 Task: Find a house in Mogi das Cruzes, Brazil for 4 adults from 6th to 12th September, with a price range of ₹10,000 to ₹14,000, including WiFi and free parking.
Action: Mouse moved to (637, 127)
Screenshot: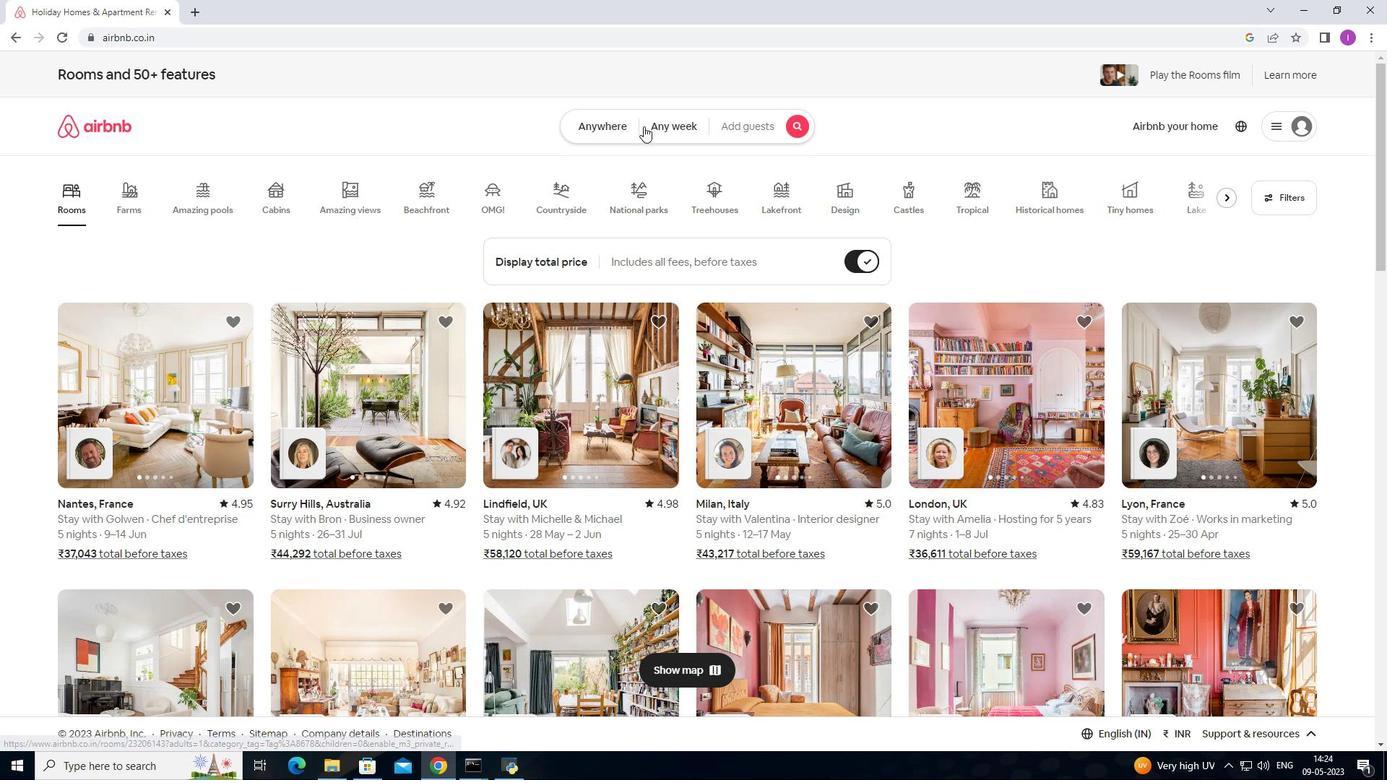 
Action: Mouse pressed left at (637, 127)
Screenshot: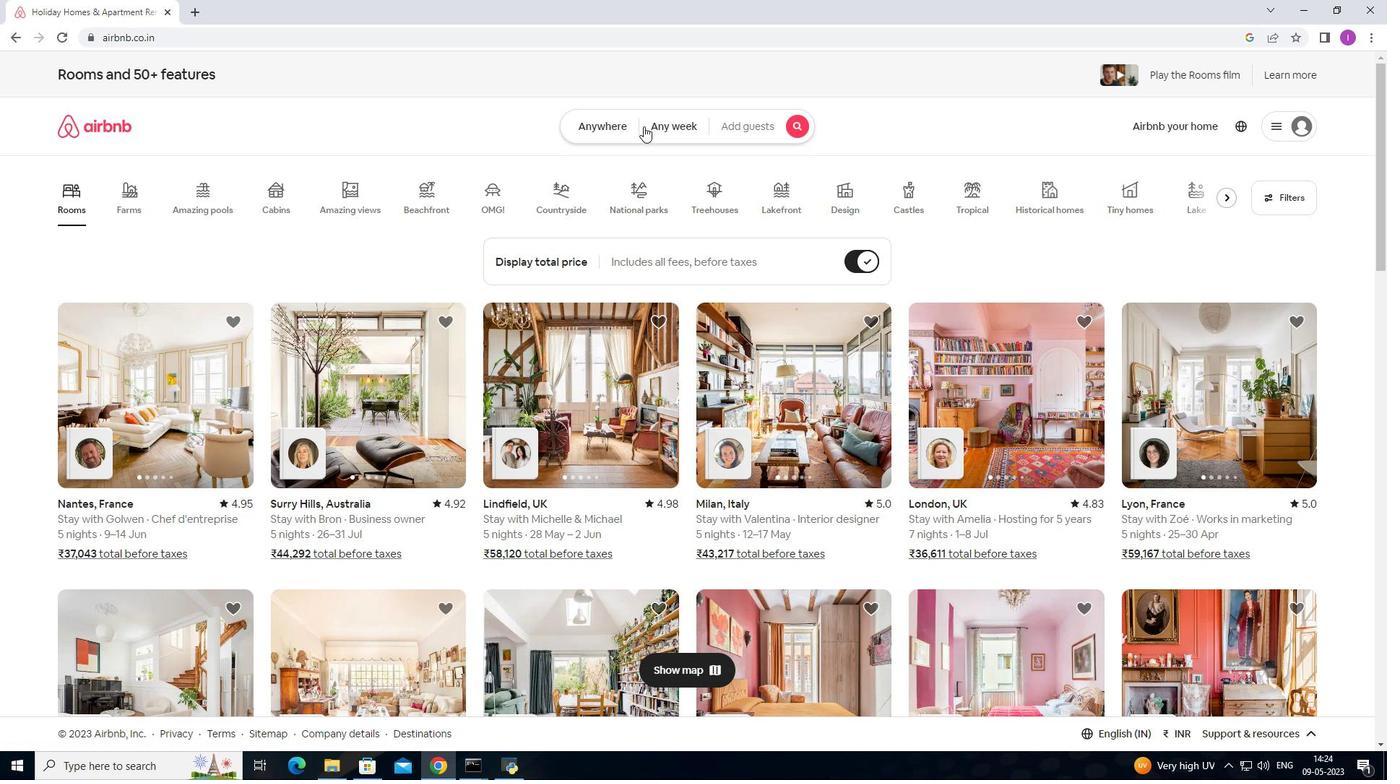 
Action: Mouse moved to (479, 182)
Screenshot: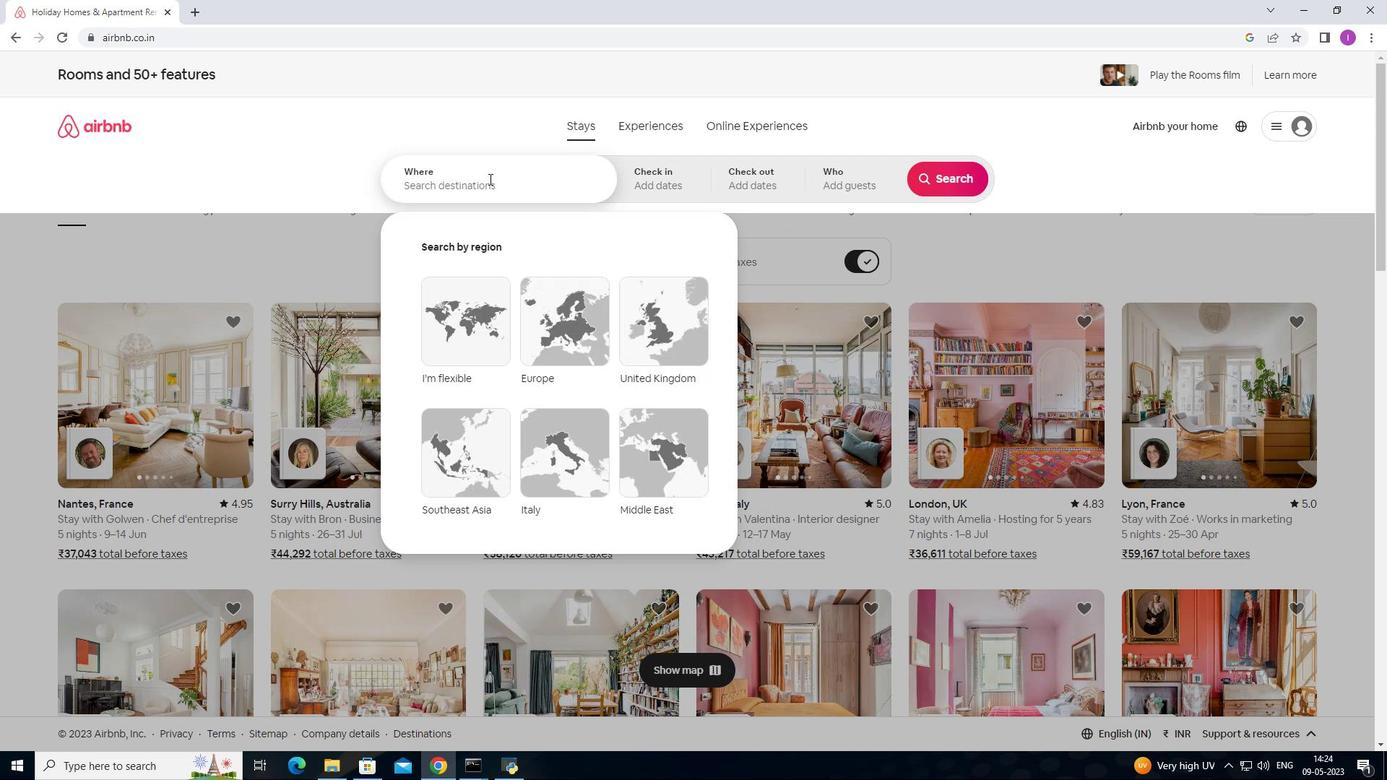
Action: Mouse pressed left at (479, 182)
Screenshot: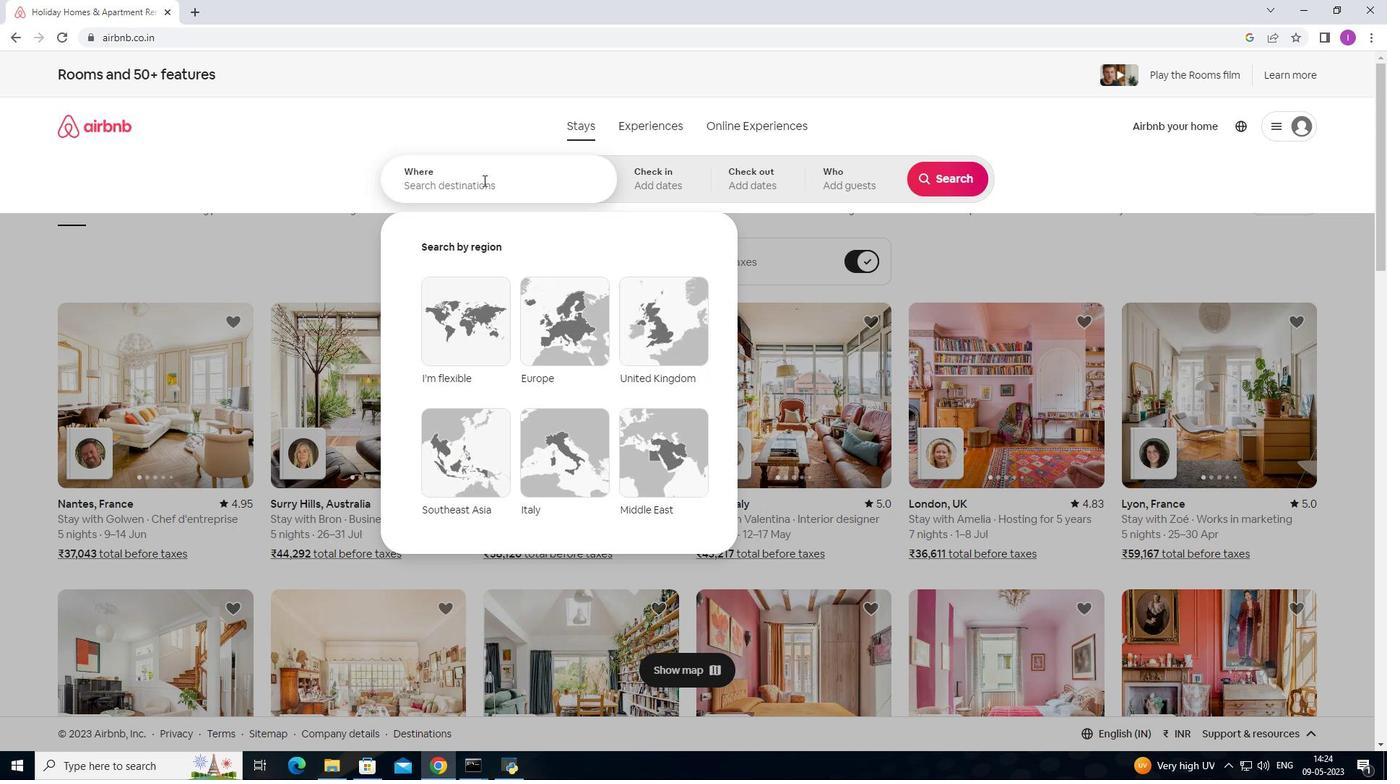 
Action: Mouse moved to (536, 315)
Screenshot: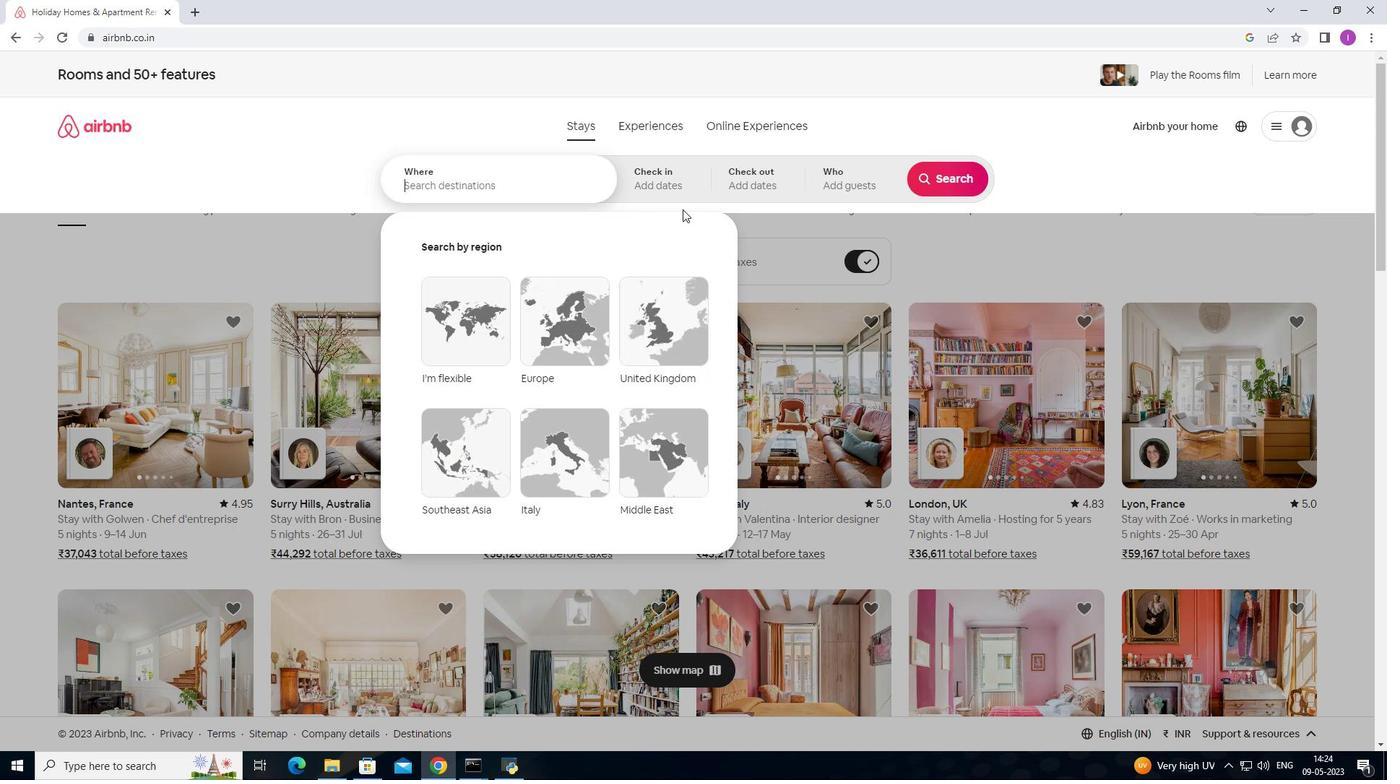
Action: Key pressed <Key.shift><Key.shift>Mogi<Key.space>das,<Key.backspace><Key.space><Key.shift>Brazil
Screenshot: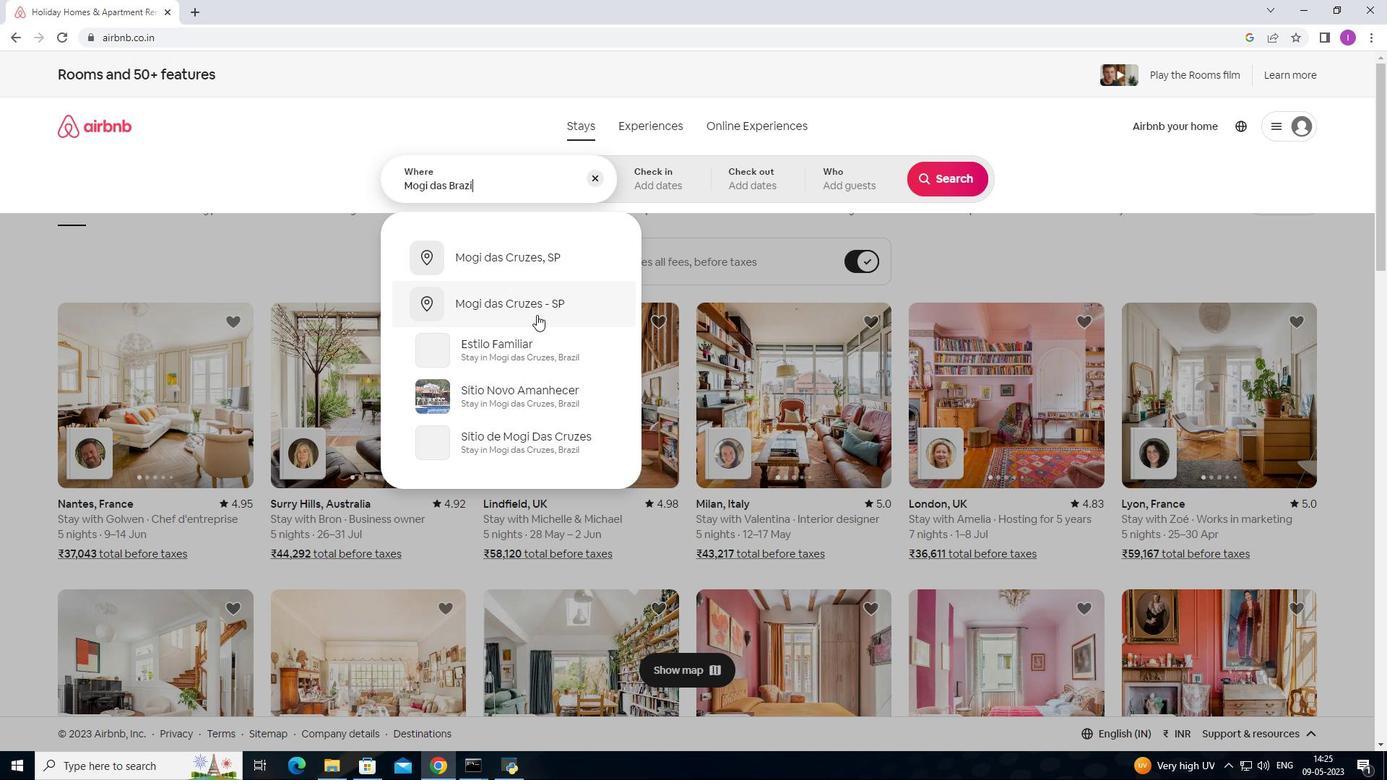 
Action: Mouse moved to (666, 187)
Screenshot: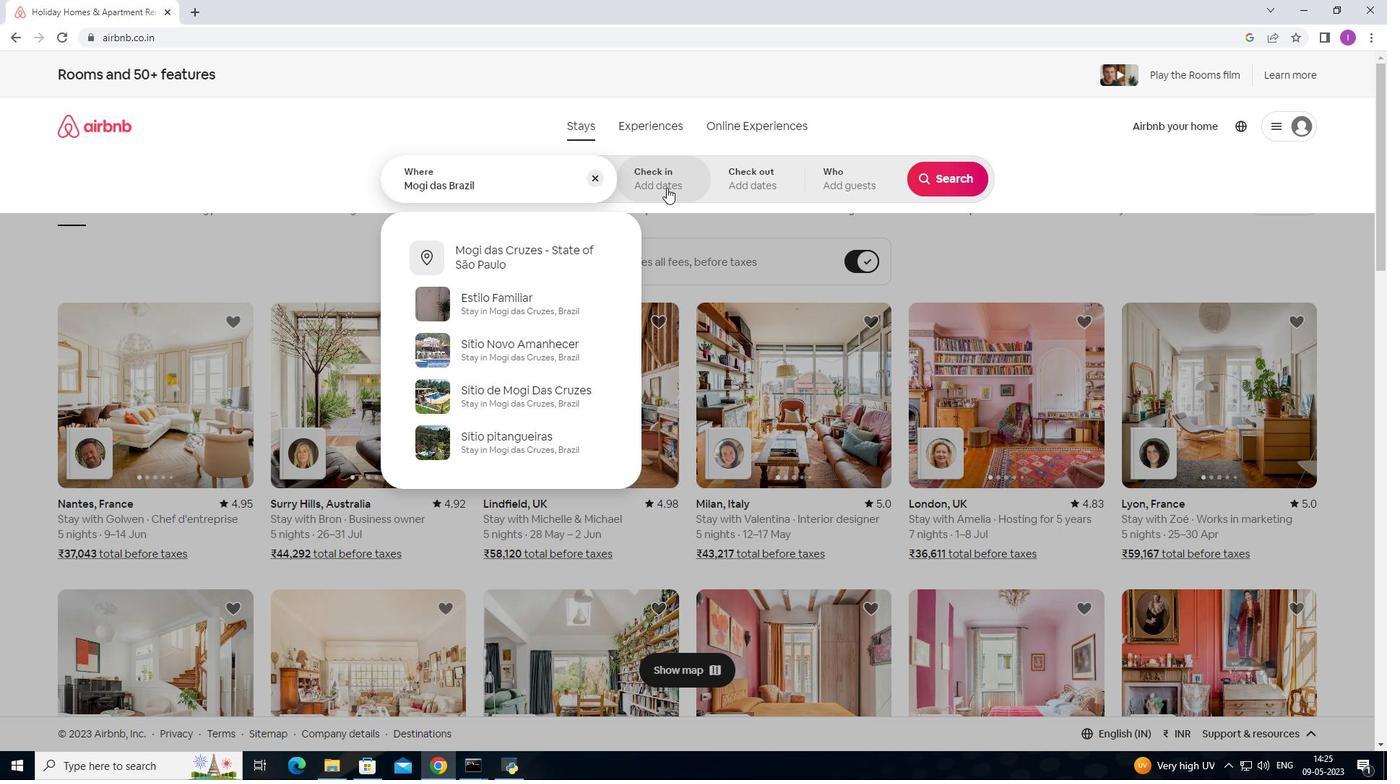 
Action: Mouse pressed left at (666, 187)
Screenshot: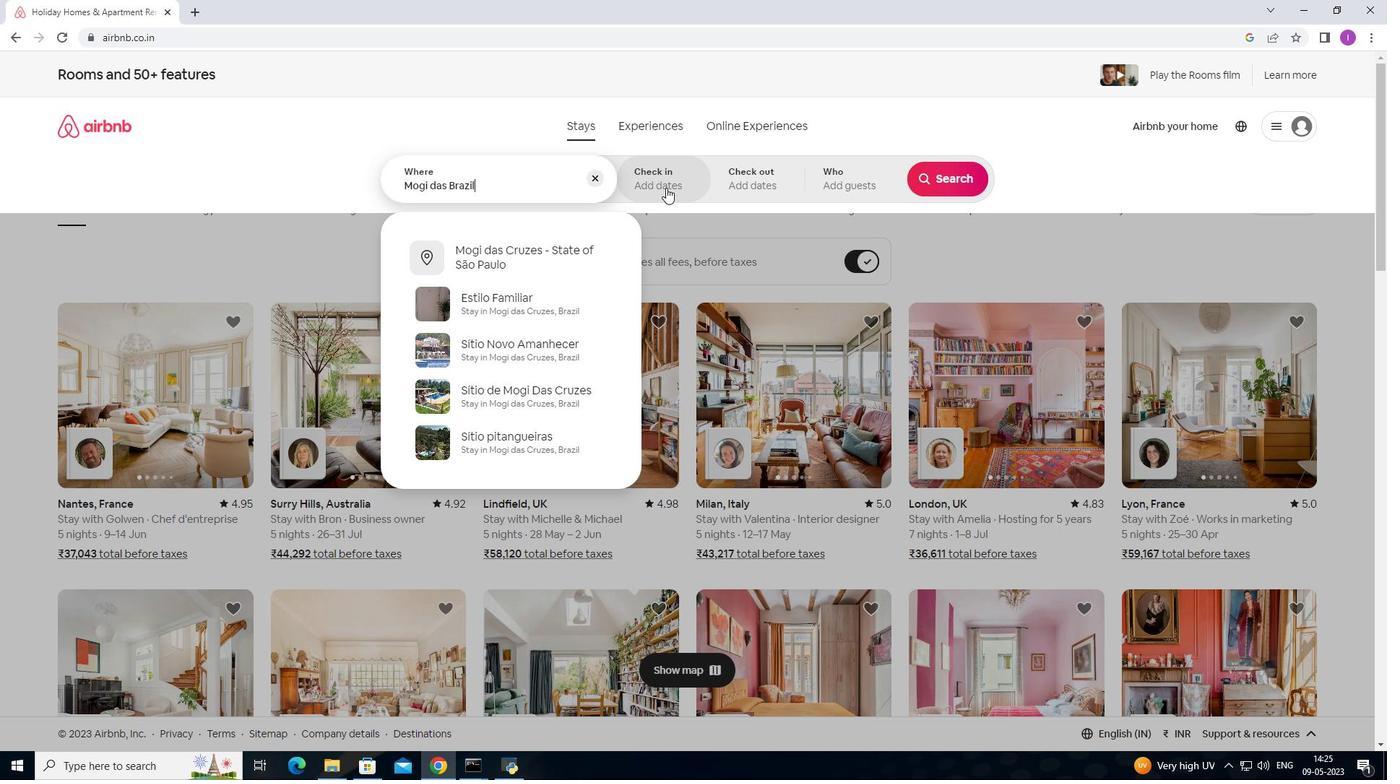 
Action: Mouse moved to (937, 299)
Screenshot: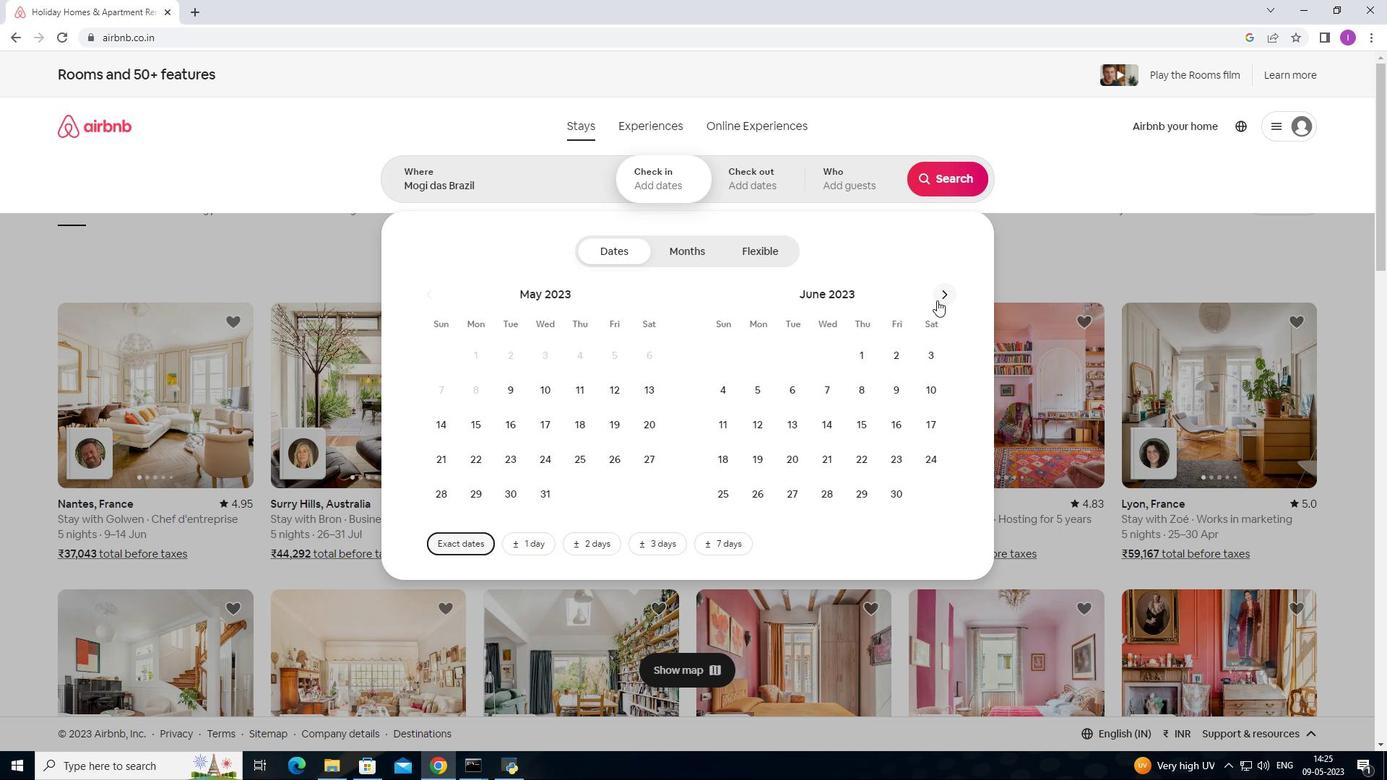 
Action: Mouse pressed left at (937, 299)
Screenshot: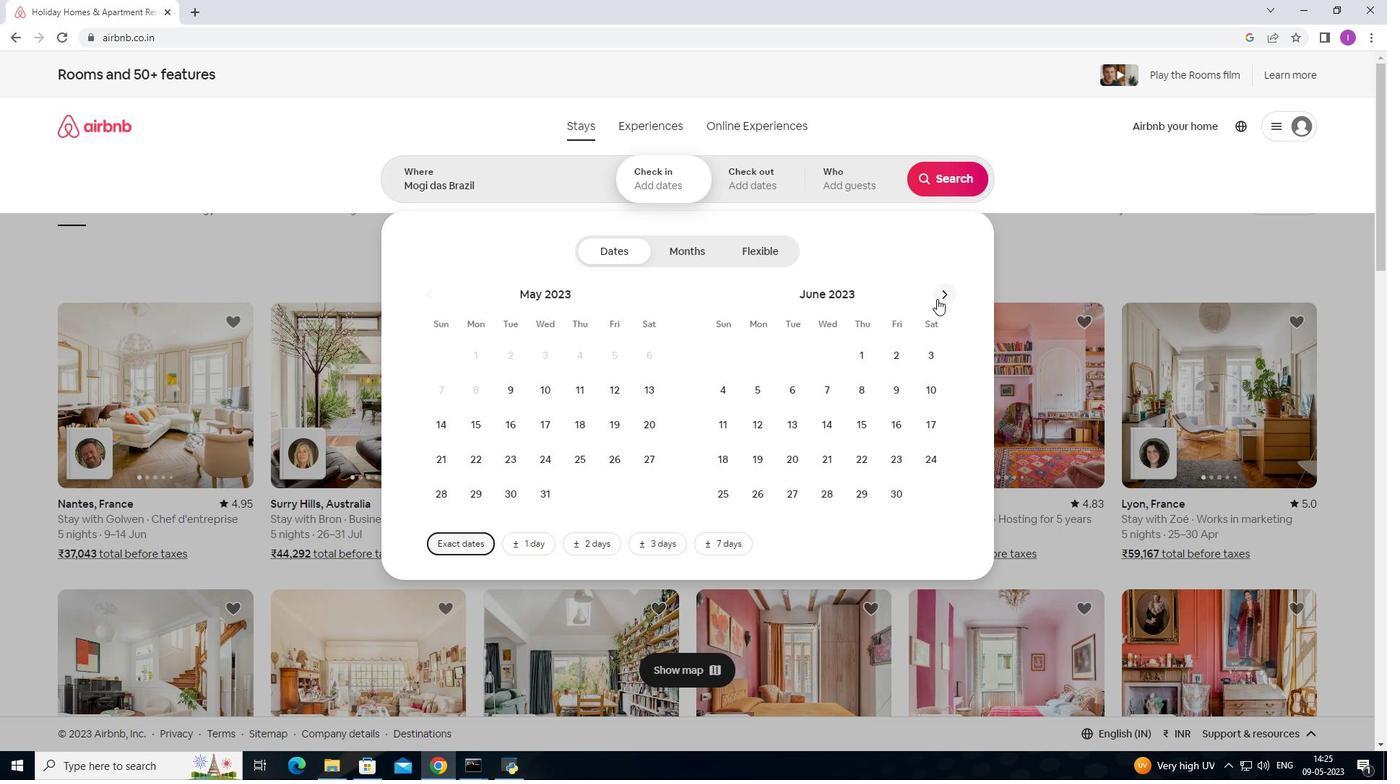 
Action: Mouse pressed left at (937, 299)
Screenshot: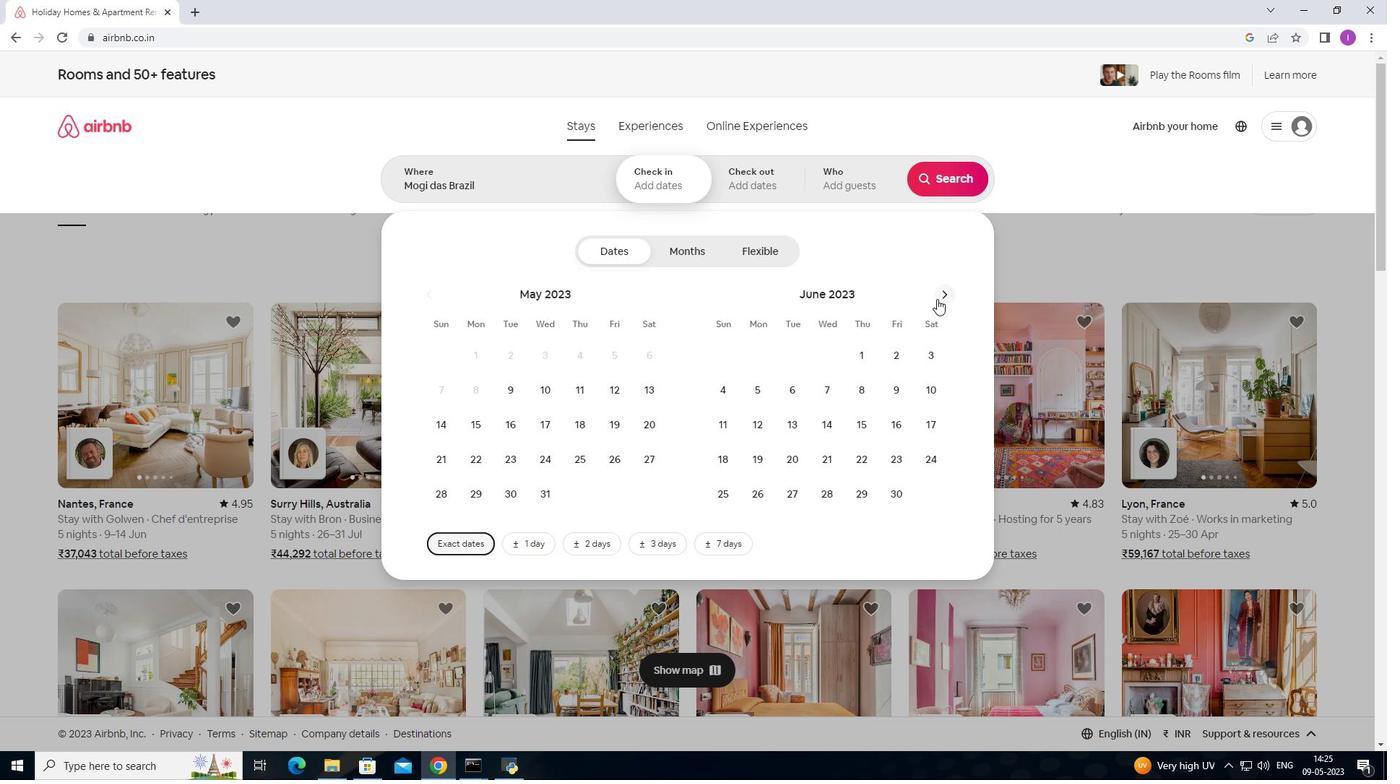 
Action: Mouse moved to (937, 299)
Screenshot: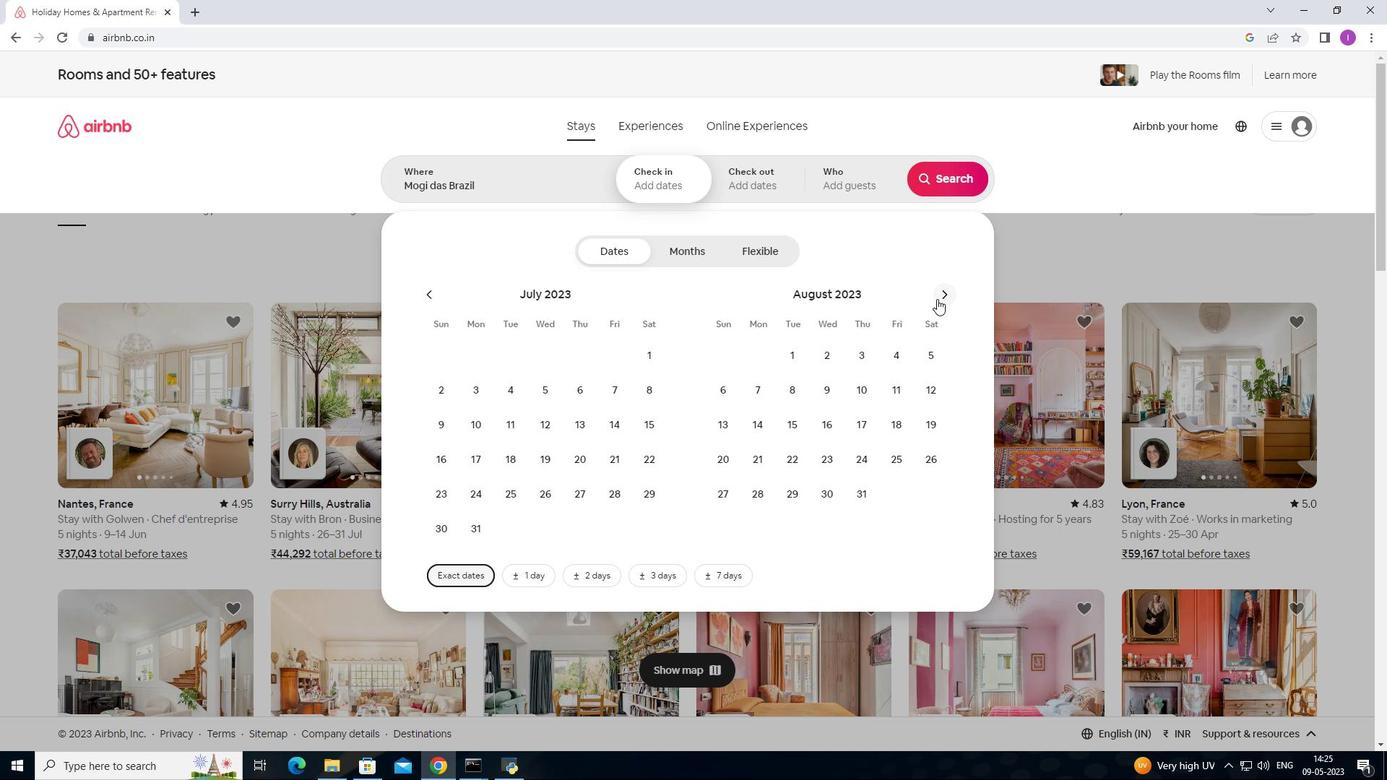 
Action: Mouse pressed left at (937, 299)
Screenshot: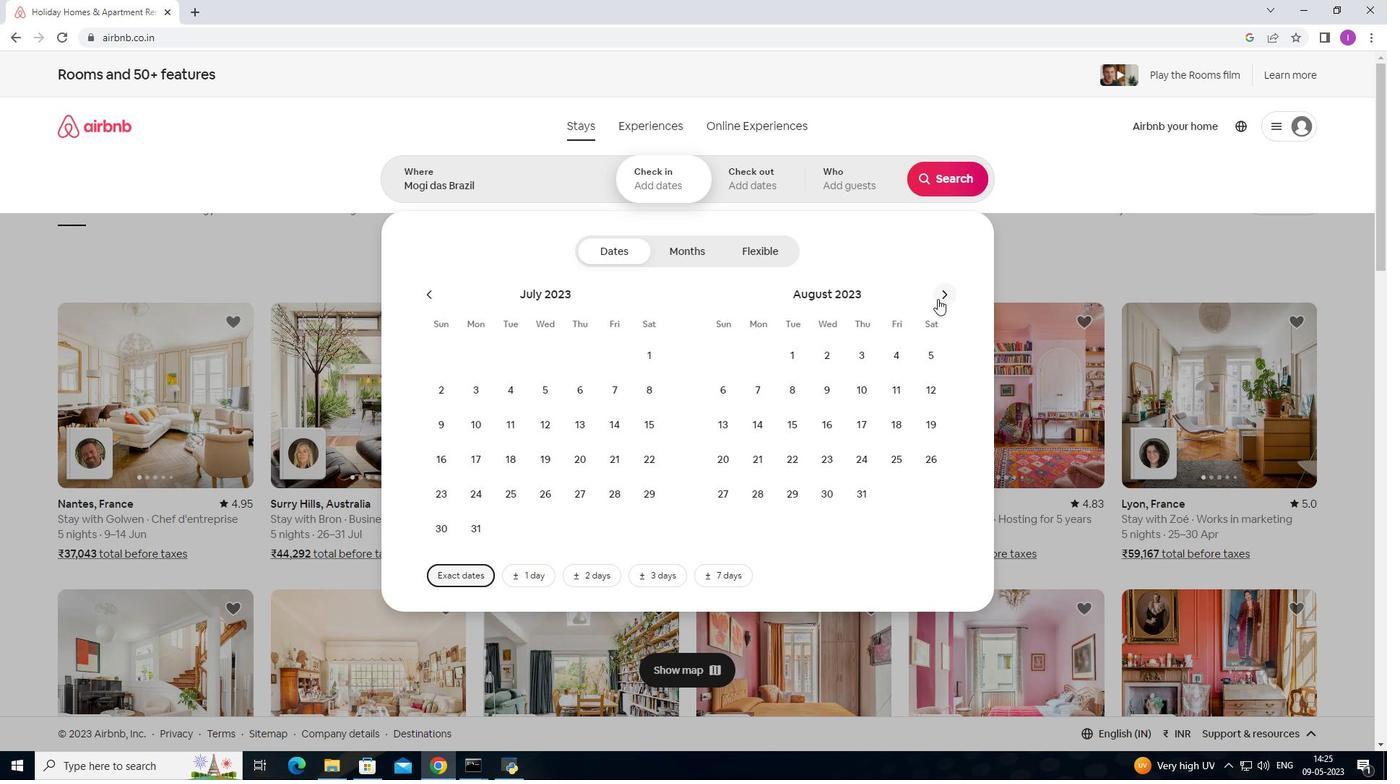 
Action: Mouse moved to (825, 394)
Screenshot: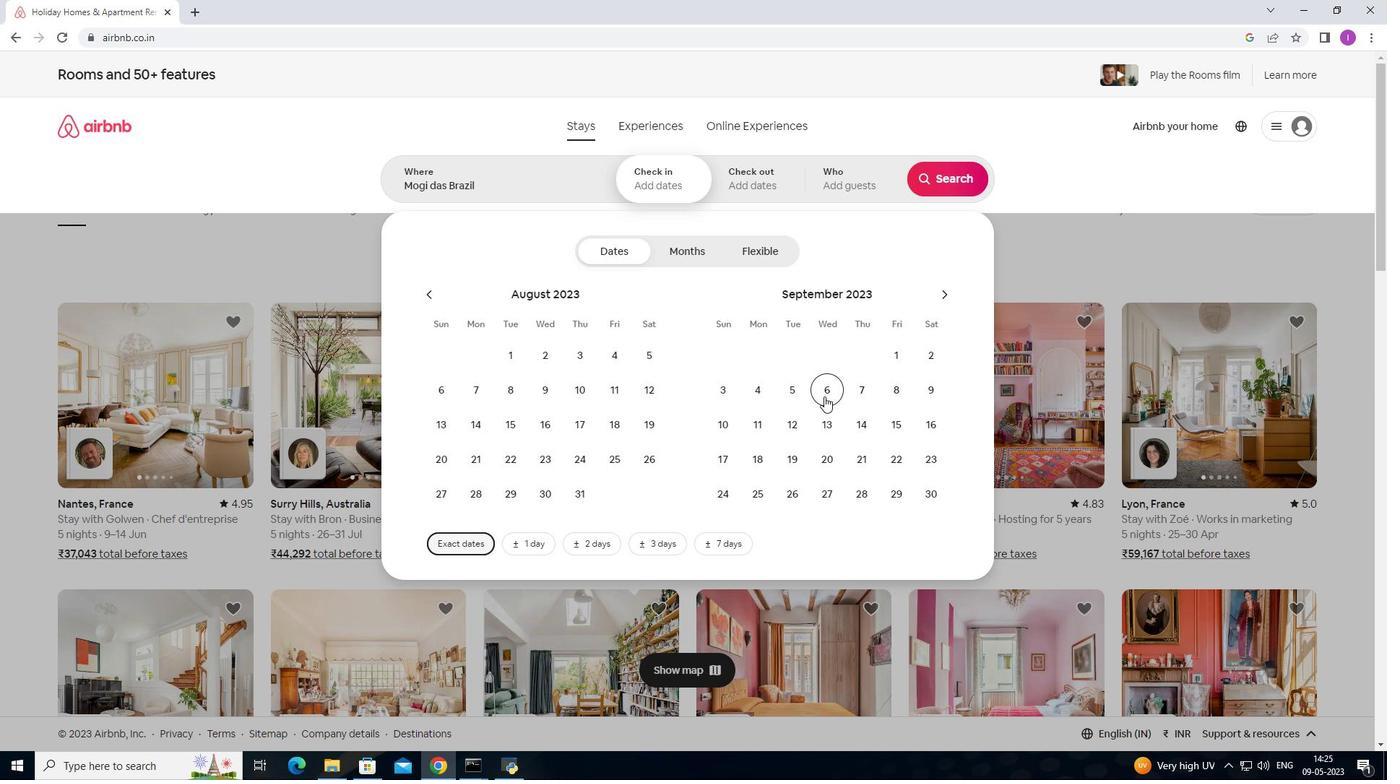 
Action: Mouse pressed left at (825, 394)
Screenshot: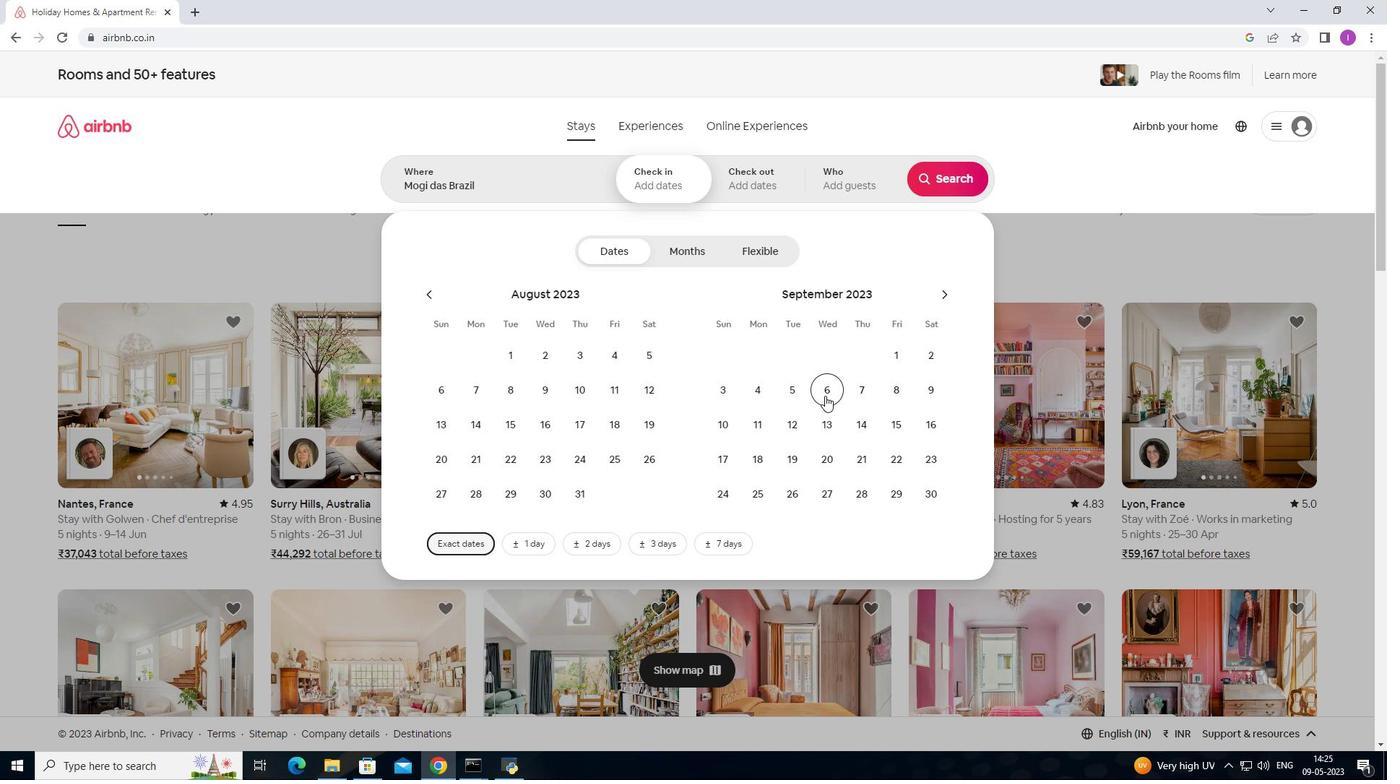 
Action: Mouse moved to (790, 427)
Screenshot: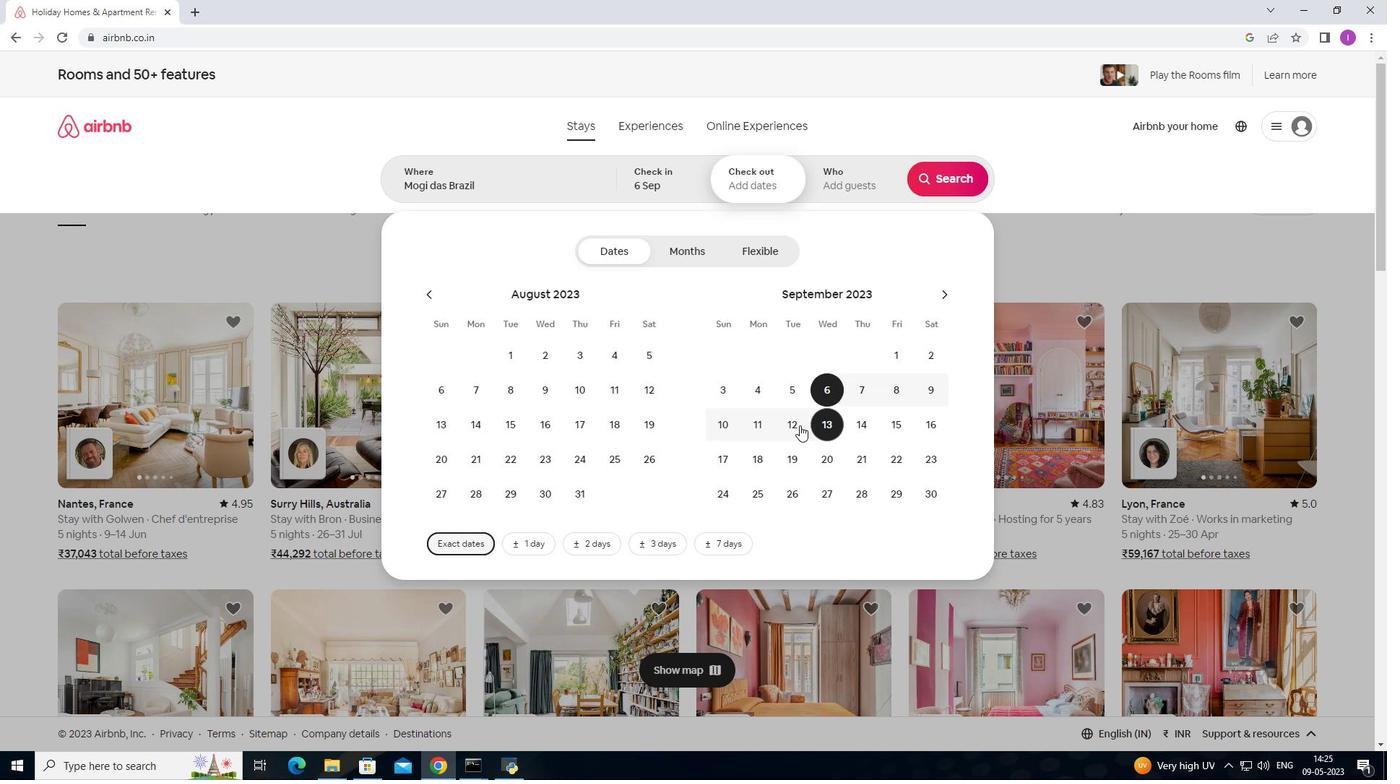 
Action: Mouse pressed left at (790, 427)
Screenshot: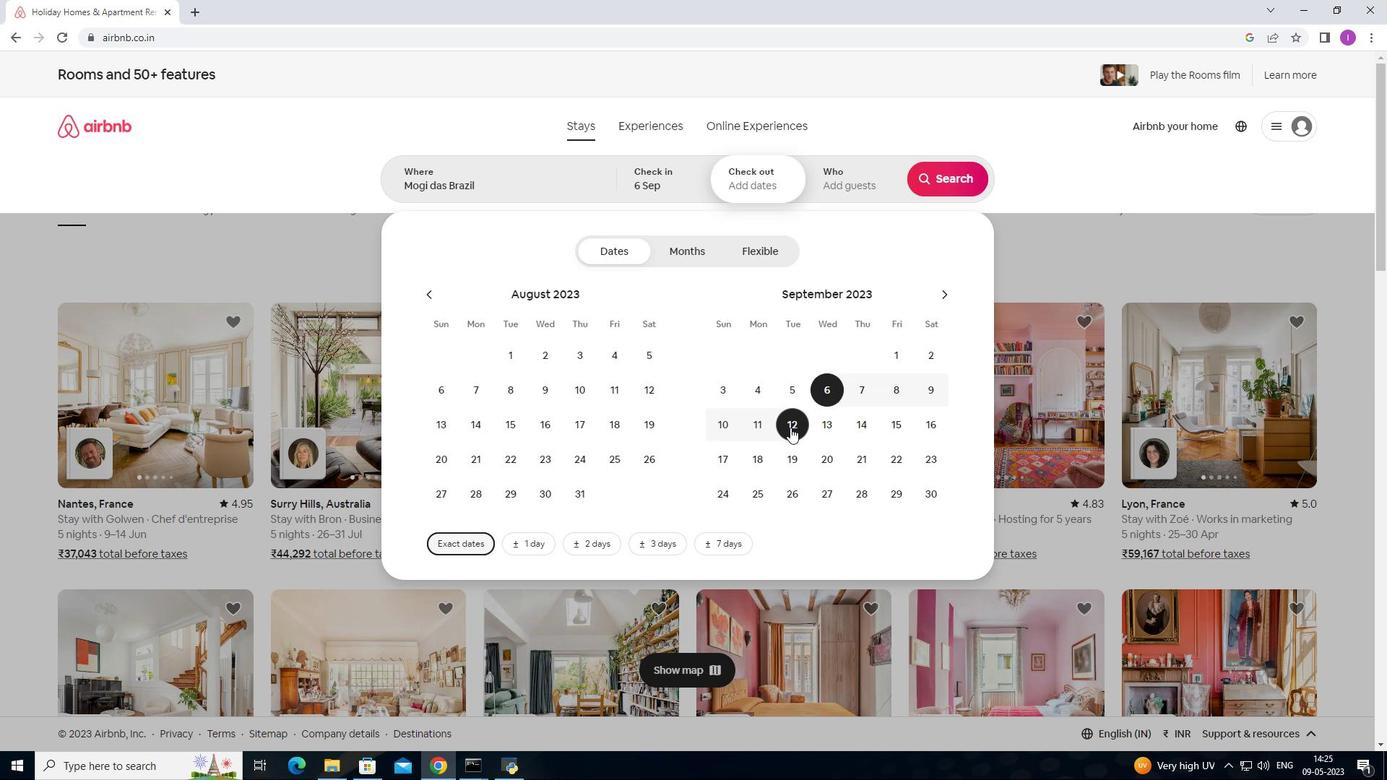 
Action: Mouse moved to (854, 178)
Screenshot: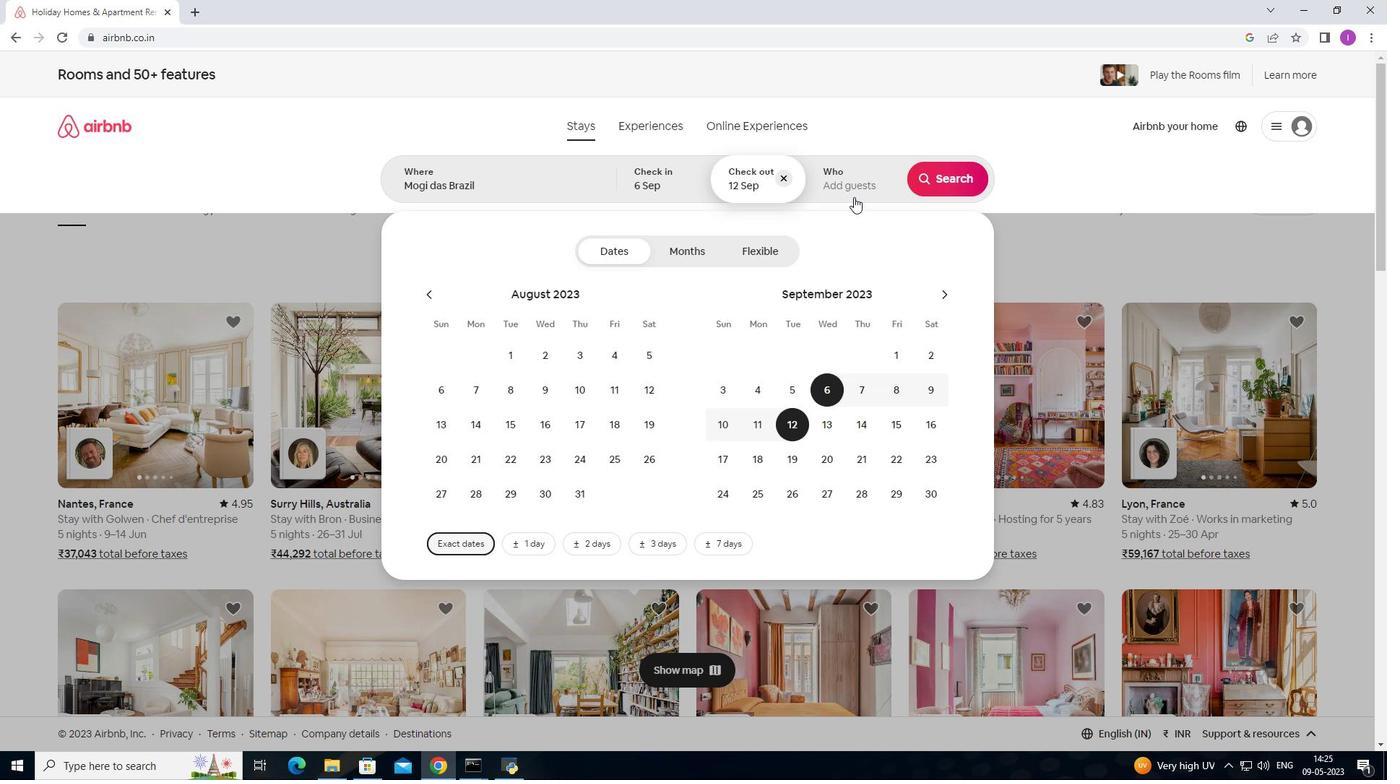 
Action: Mouse pressed left at (854, 178)
Screenshot: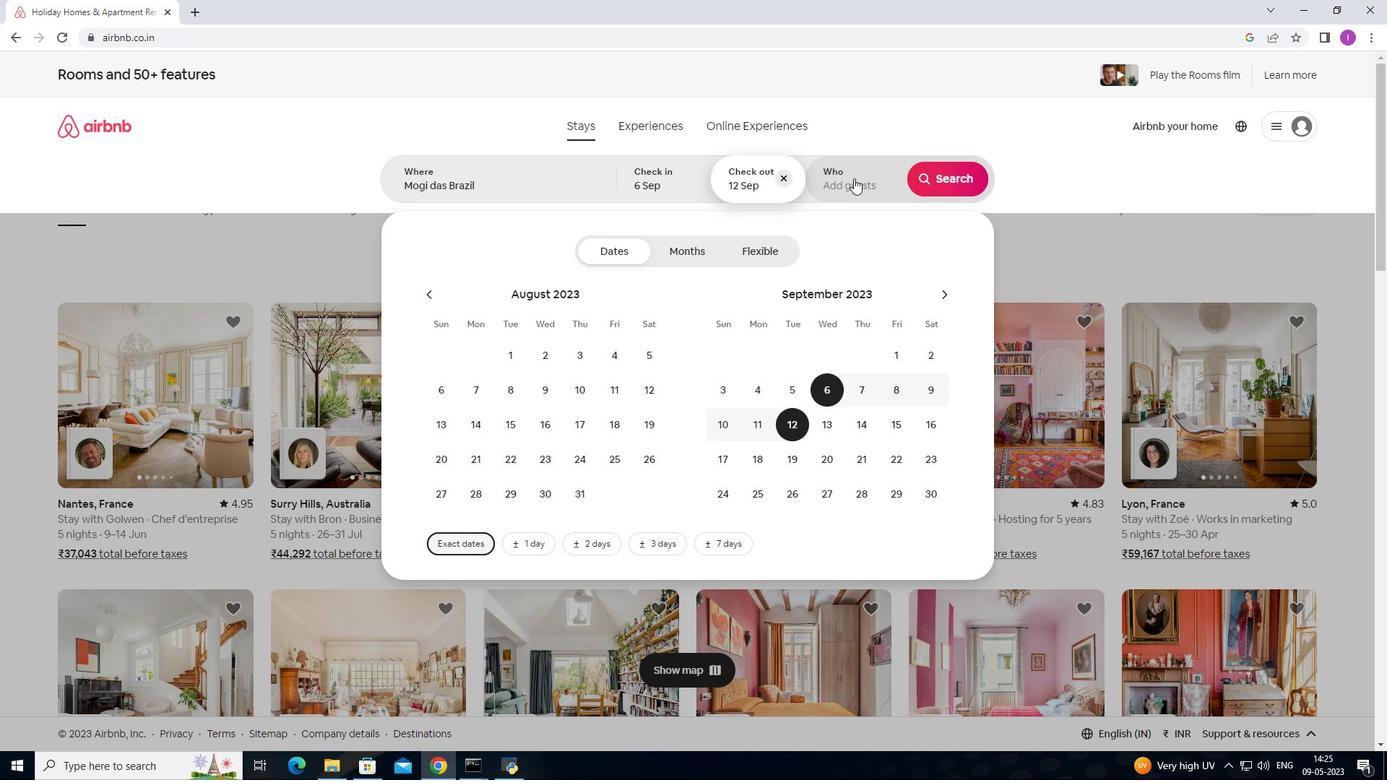 
Action: Mouse moved to (944, 255)
Screenshot: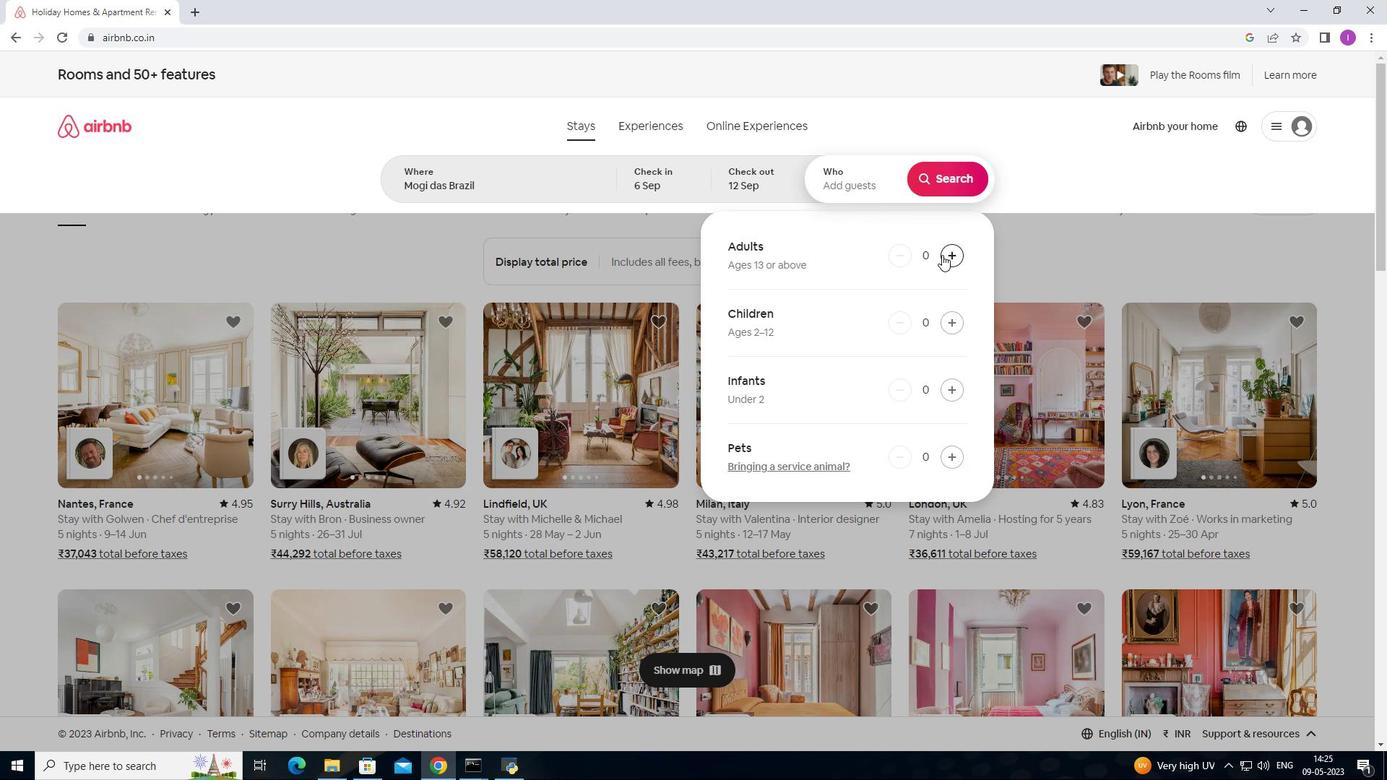 
Action: Mouse pressed left at (944, 255)
Screenshot: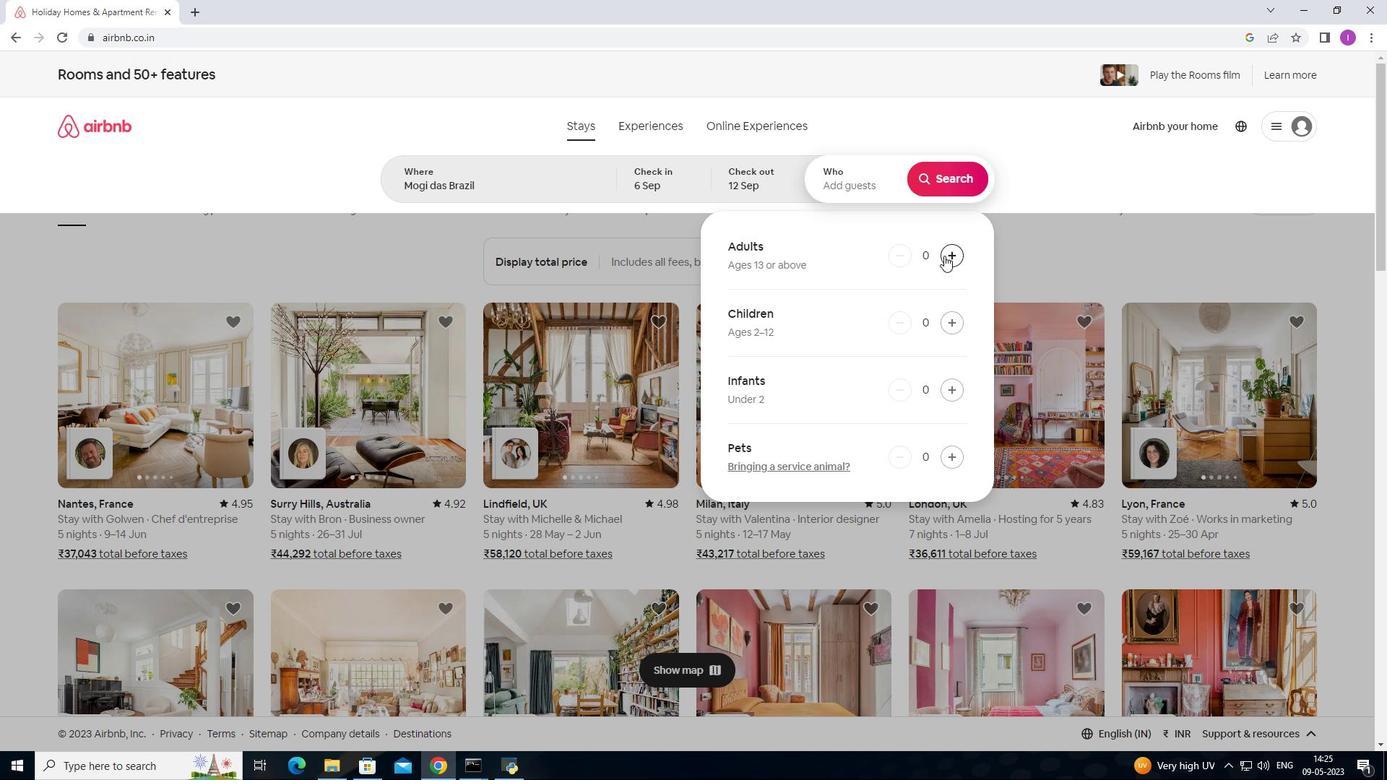 
Action: Mouse pressed left at (944, 255)
Screenshot: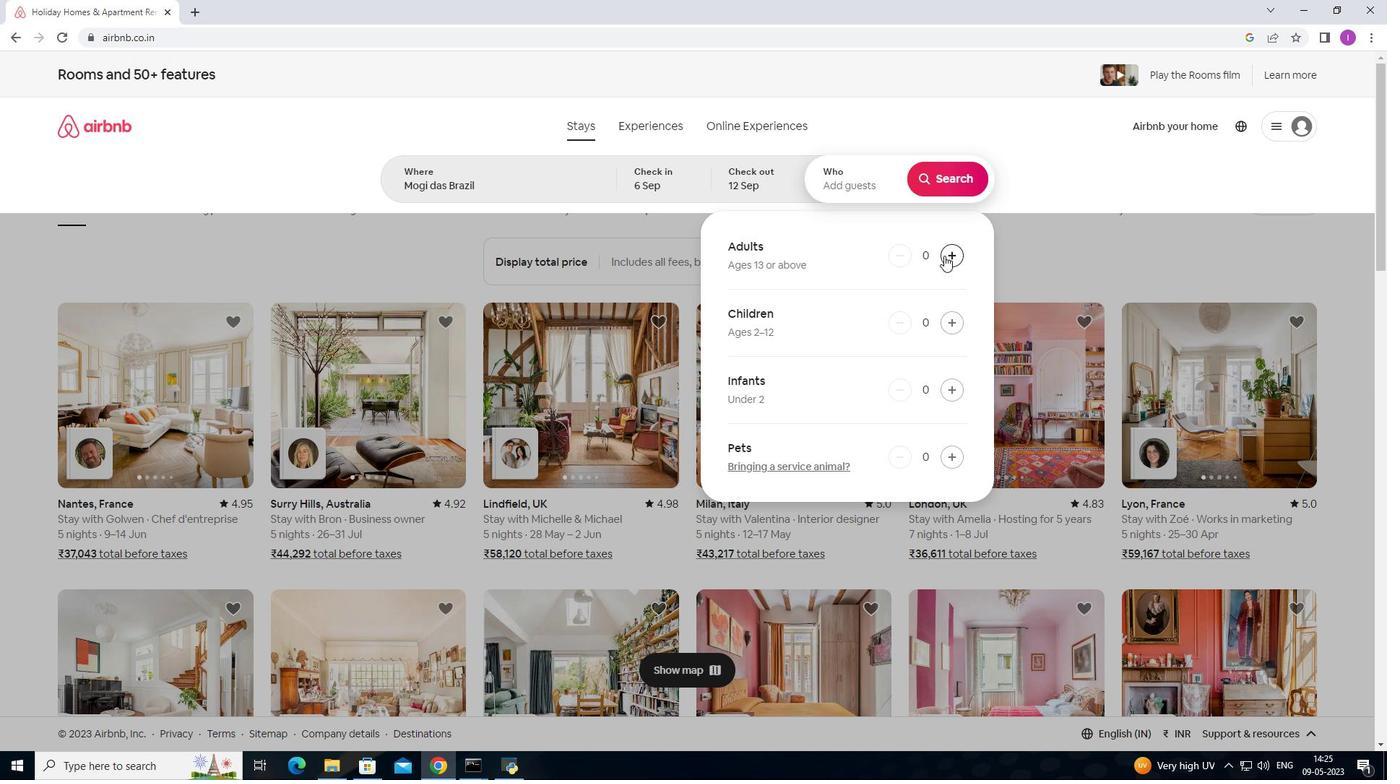 
Action: Mouse pressed left at (944, 255)
Screenshot: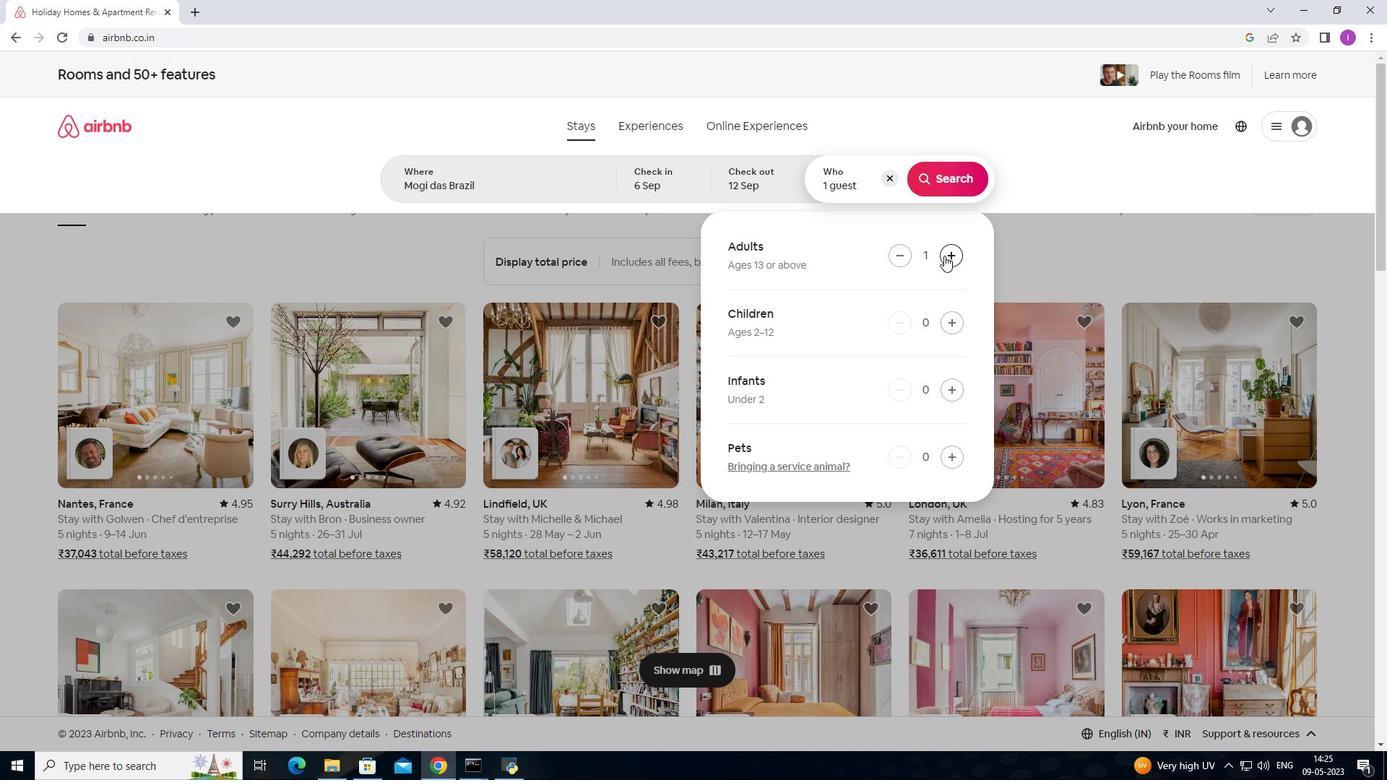 
Action: Mouse pressed left at (944, 255)
Screenshot: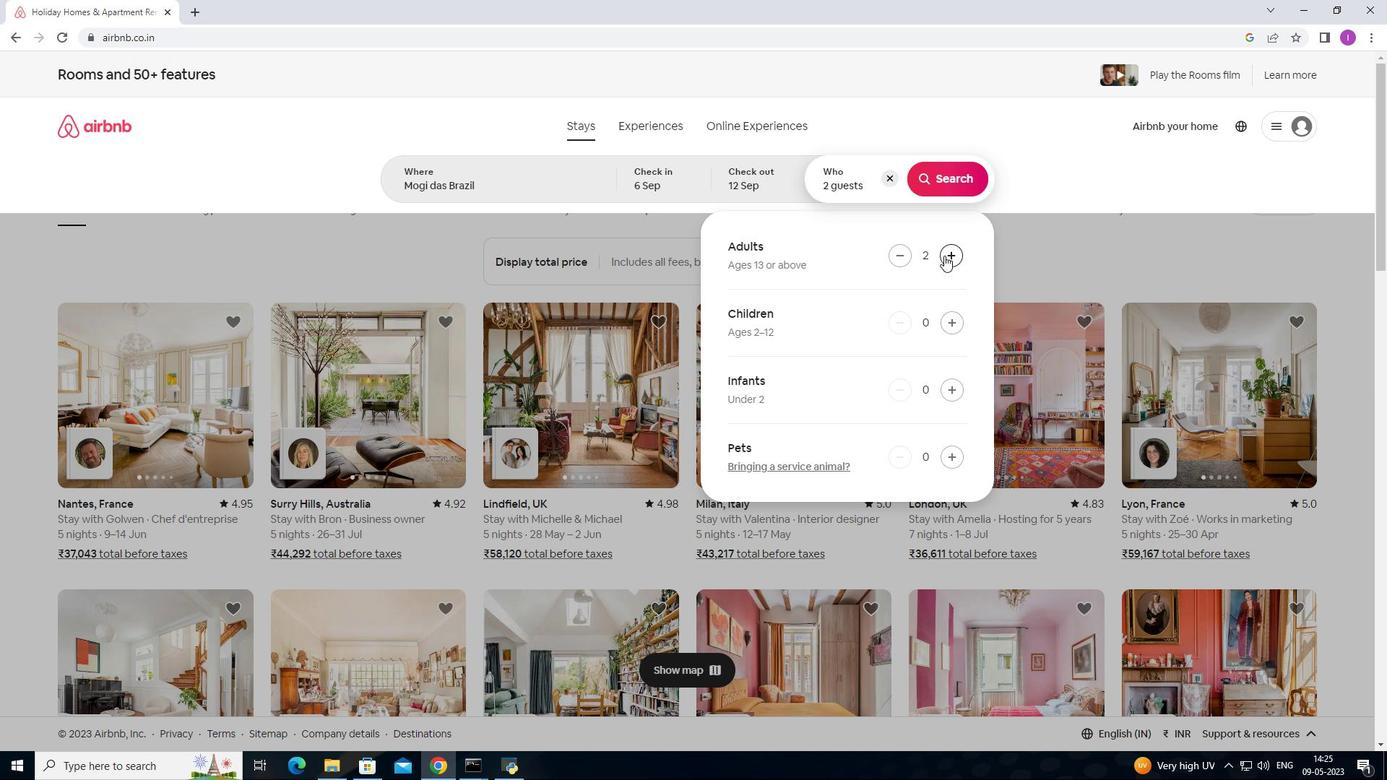 
Action: Mouse moved to (952, 184)
Screenshot: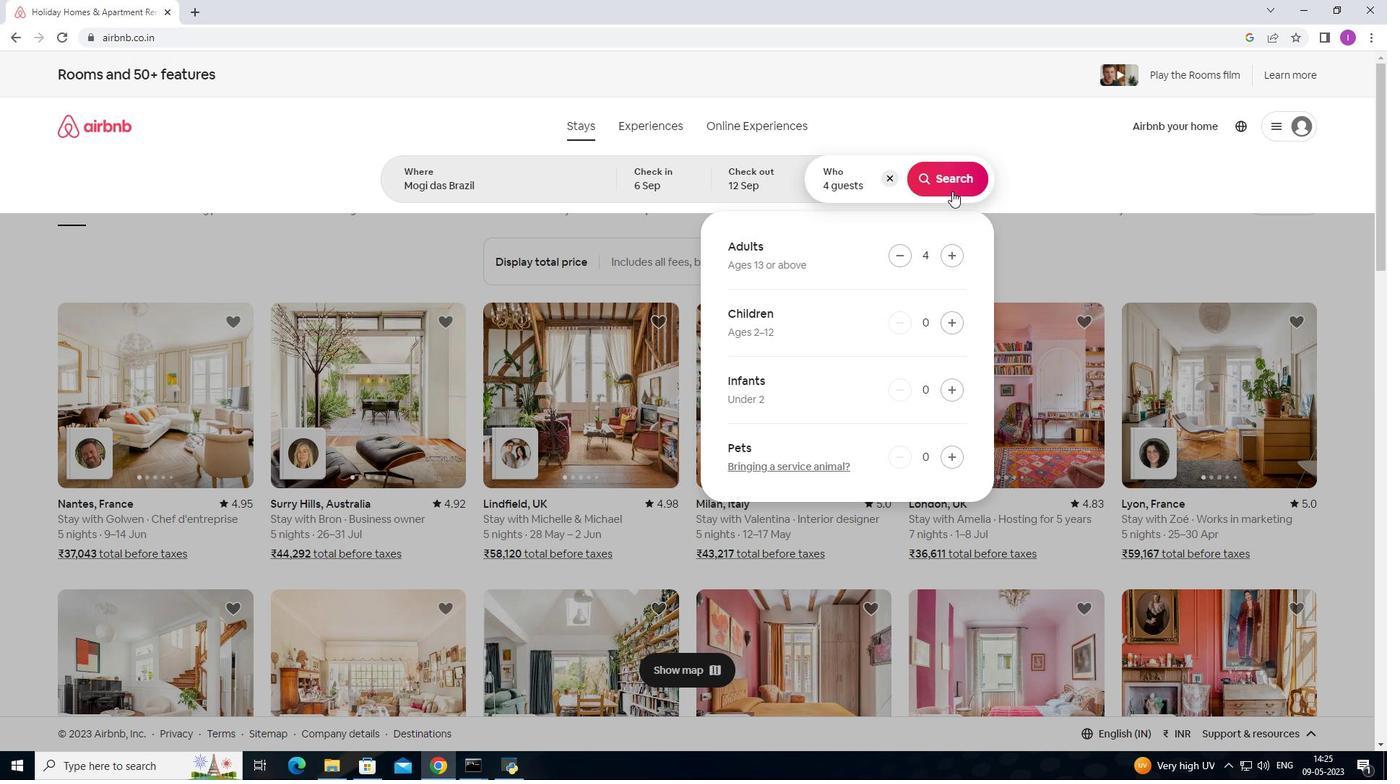 
Action: Mouse pressed left at (952, 184)
Screenshot: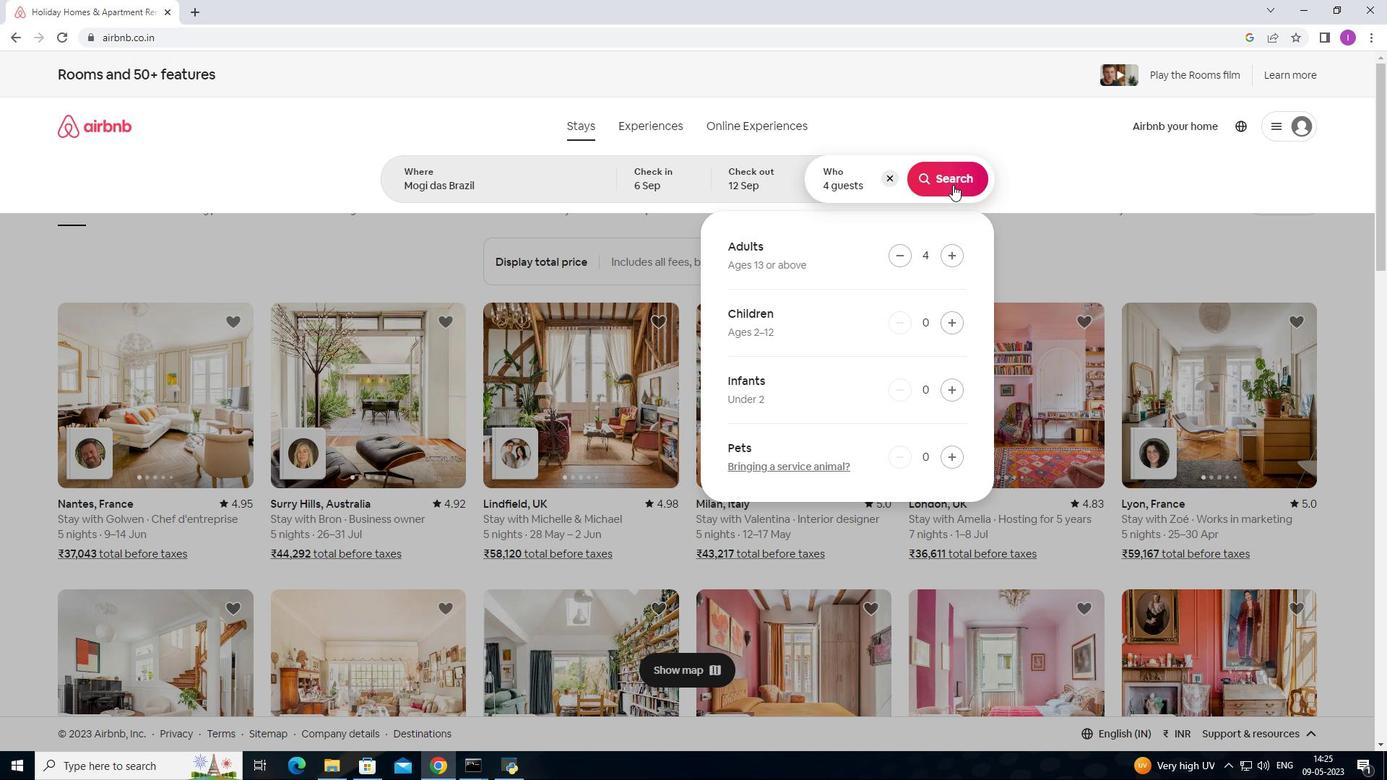 
Action: Mouse moved to (1335, 148)
Screenshot: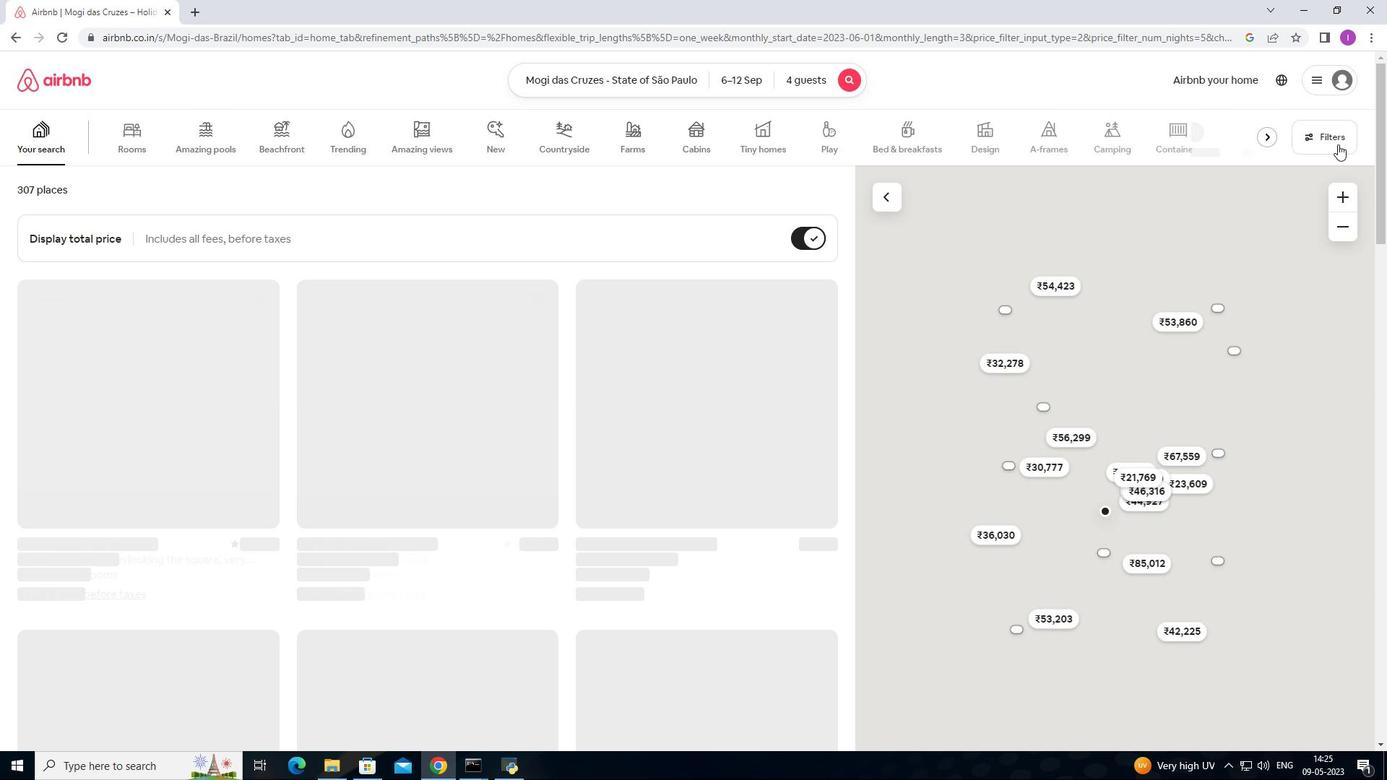 
Action: Mouse pressed left at (1335, 148)
Screenshot: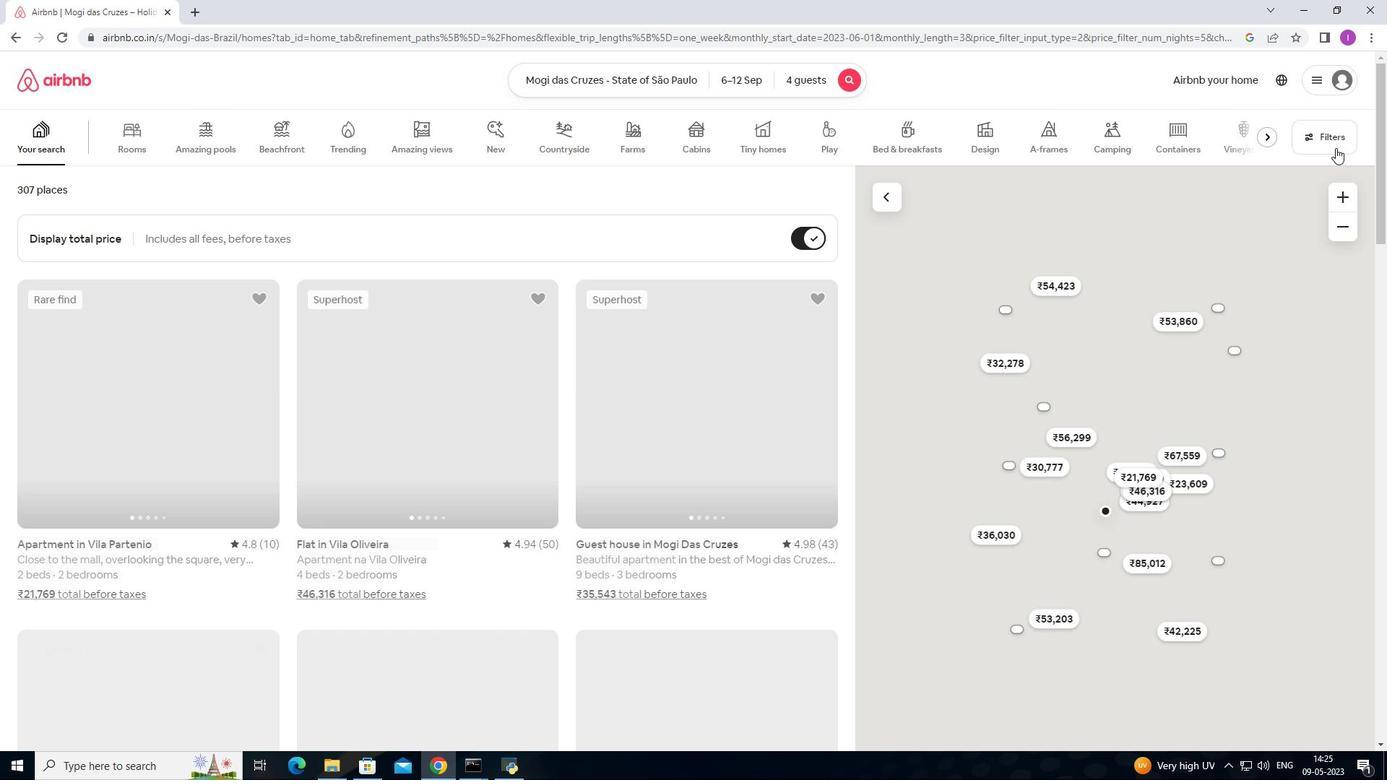 
Action: Mouse moved to (507, 489)
Screenshot: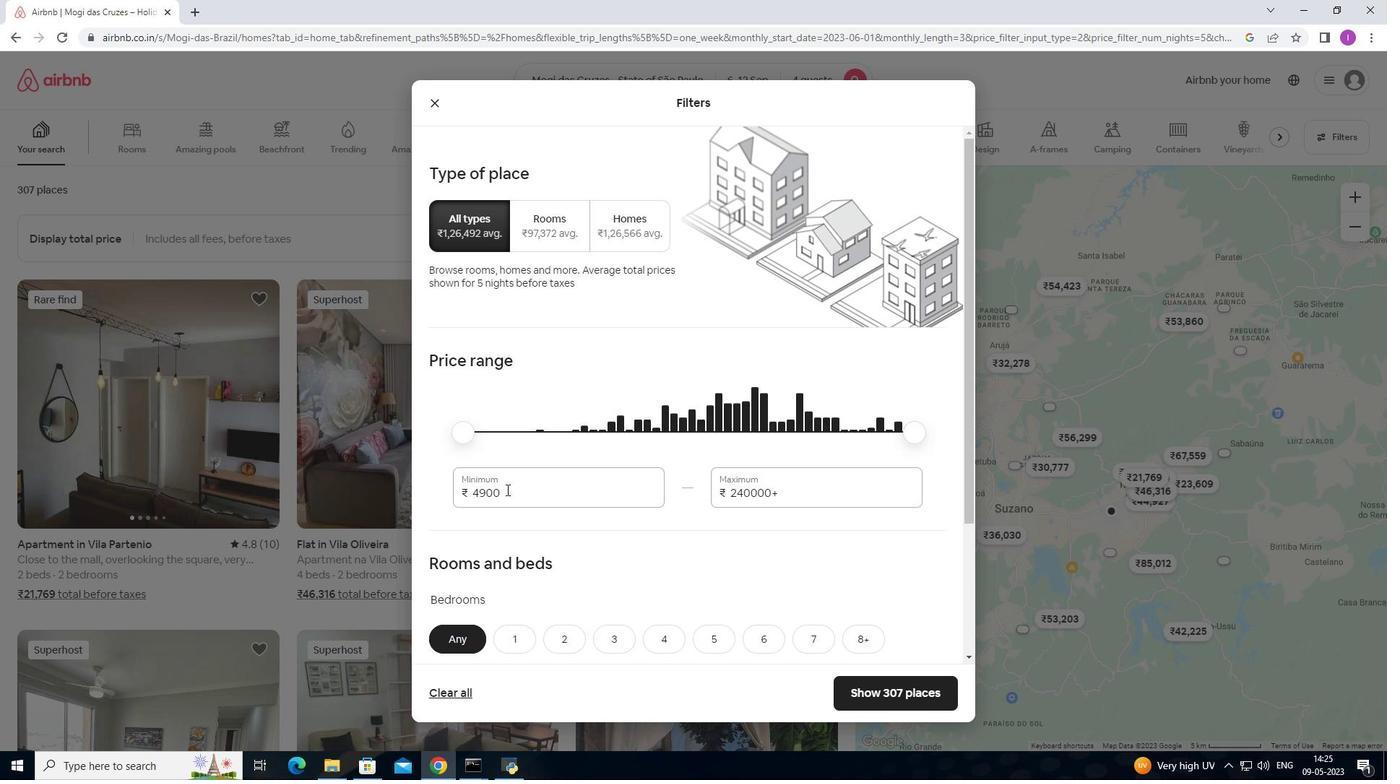
Action: Mouse pressed left at (507, 489)
Screenshot: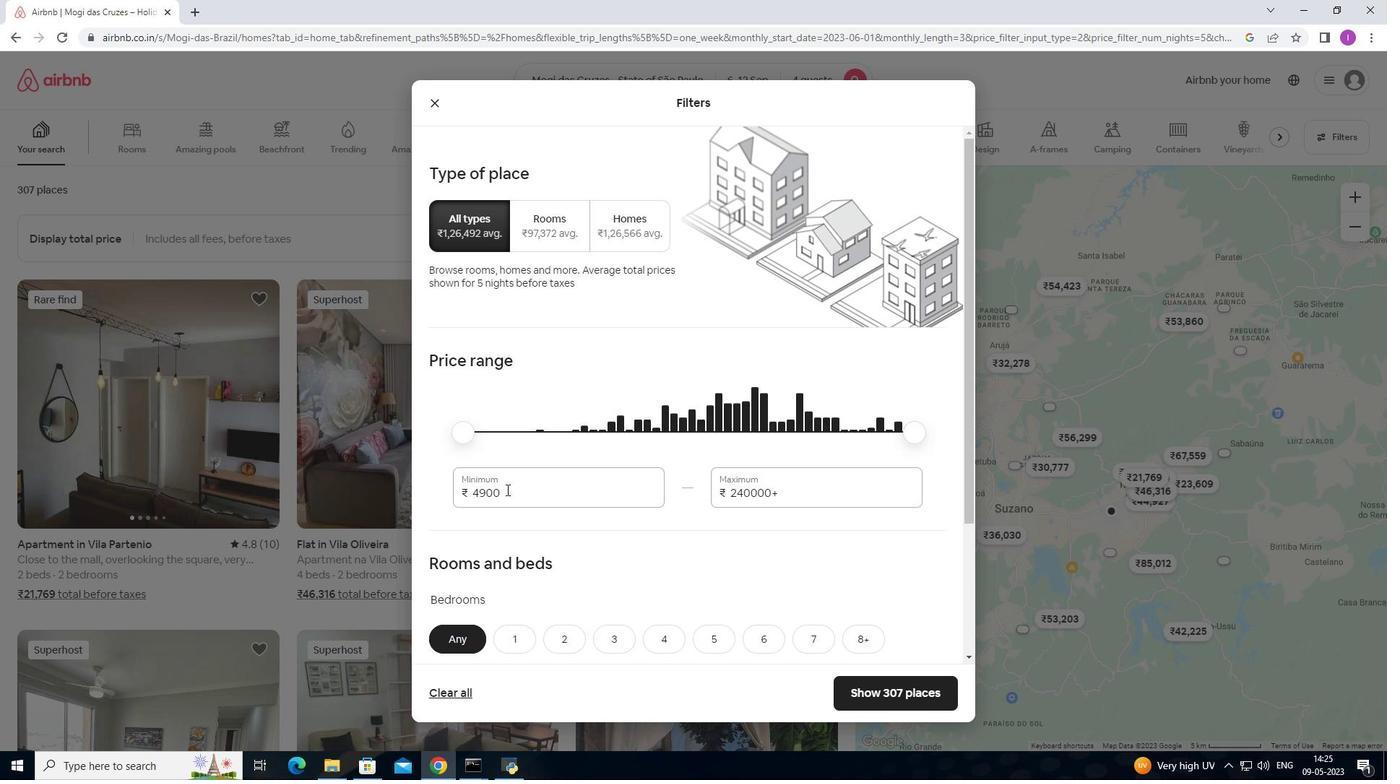 
Action: Mouse moved to (556, 481)
Screenshot: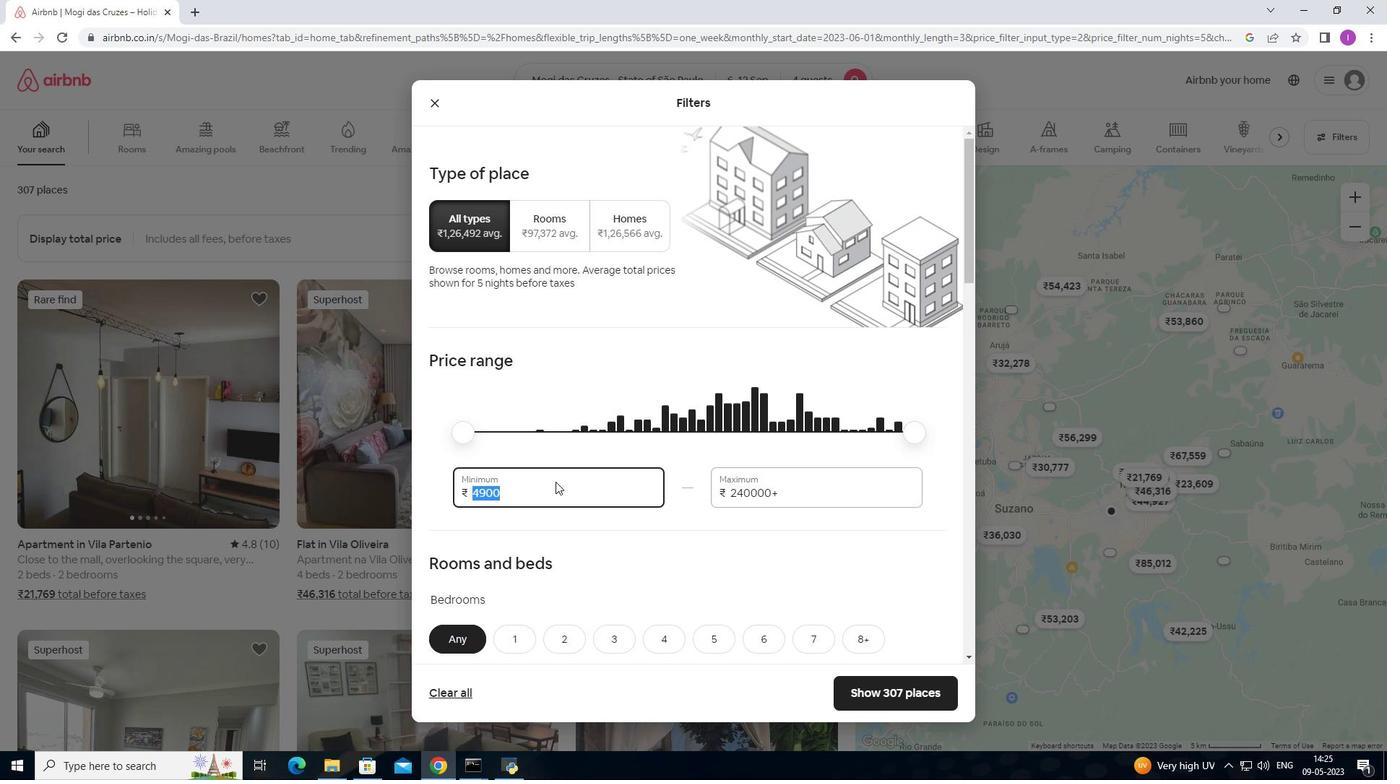 
Action: Key pressed 10000
Screenshot: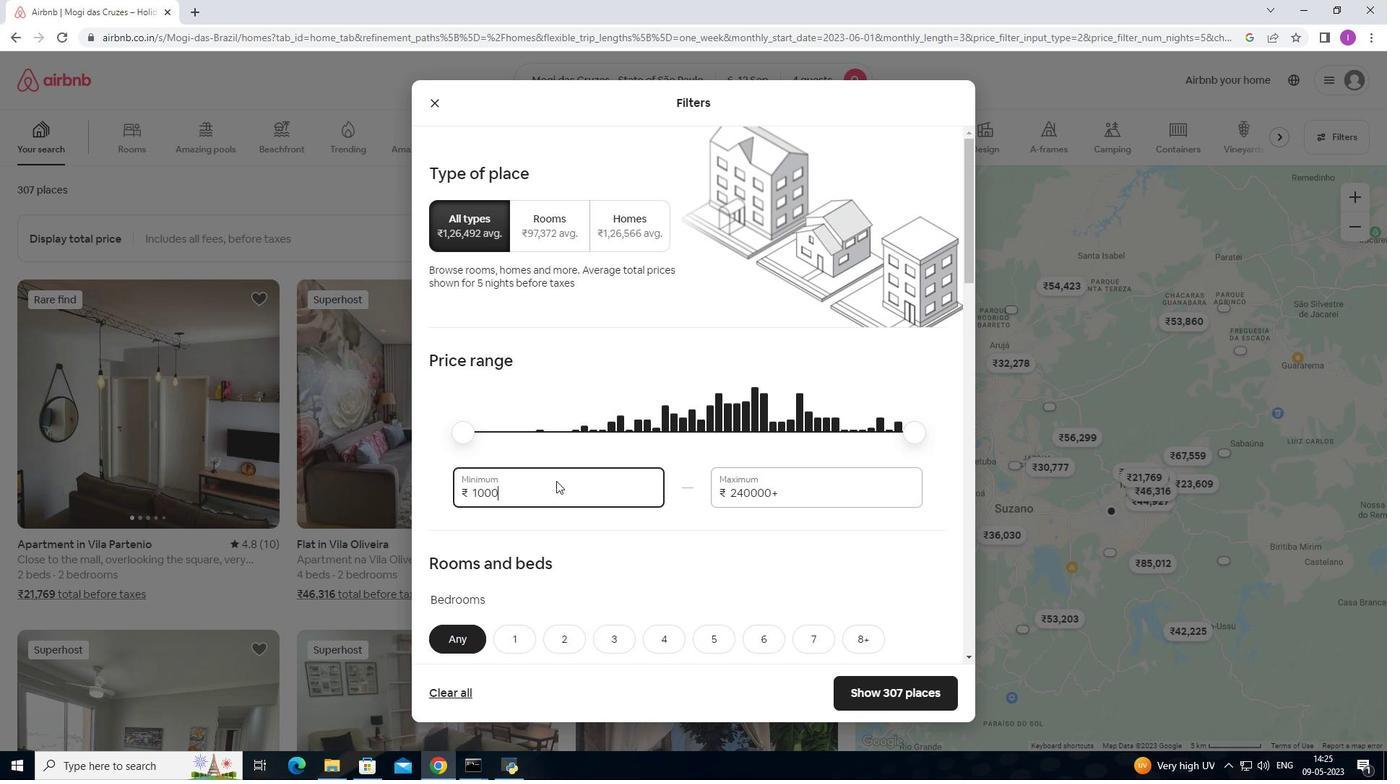 
Action: Mouse moved to (783, 494)
Screenshot: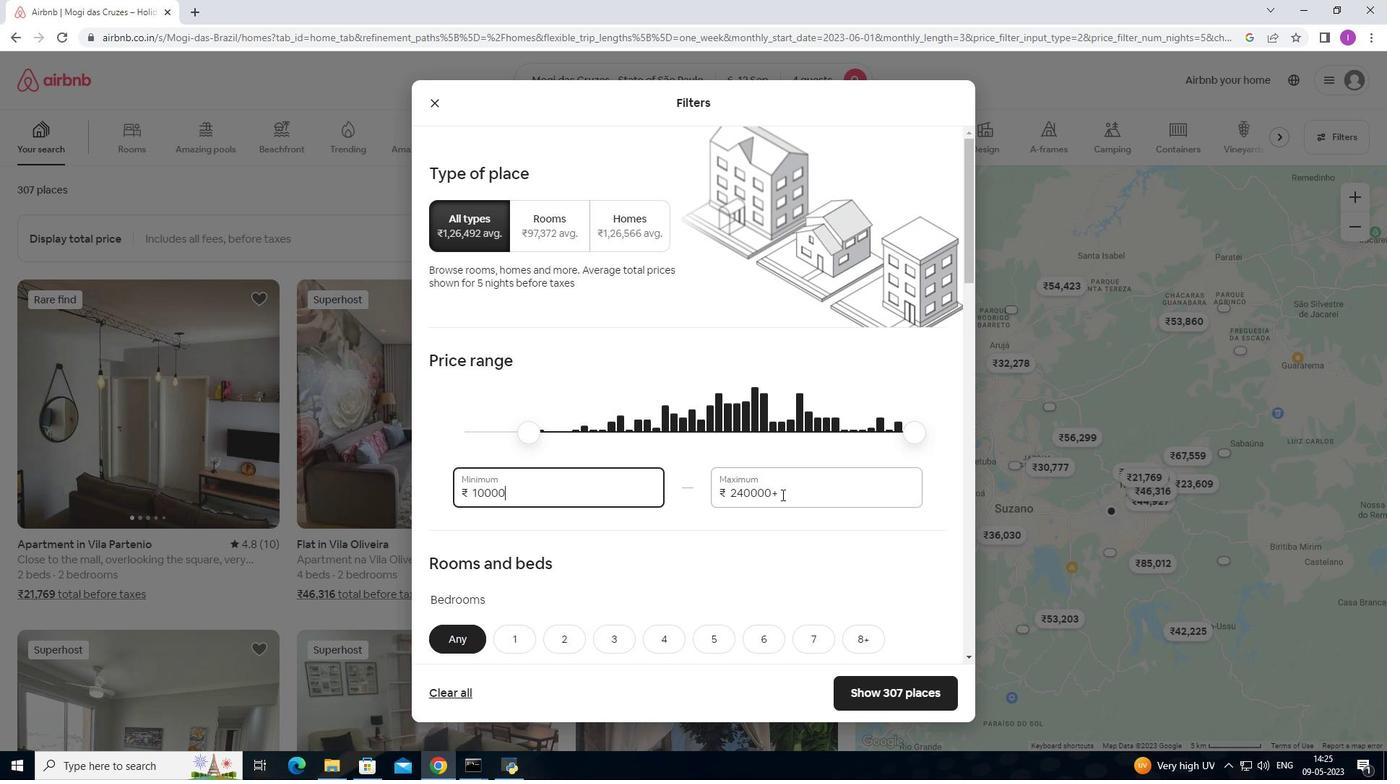 
Action: Mouse pressed left at (783, 494)
Screenshot: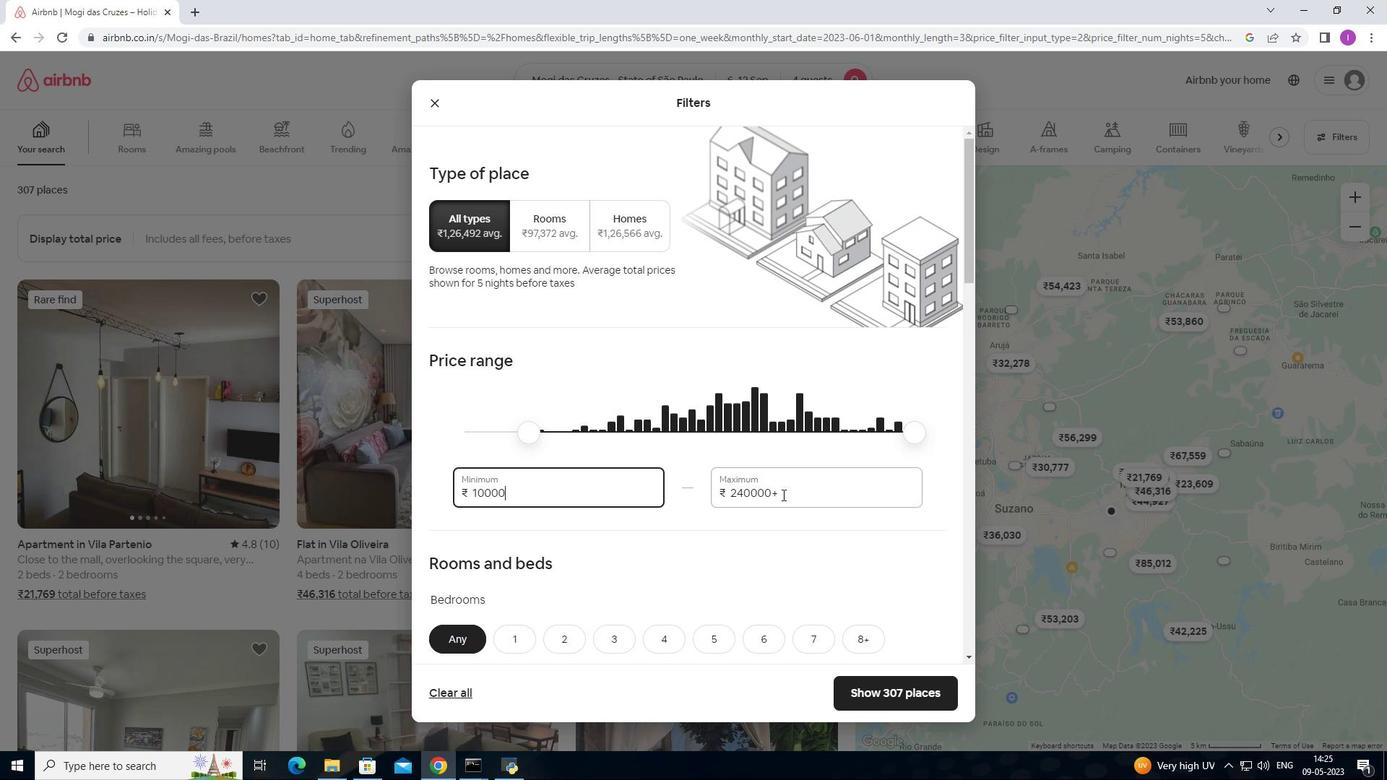 
Action: Mouse moved to (716, 494)
Screenshot: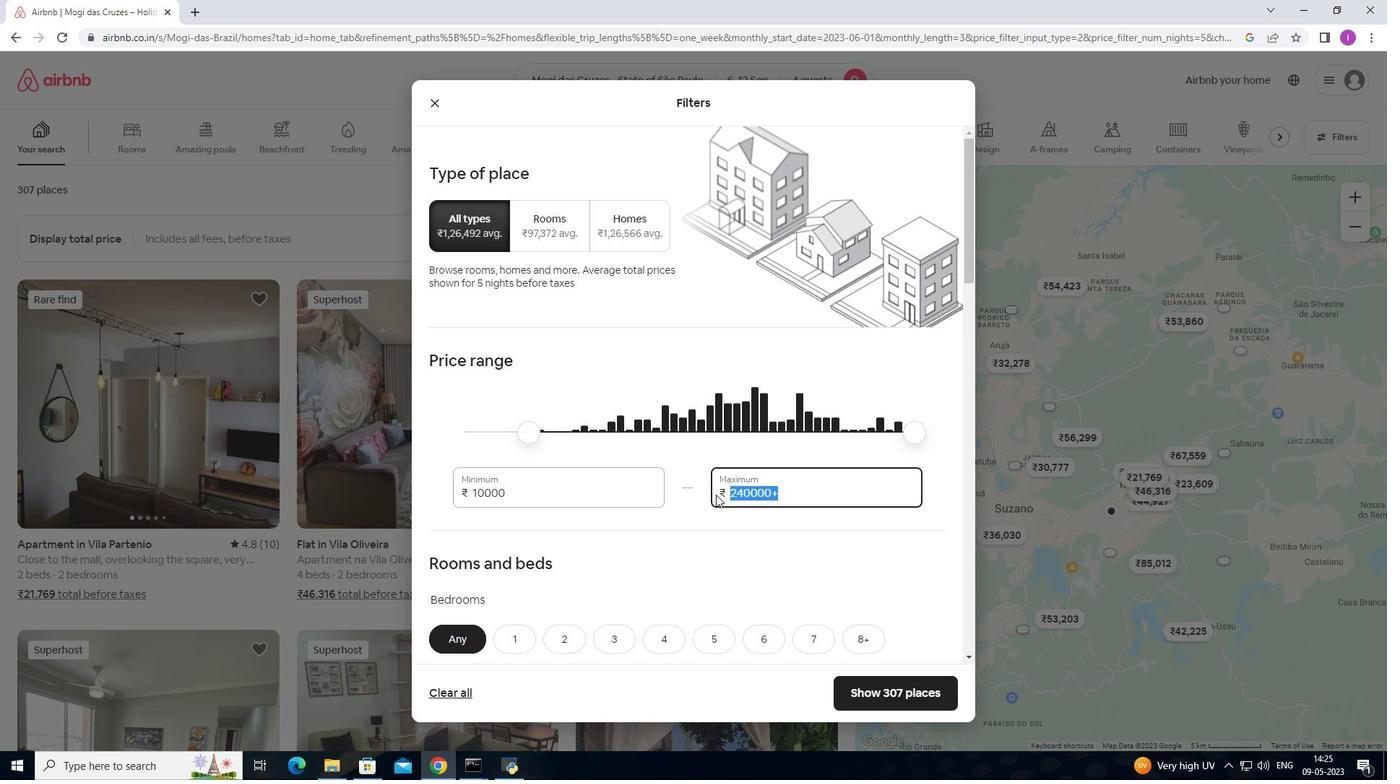 
Action: Key pressed 140000
Screenshot: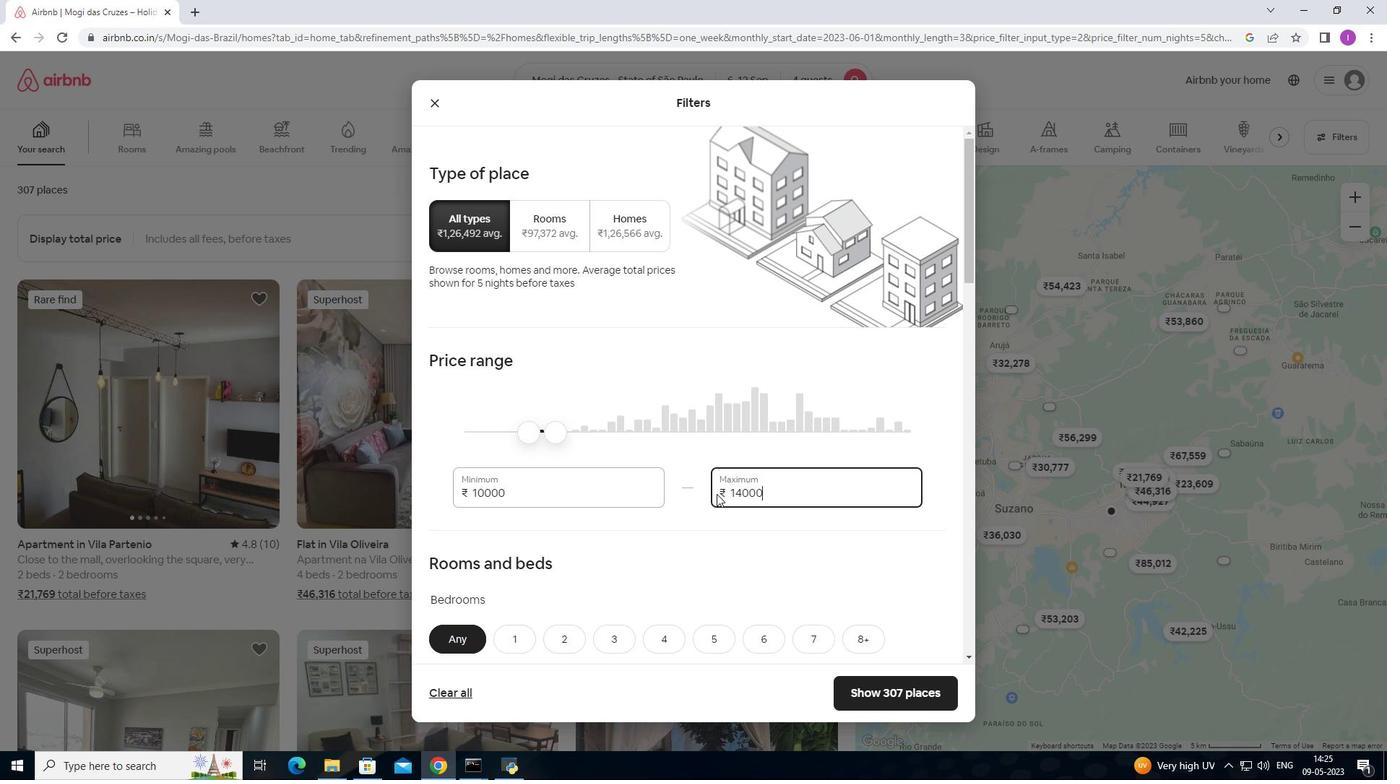 
Action: Mouse moved to (736, 493)
Screenshot: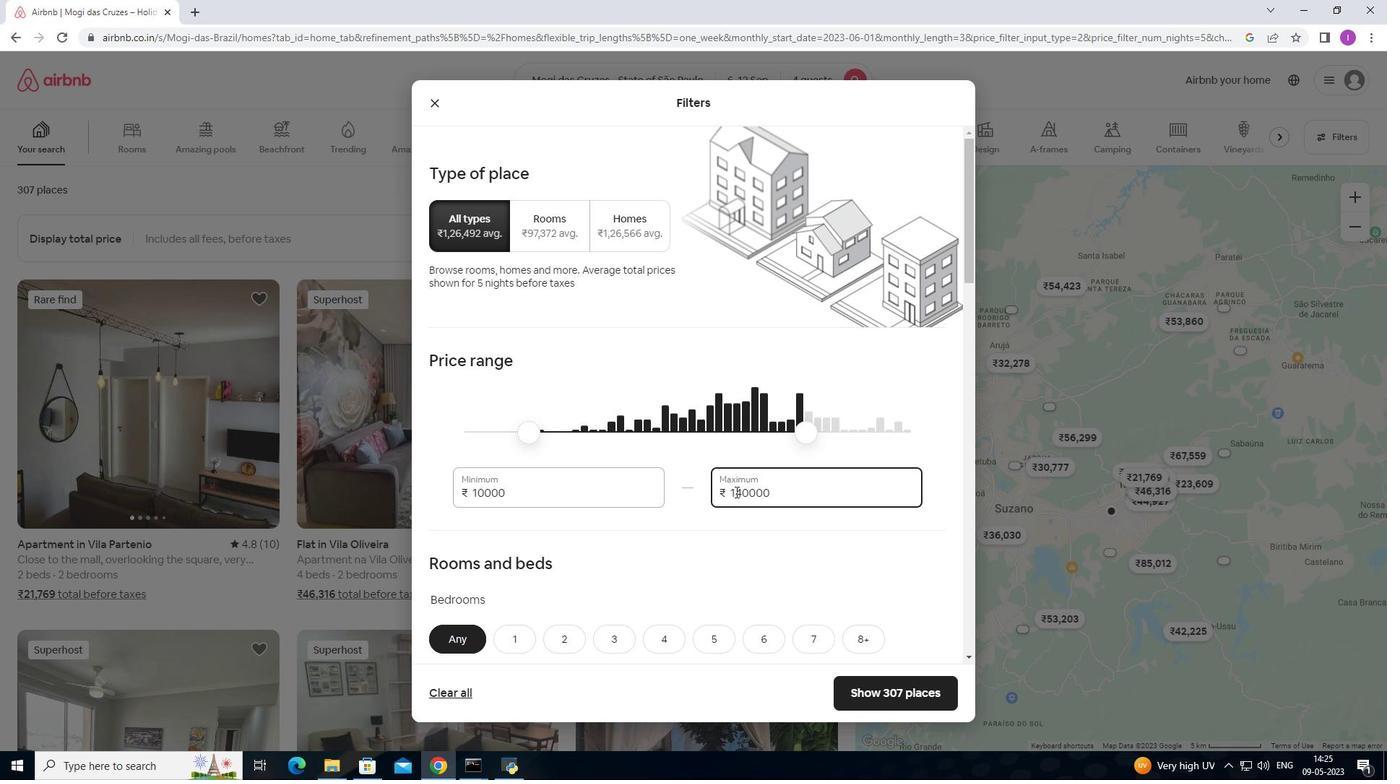 
Action: Key pressed <Key.backspace>
Screenshot: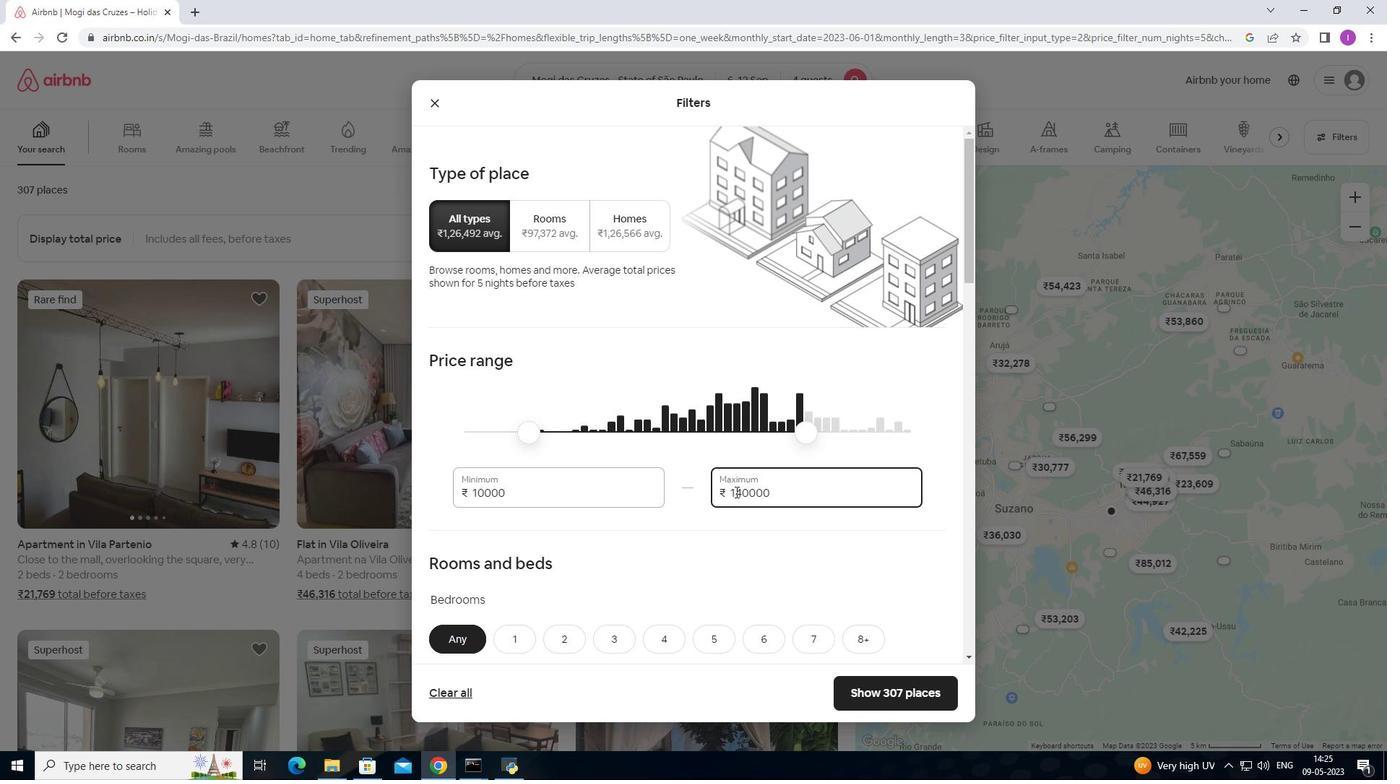 
Action: Mouse moved to (697, 547)
Screenshot: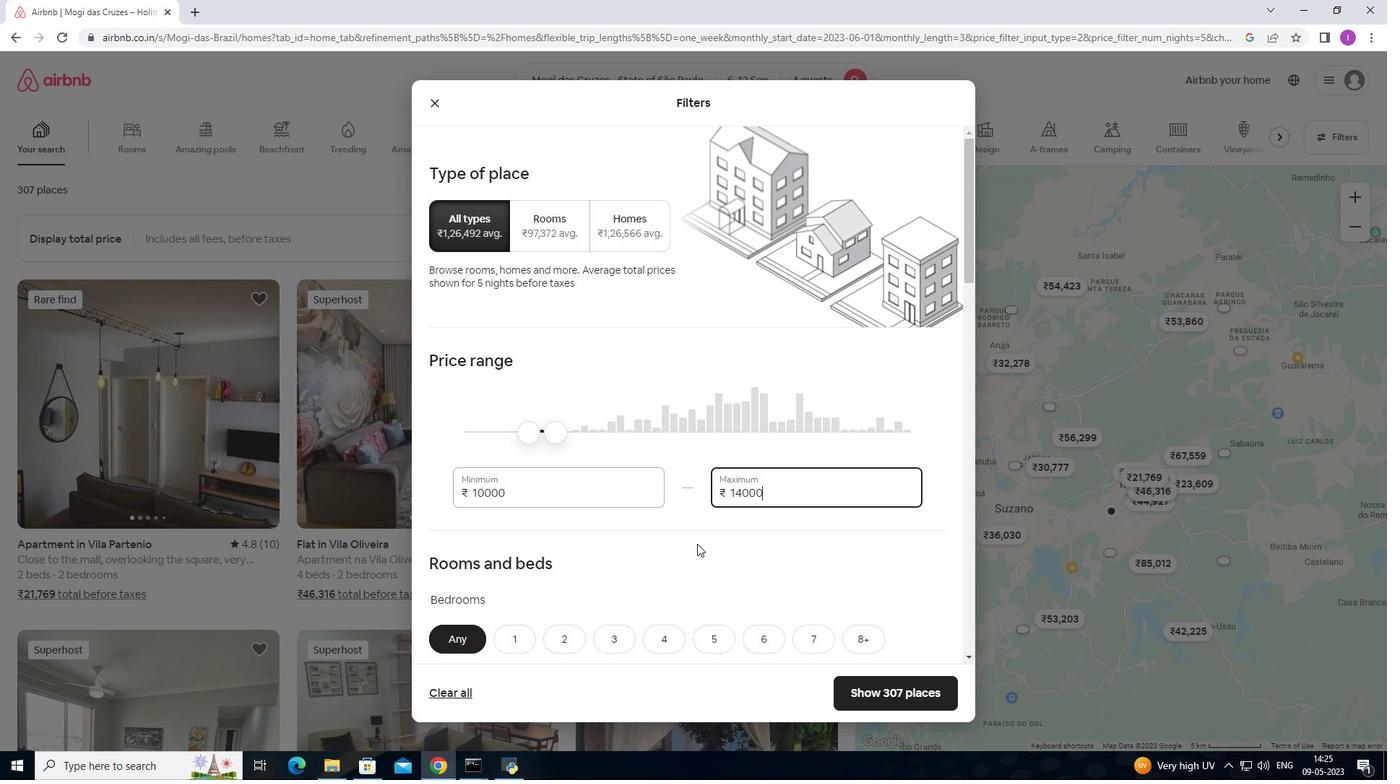 
Action: Mouse scrolled (697, 546) with delta (0, 0)
Screenshot: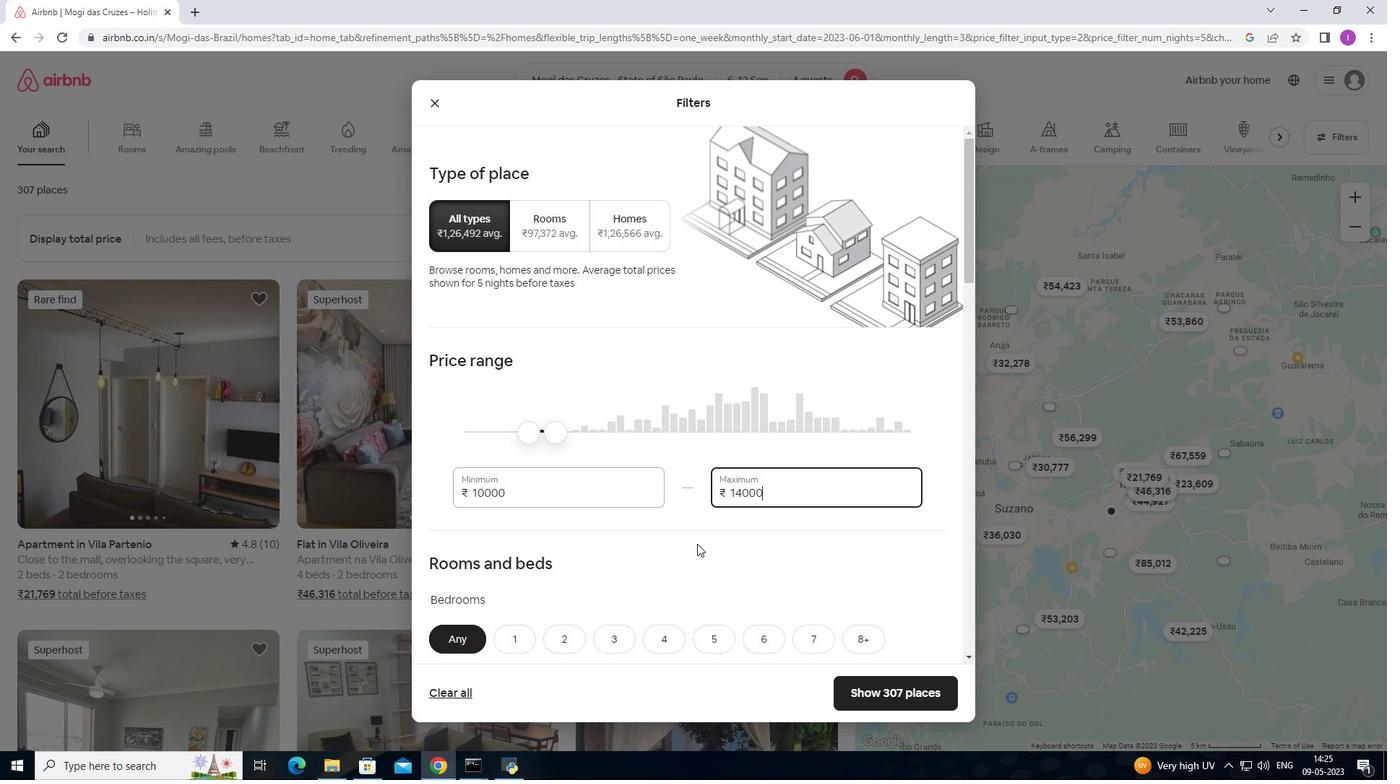 
Action: Mouse moved to (698, 547)
Screenshot: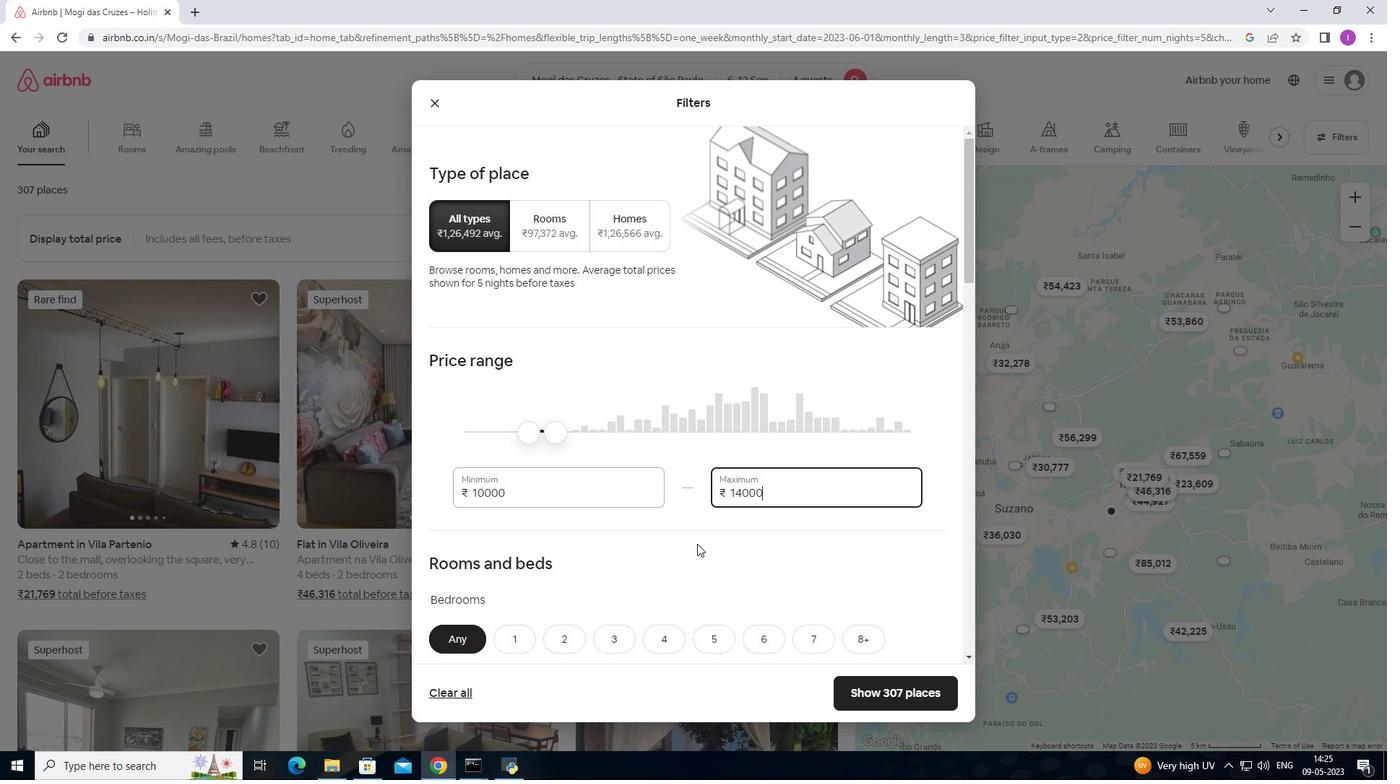 
Action: Mouse scrolled (698, 546) with delta (0, 0)
Screenshot: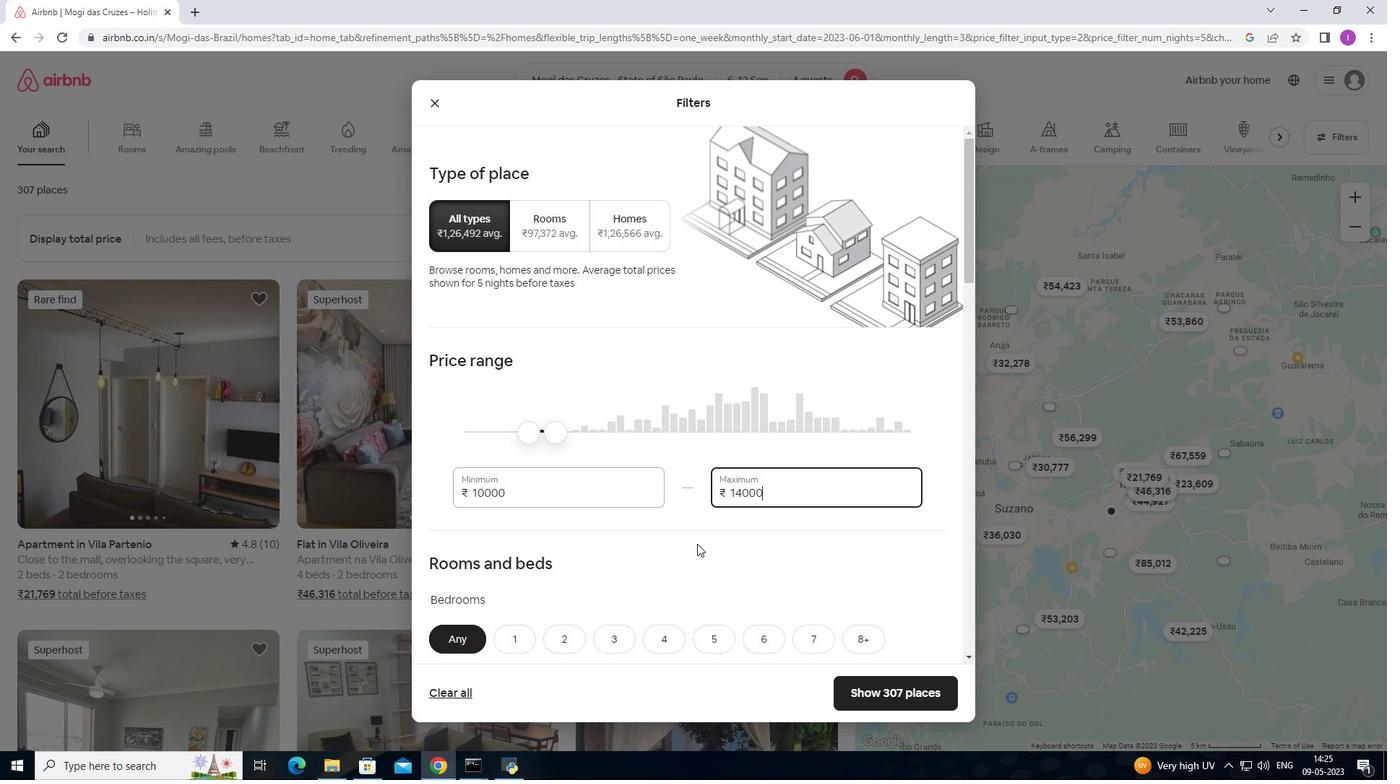 
Action: Mouse moved to (700, 547)
Screenshot: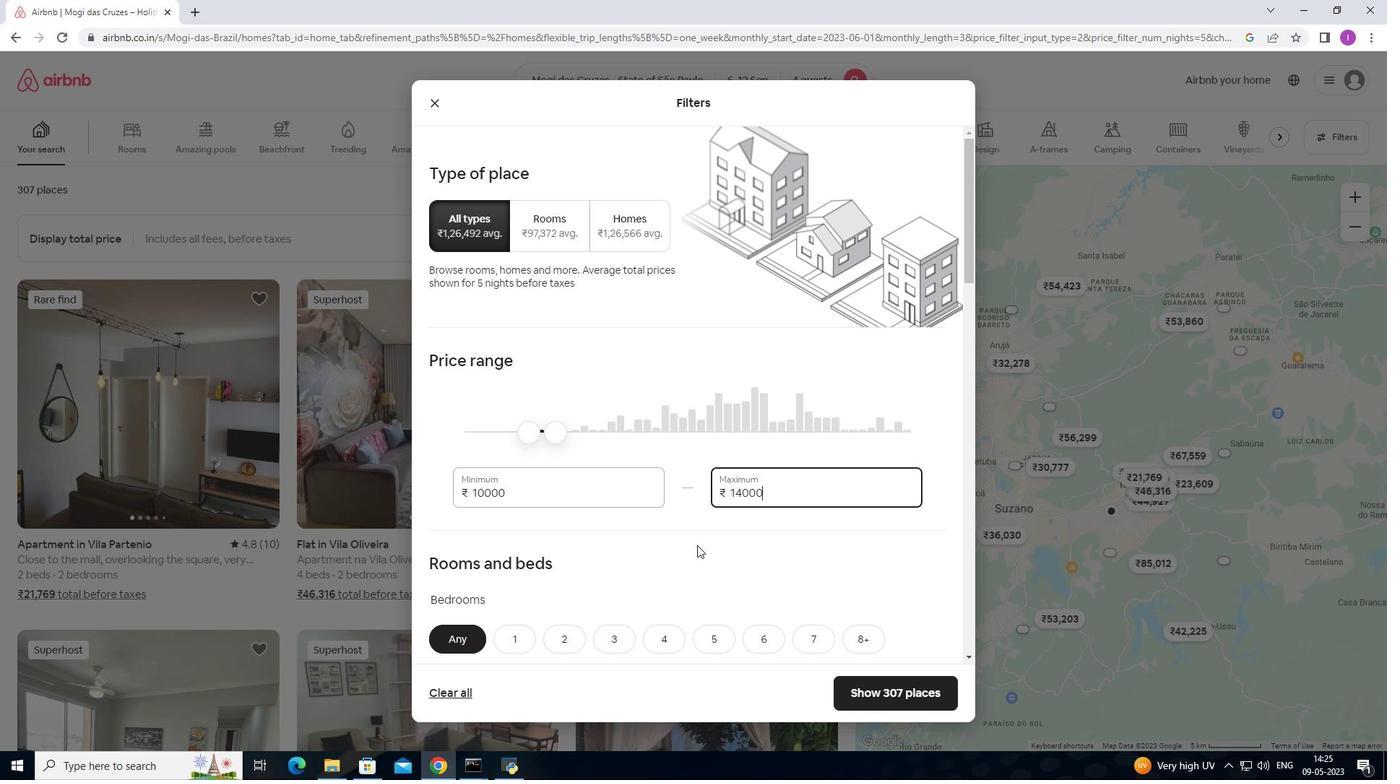 
Action: Mouse scrolled (700, 546) with delta (0, 0)
Screenshot: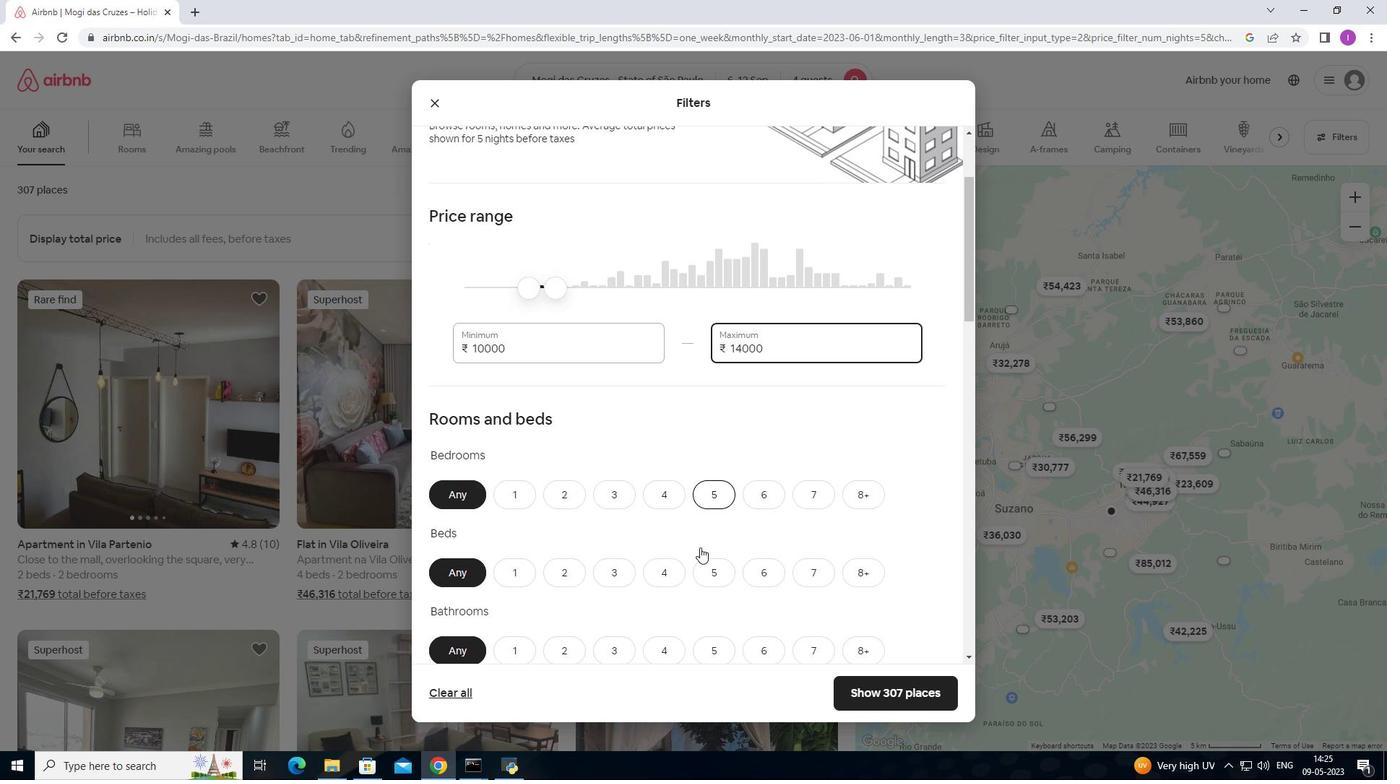 
Action: Mouse moved to (659, 434)
Screenshot: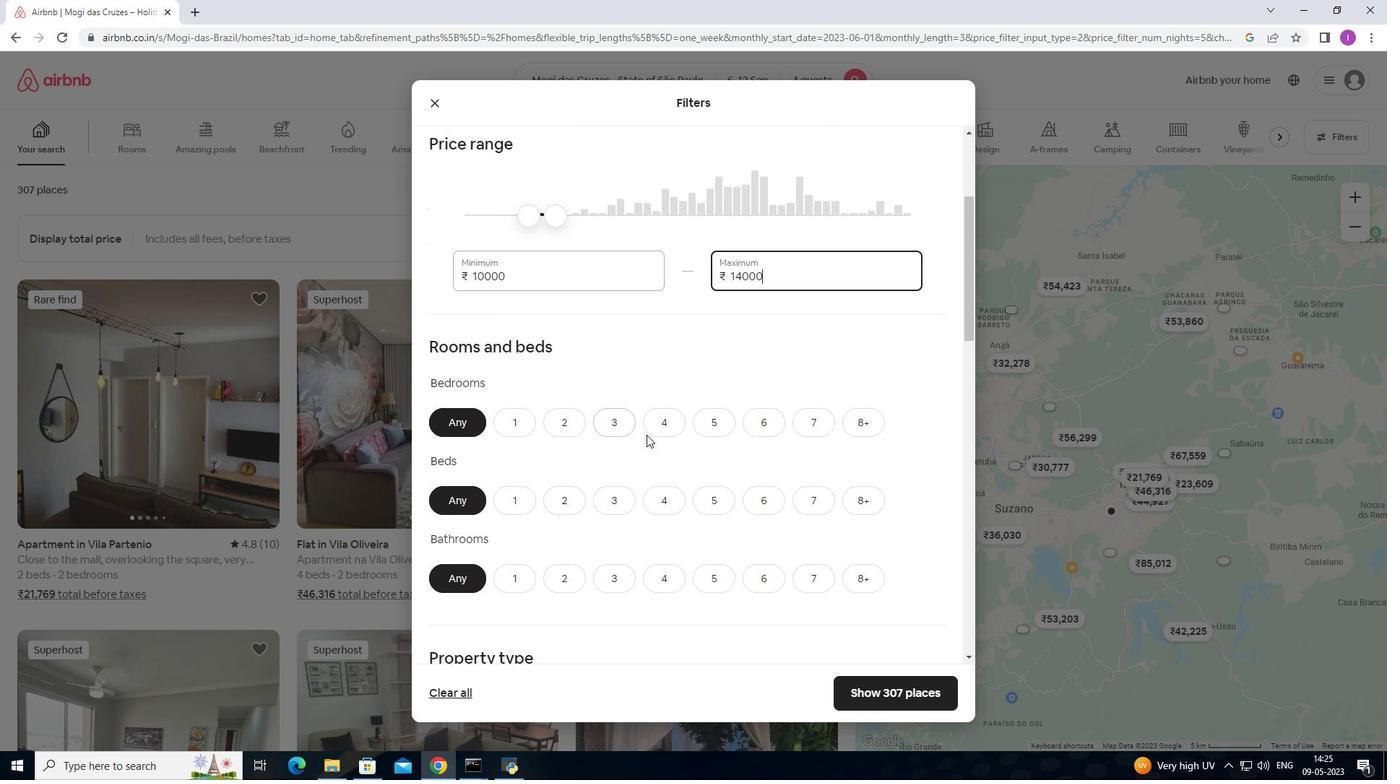 
Action: Mouse pressed left at (659, 434)
Screenshot: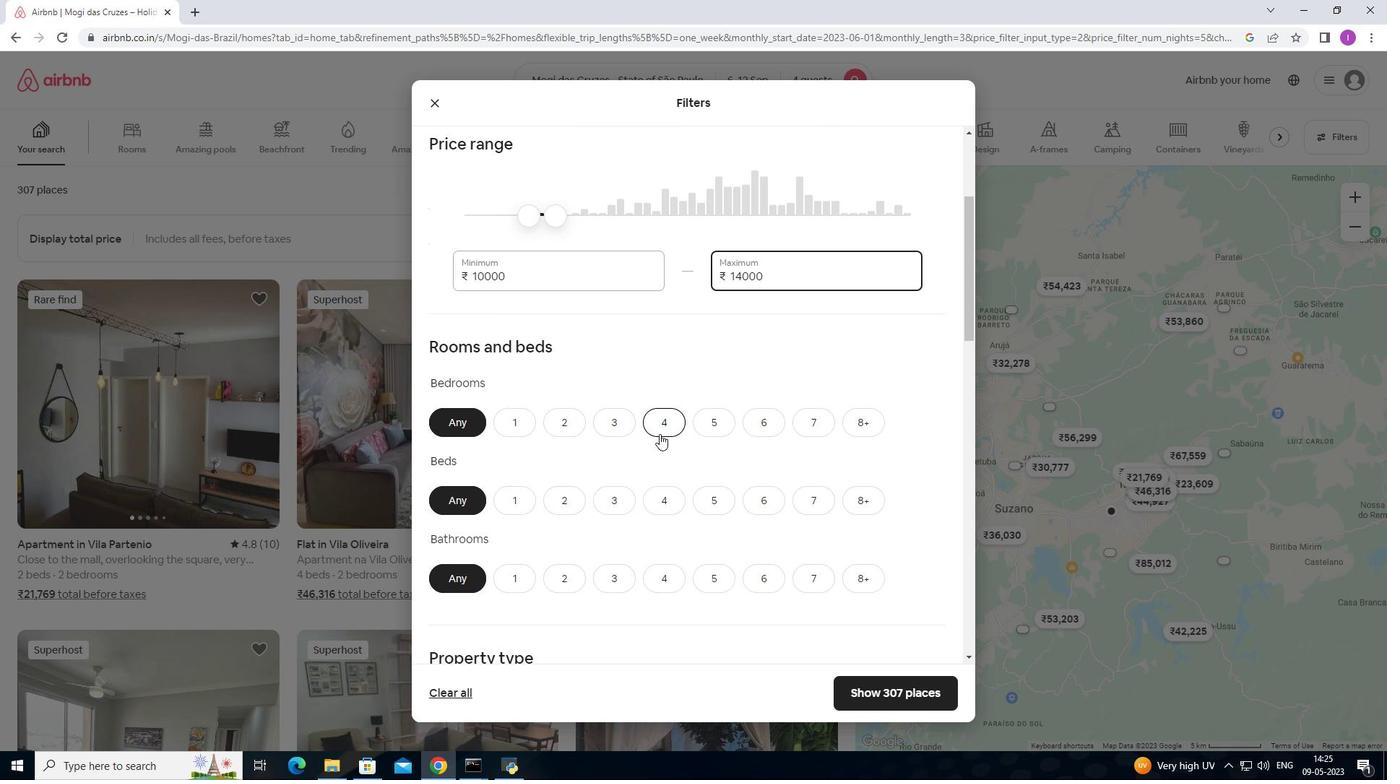 
Action: Mouse moved to (674, 505)
Screenshot: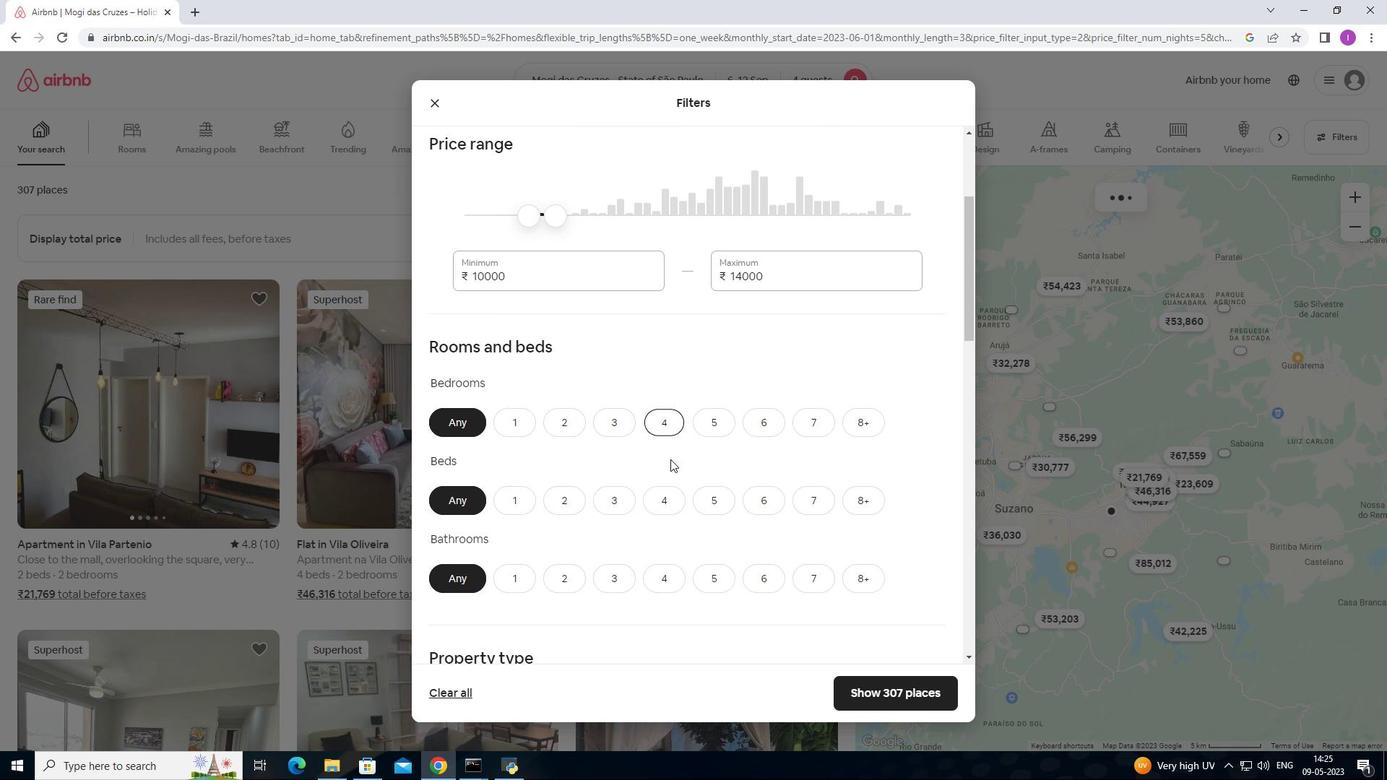 
Action: Mouse pressed left at (674, 505)
Screenshot: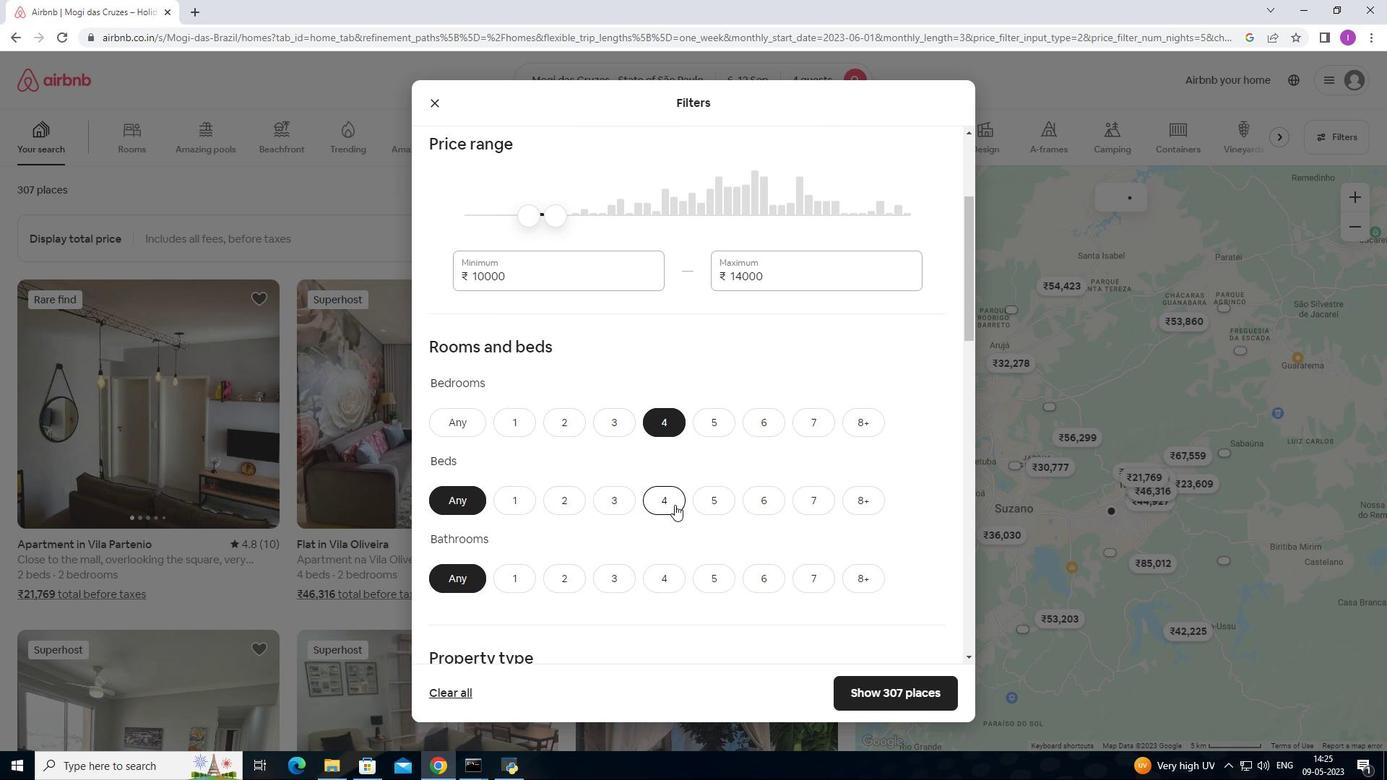 
Action: Mouse moved to (658, 585)
Screenshot: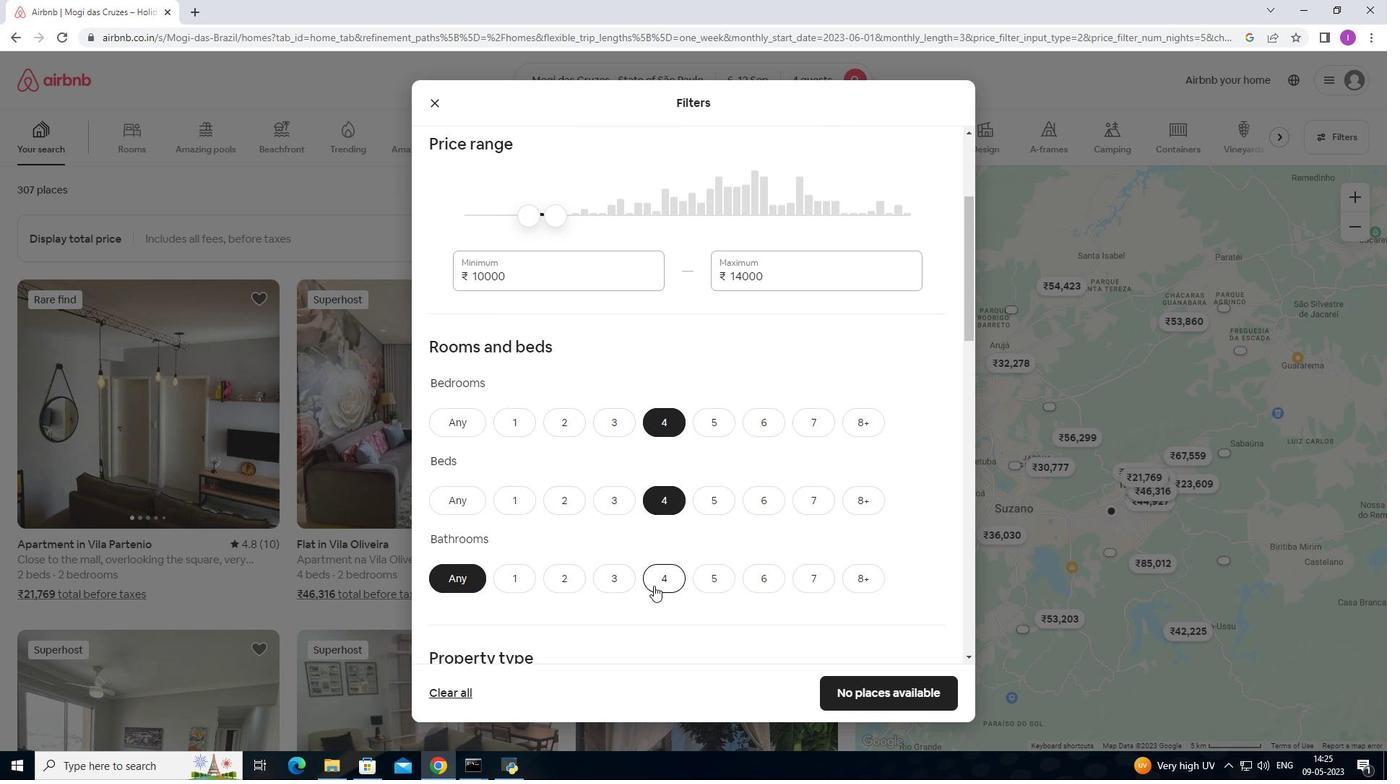 
Action: Mouse pressed left at (658, 585)
Screenshot: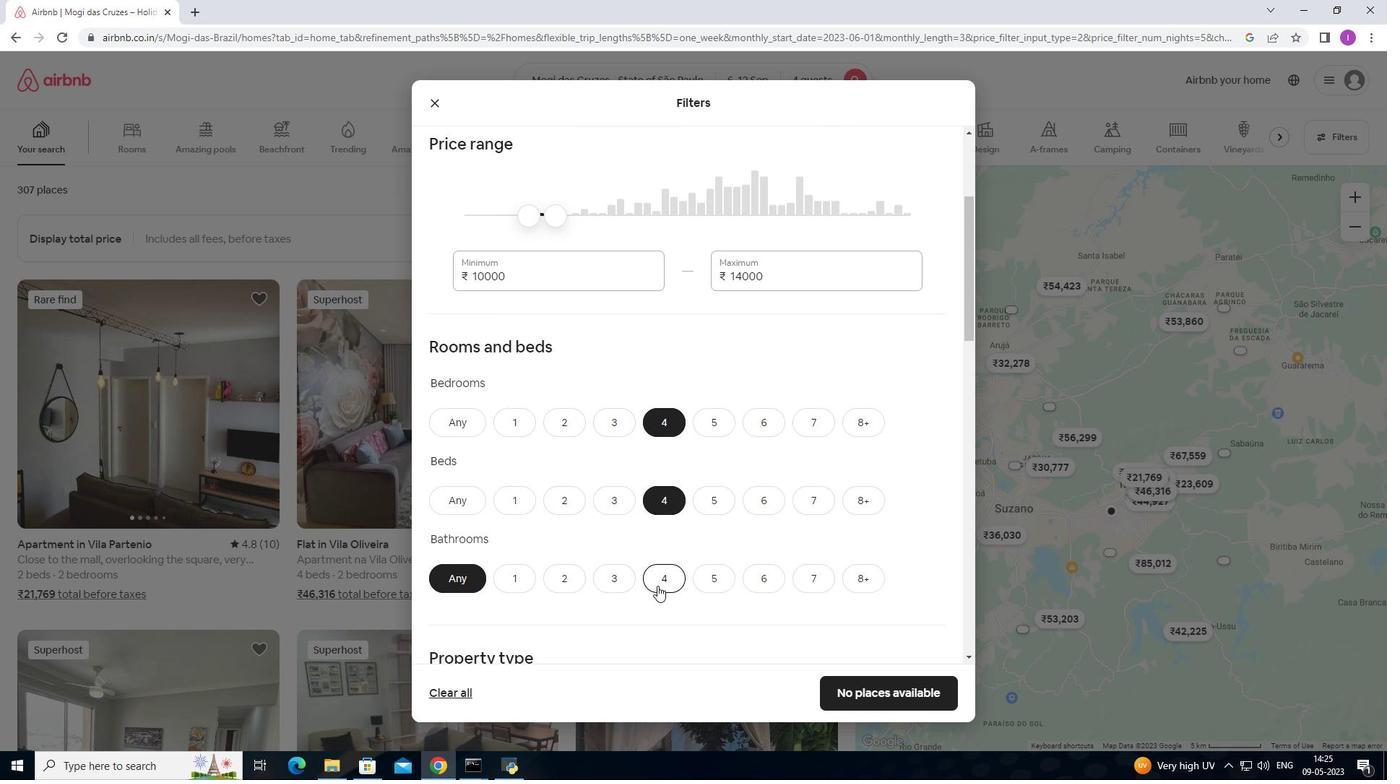 
Action: Mouse moved to (658, 591)
Screenshot: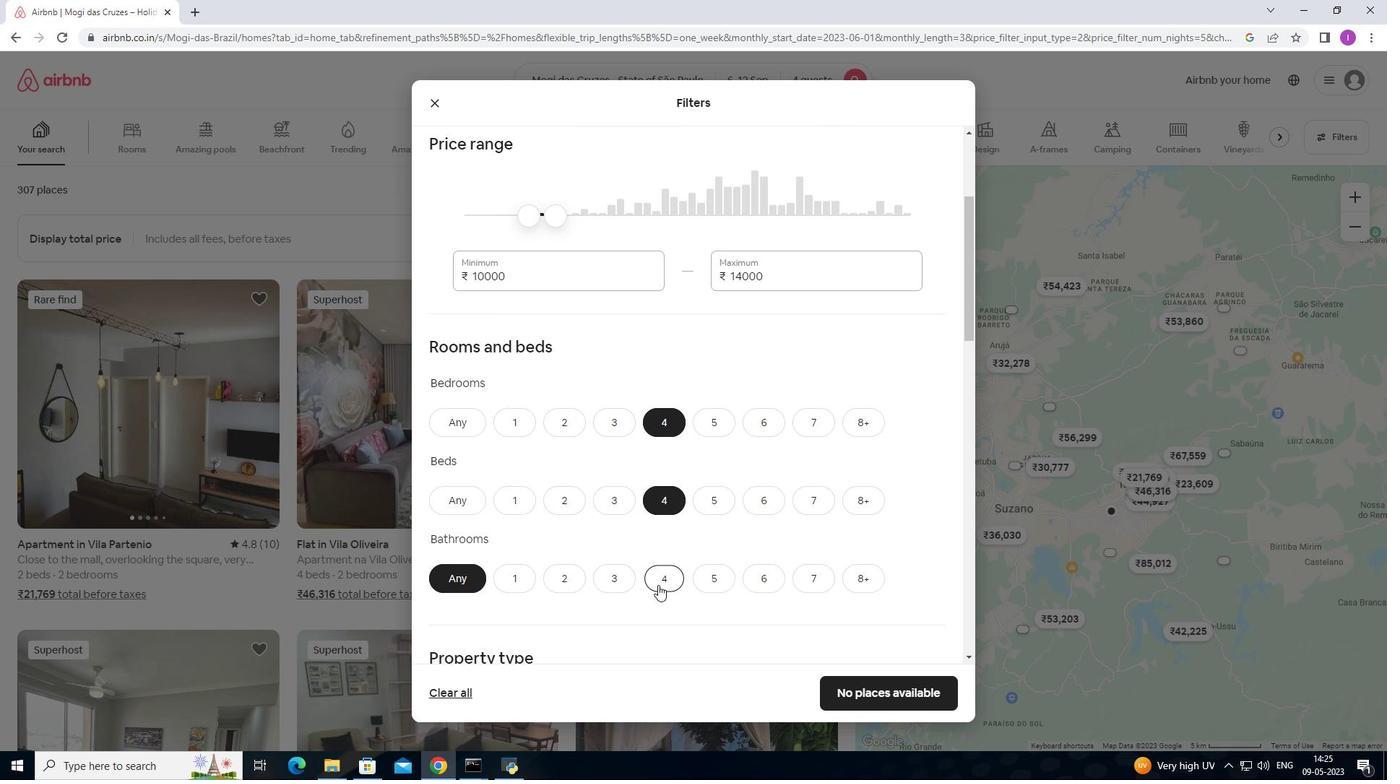 
Action: Mouse scrolled (658, 590) with delta (0, 0)
Screenshot: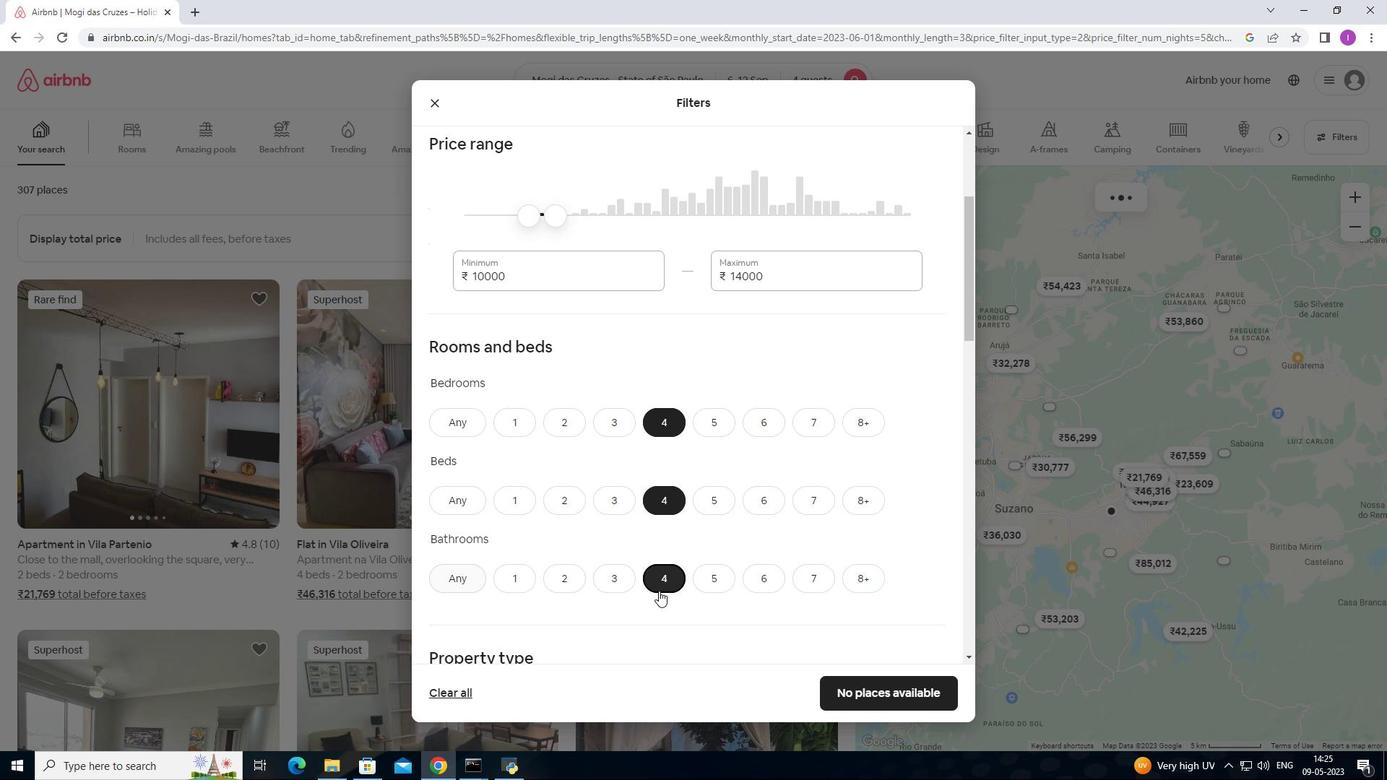 
Action: Mouse scrolled (658, 590) with delta (0, 0)
Screenshot: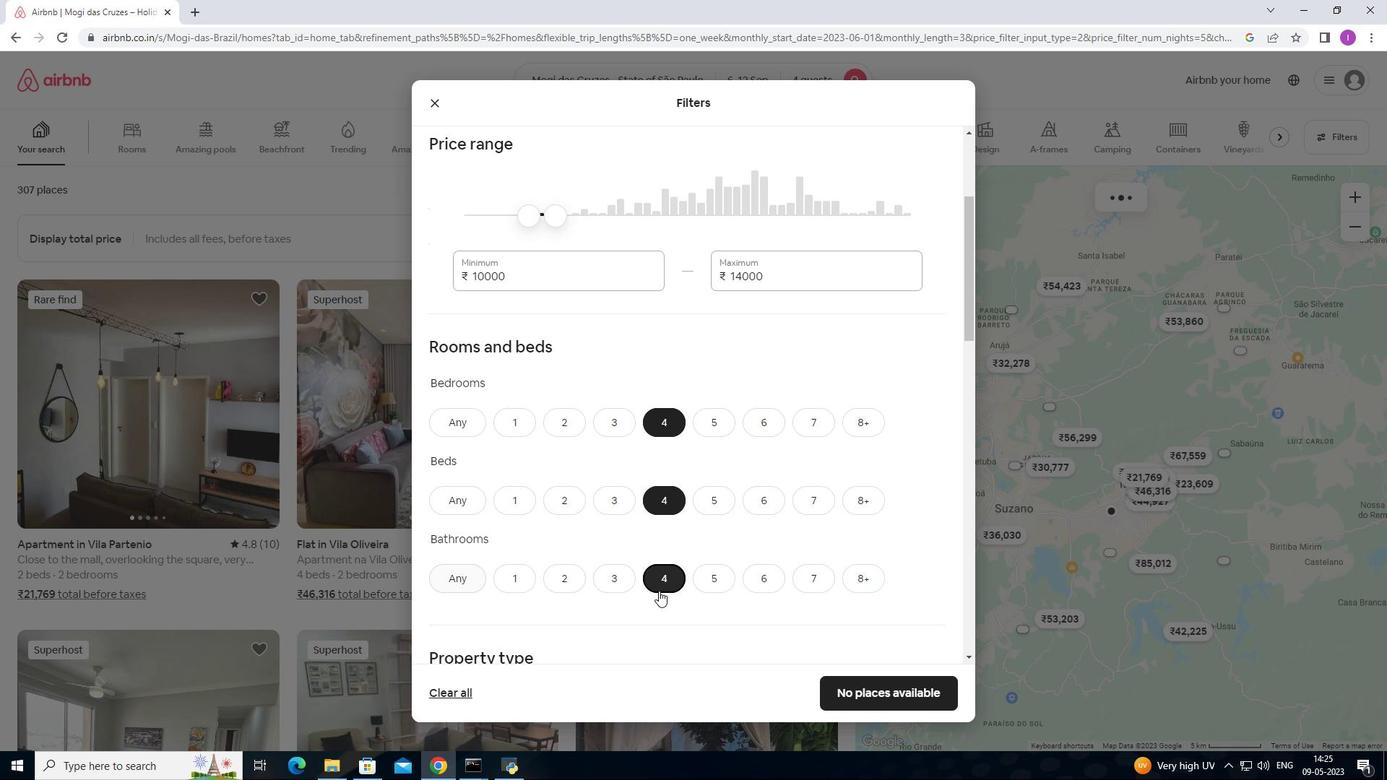 
Action: Mouse scrolled (658, 590) with delta (0, 0)
Screenshot: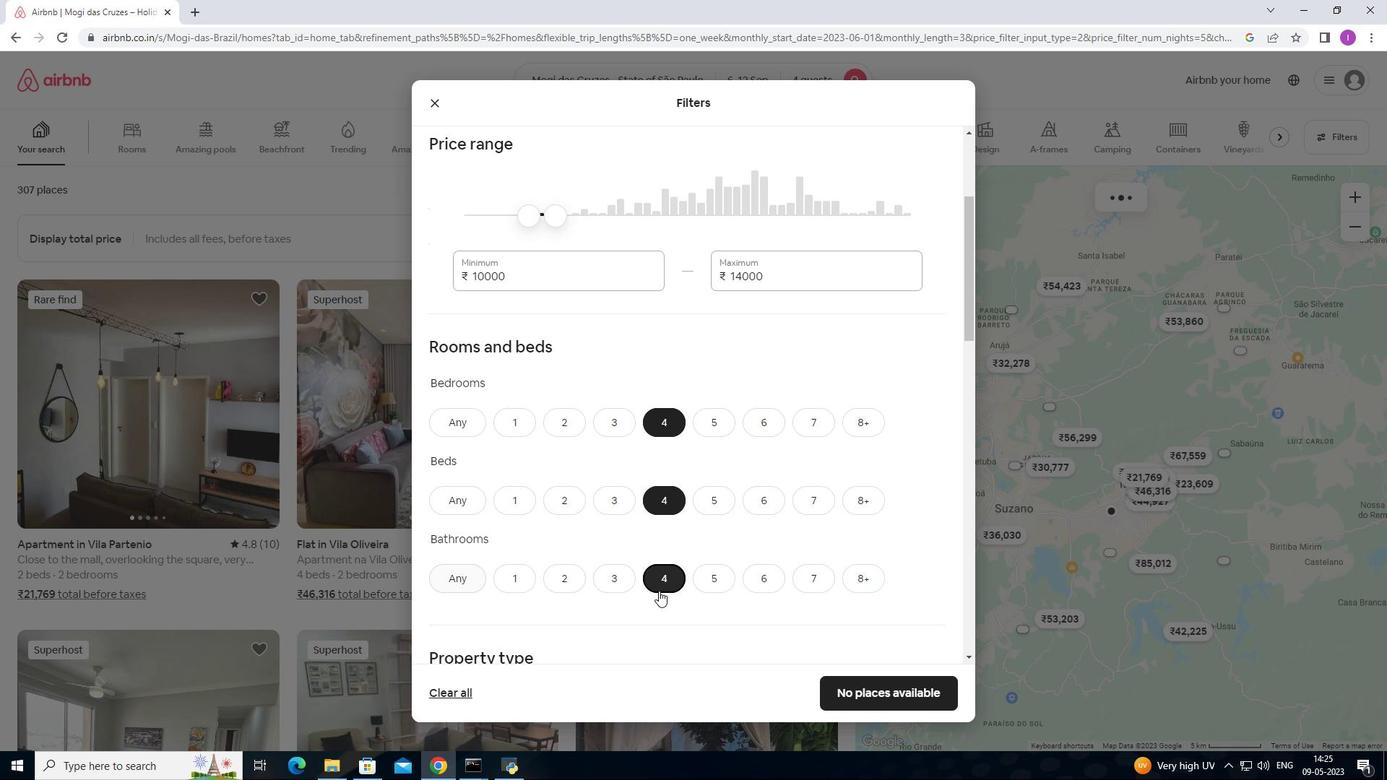 
Action: Mouse moved to (518, 493)
Screenshot: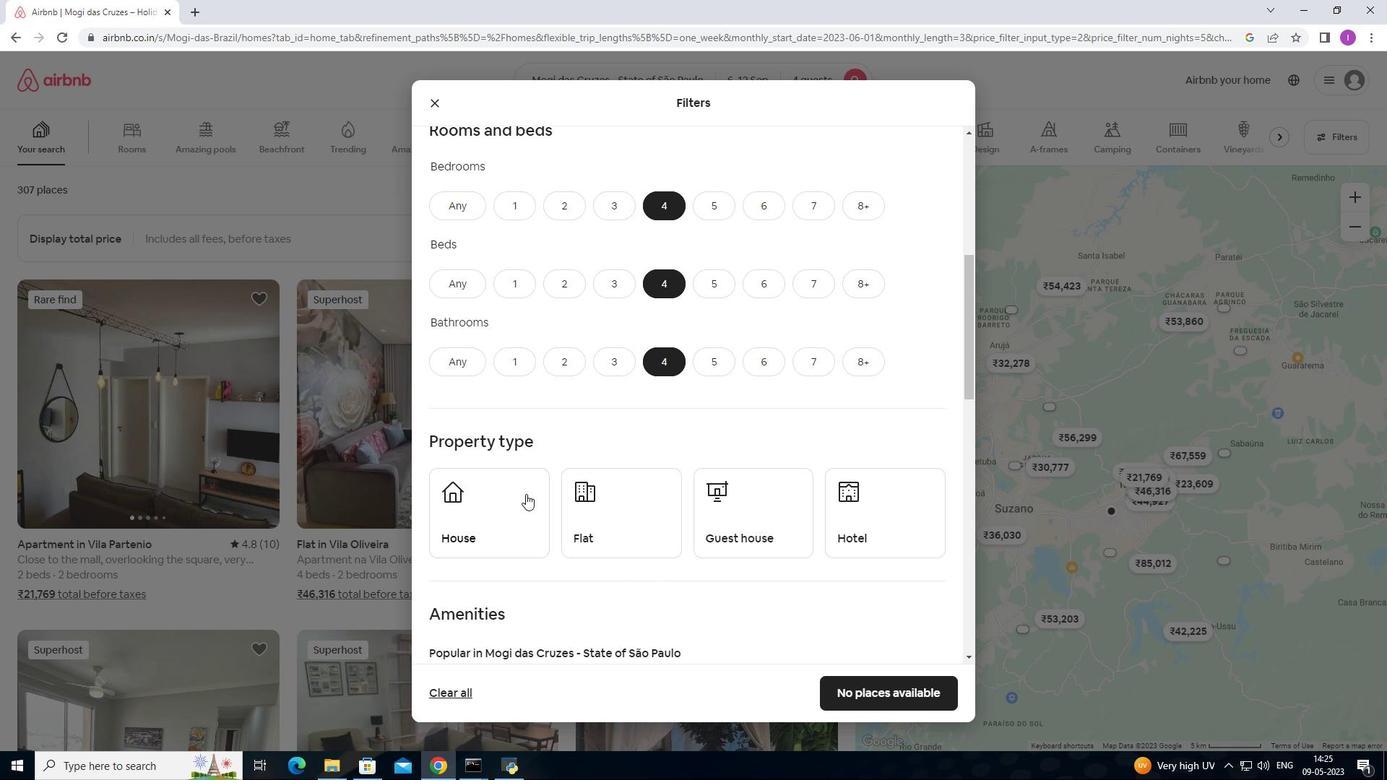 
Action: Mouse pressed left at (518, 493)
Screenshot: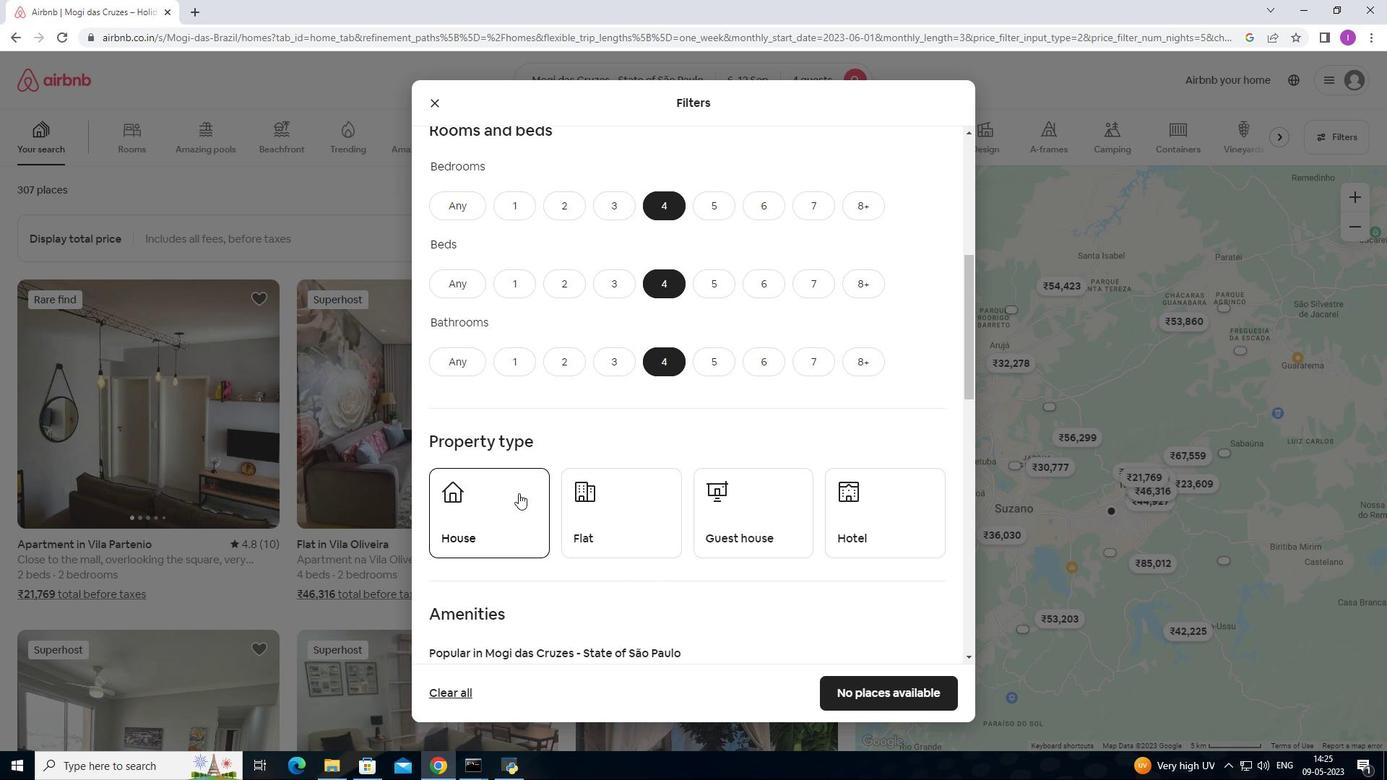 
Action: Mouse moved to (650, 525)
Screenshot: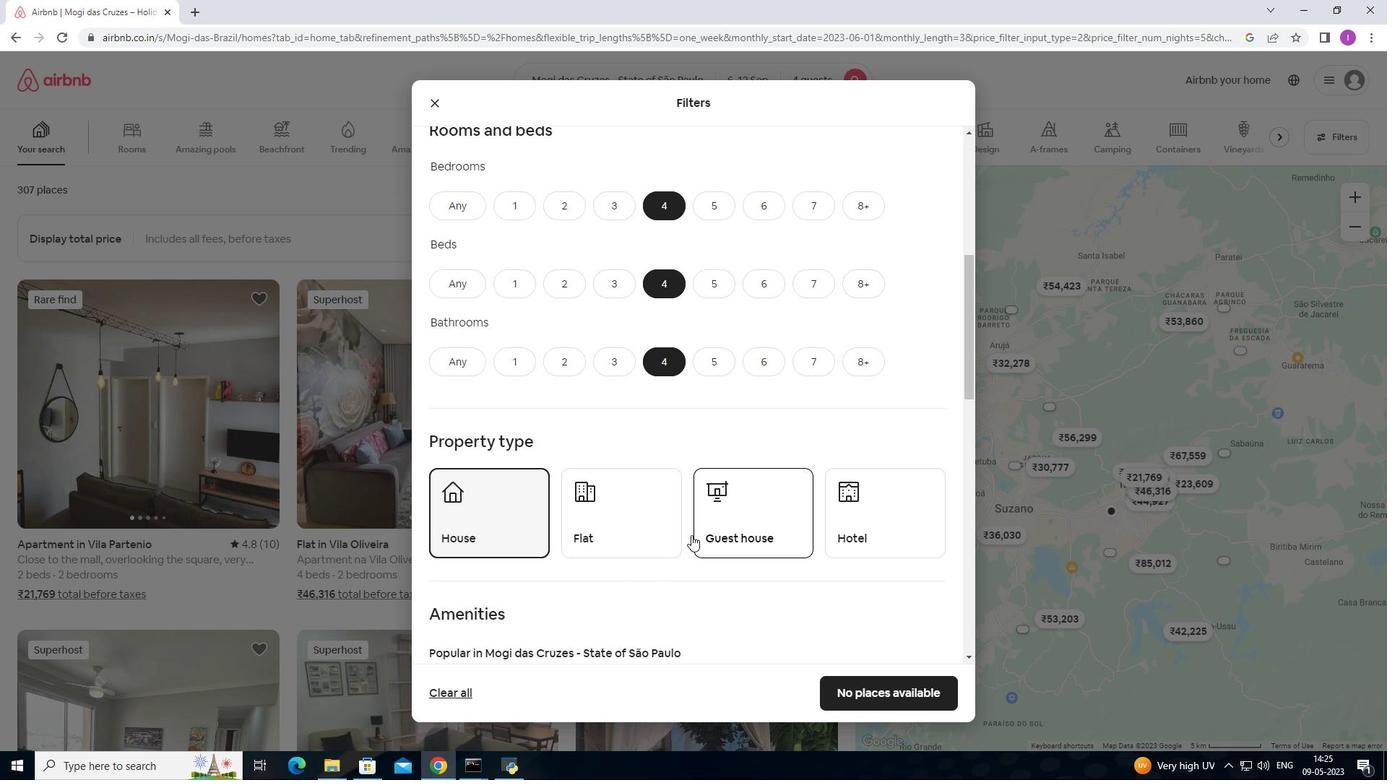 
Action: Mouse pressed left at (650, 525)
Screenshot: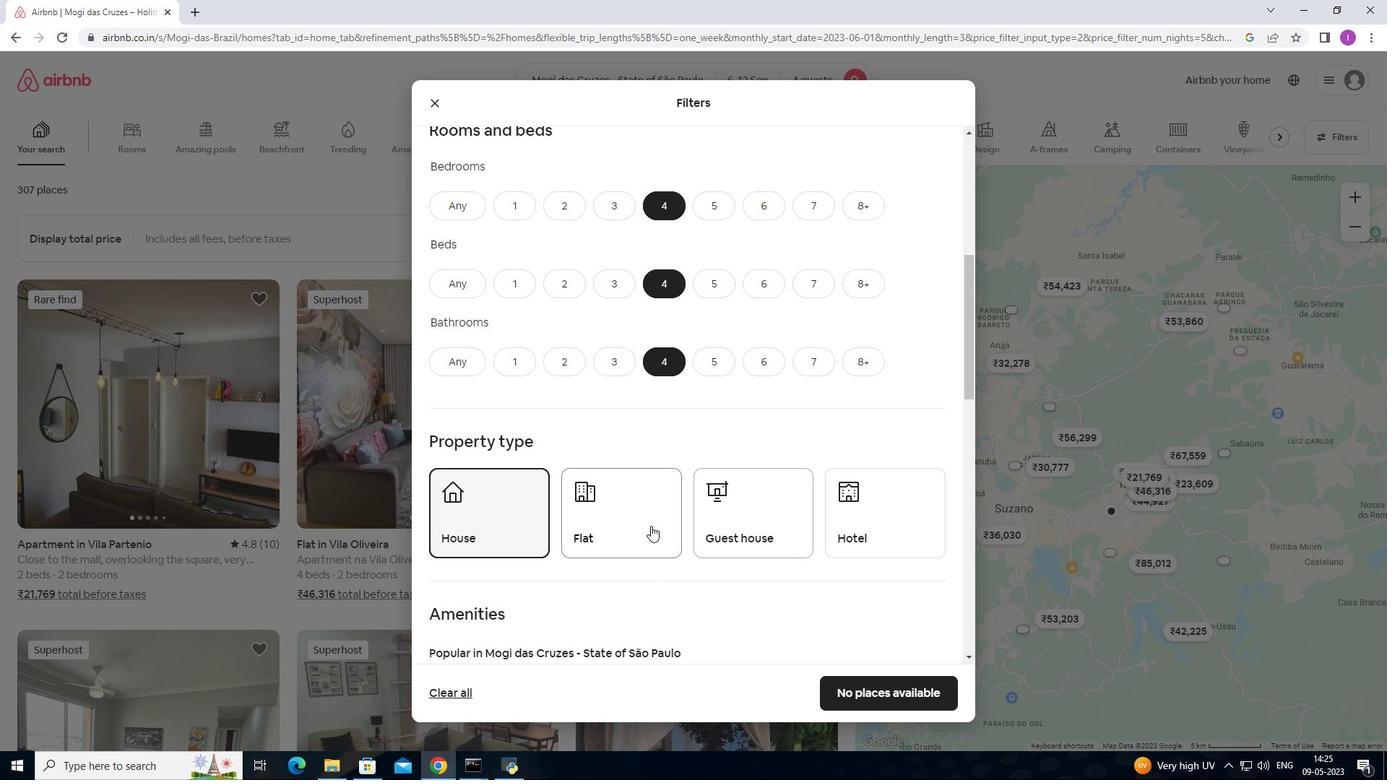 
Action: Mouse moved to (727, 520)
Screenshot: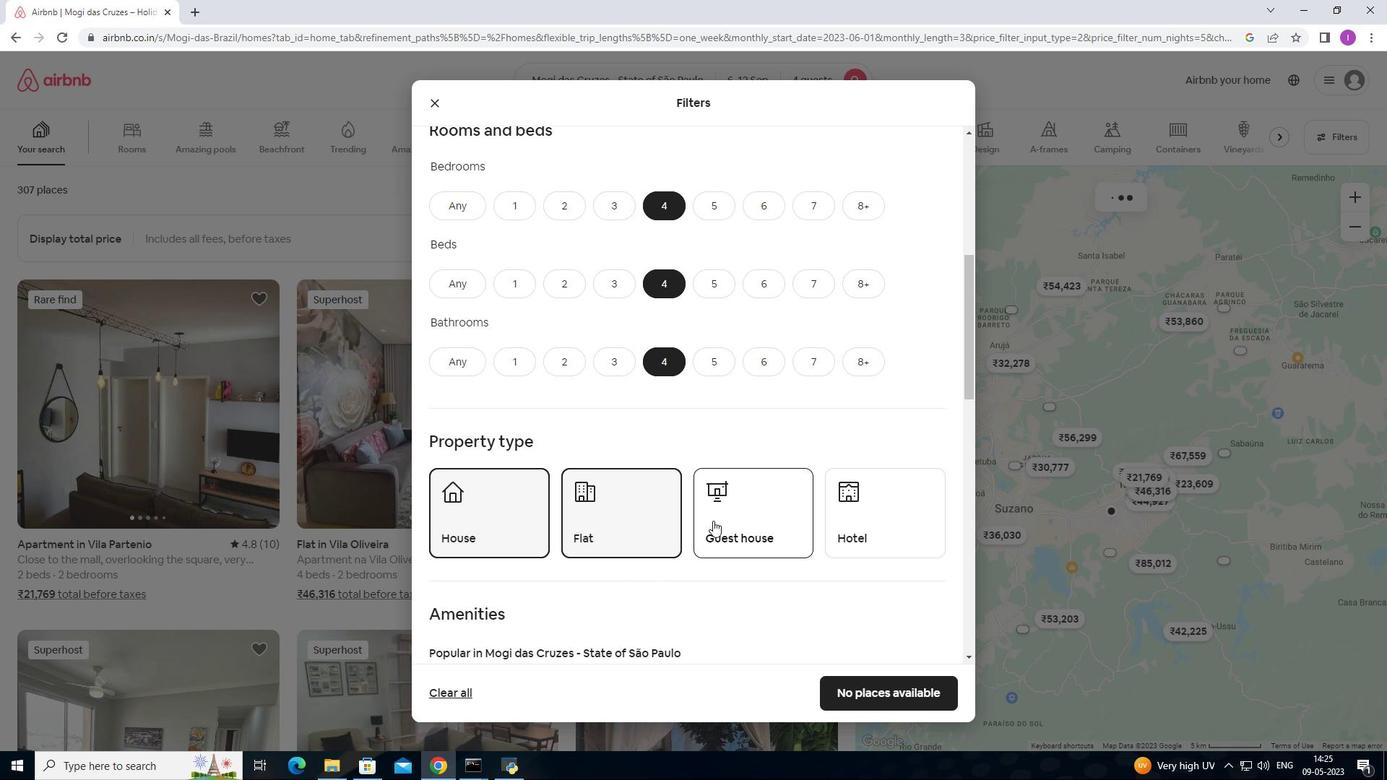 
Action: Mouse pressed left at (727, 520)
Screenshot: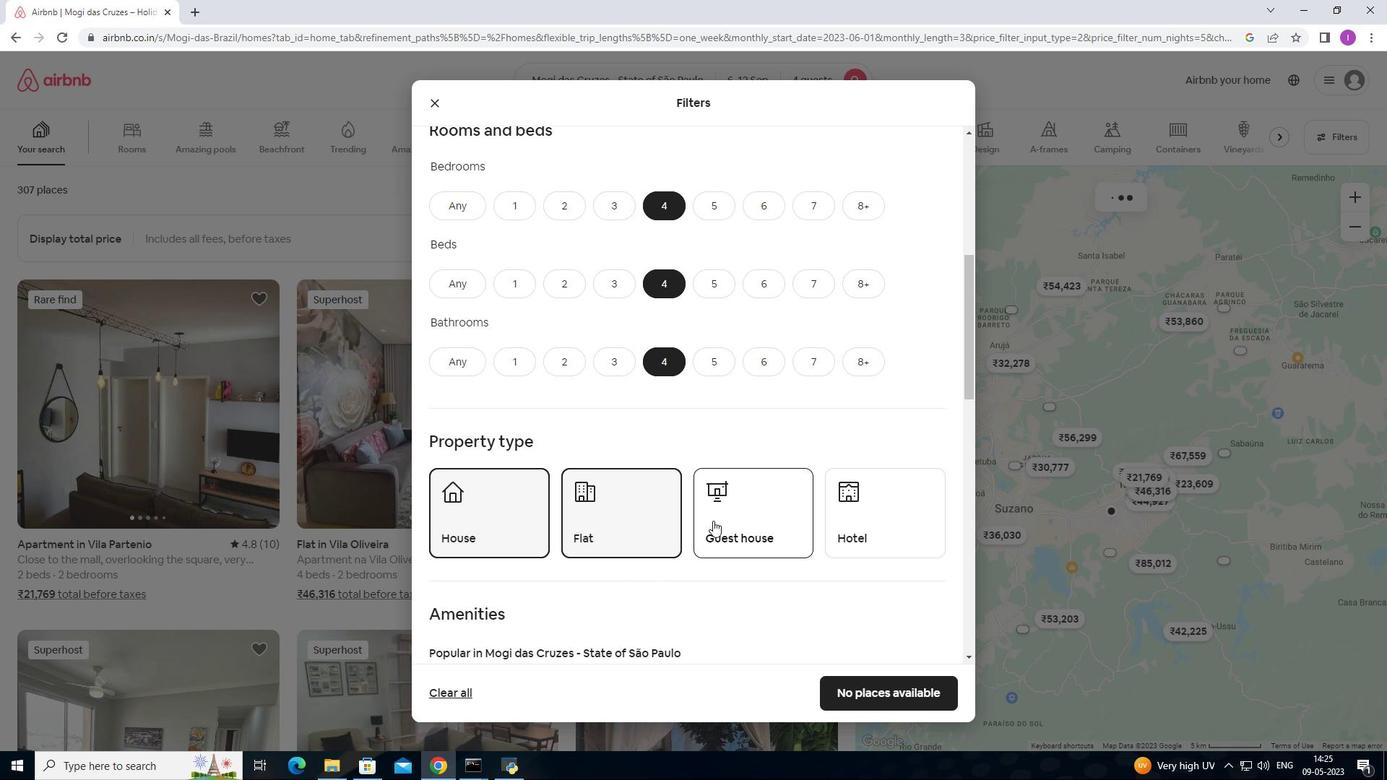 
Action: Mouse moved to (864, 515)
Screenshot: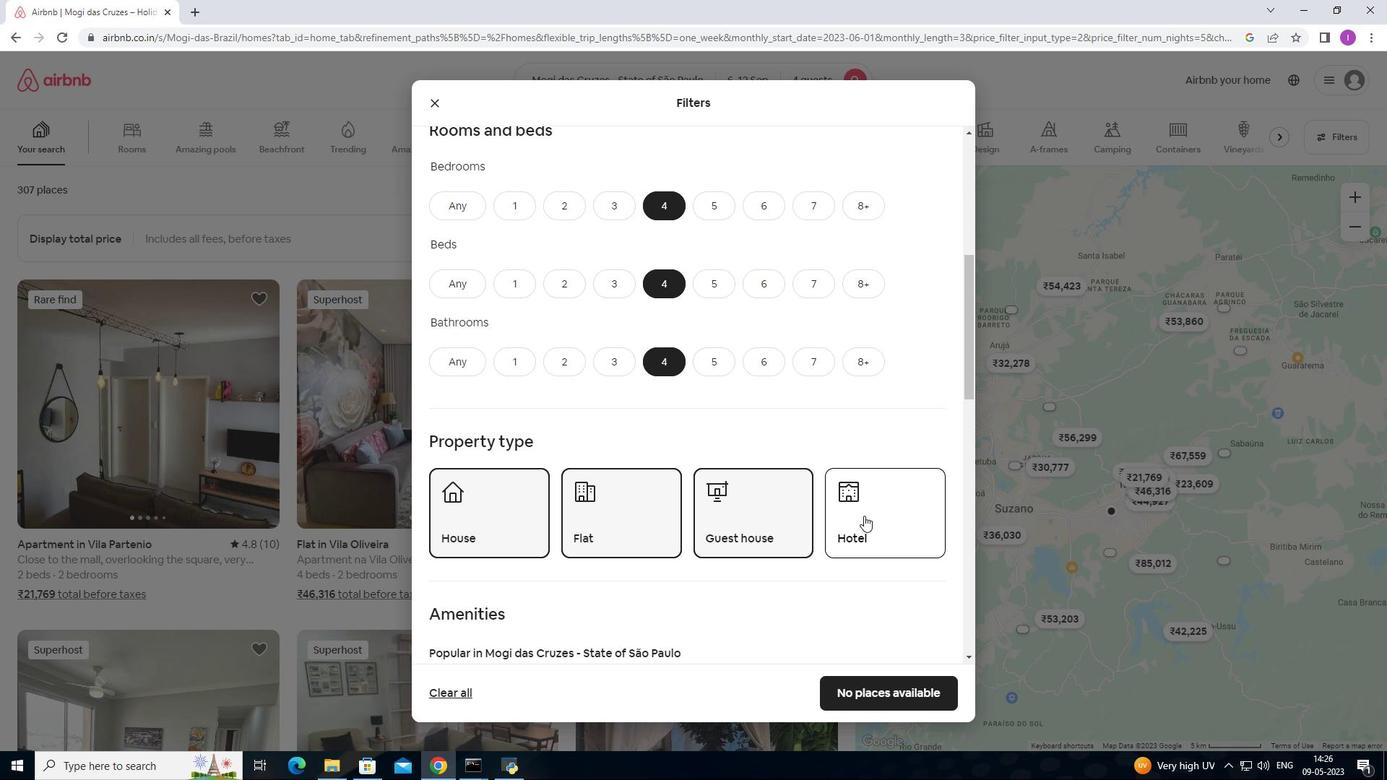 
Action: Mouse scrolled (864, 515) with delta (0, 0)
Screenshot: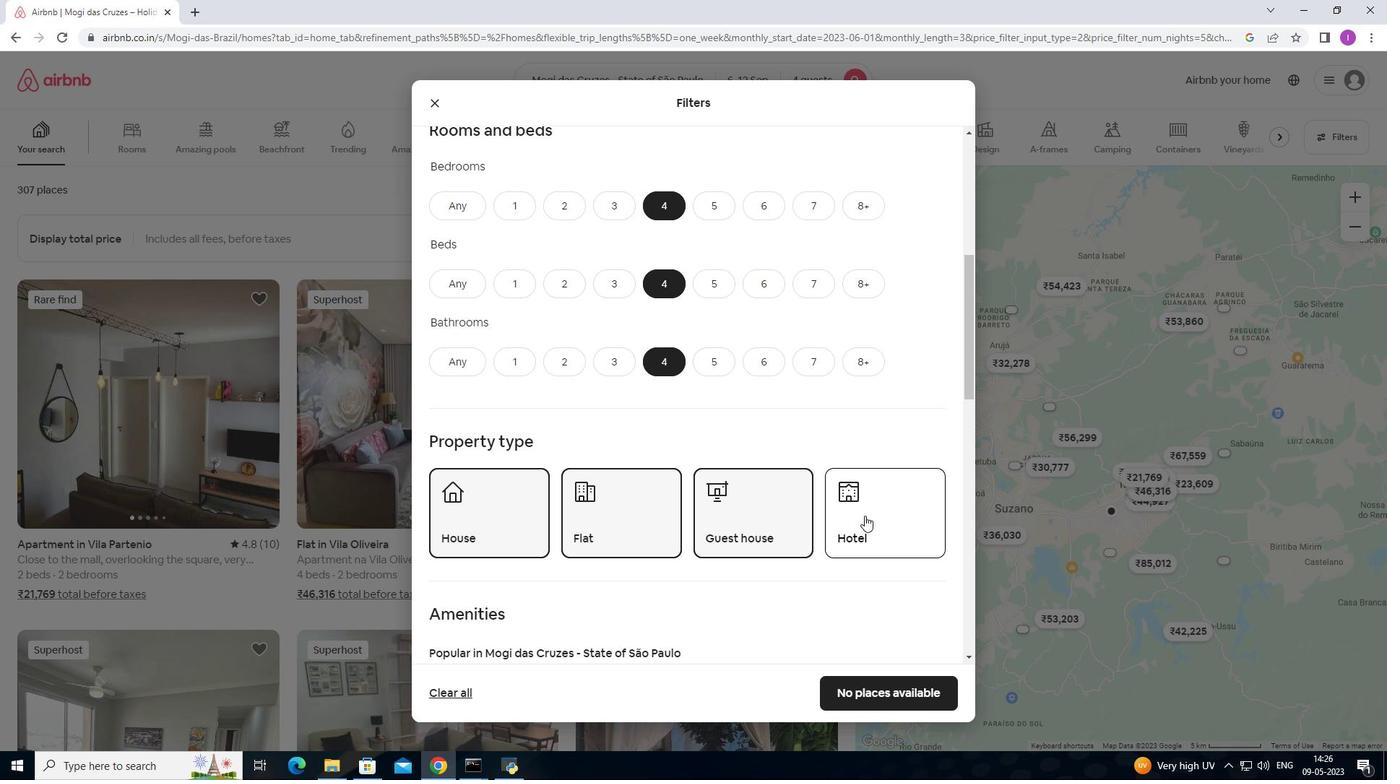 
Action: Mouse moved to (604, 537)
Screenshot: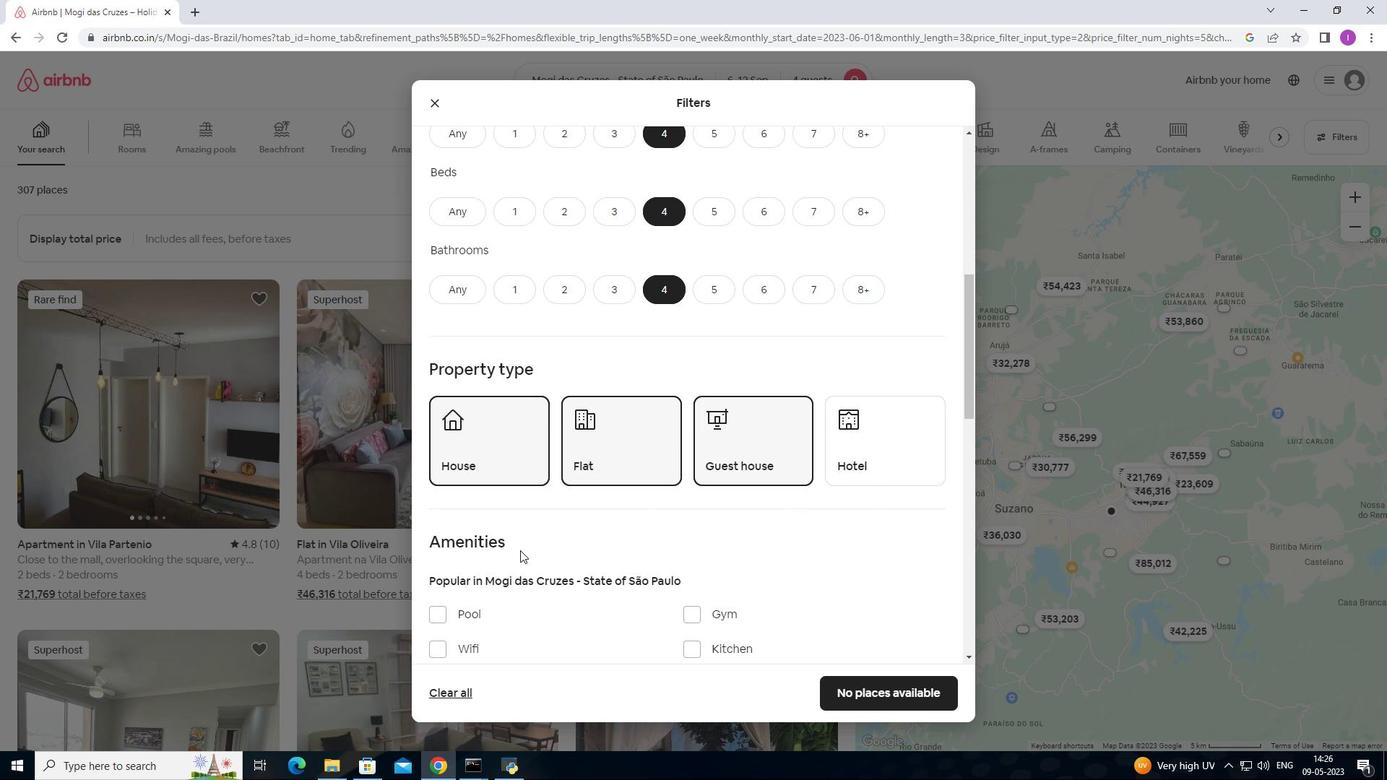 
Action: Mouse scrolled (604, 536) with delta (0, 0)
Screenshot: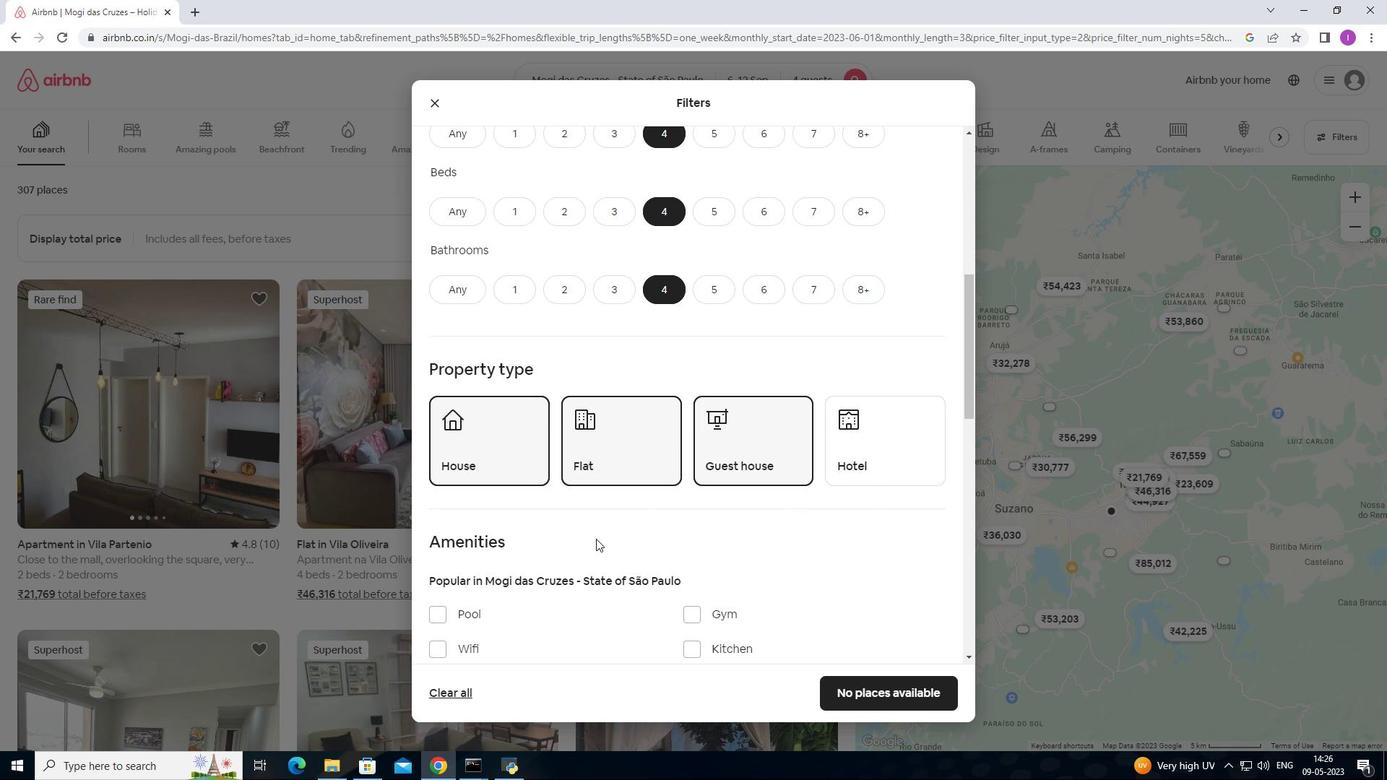 
Action: Mouse moved to (604, 536)
Screenshot: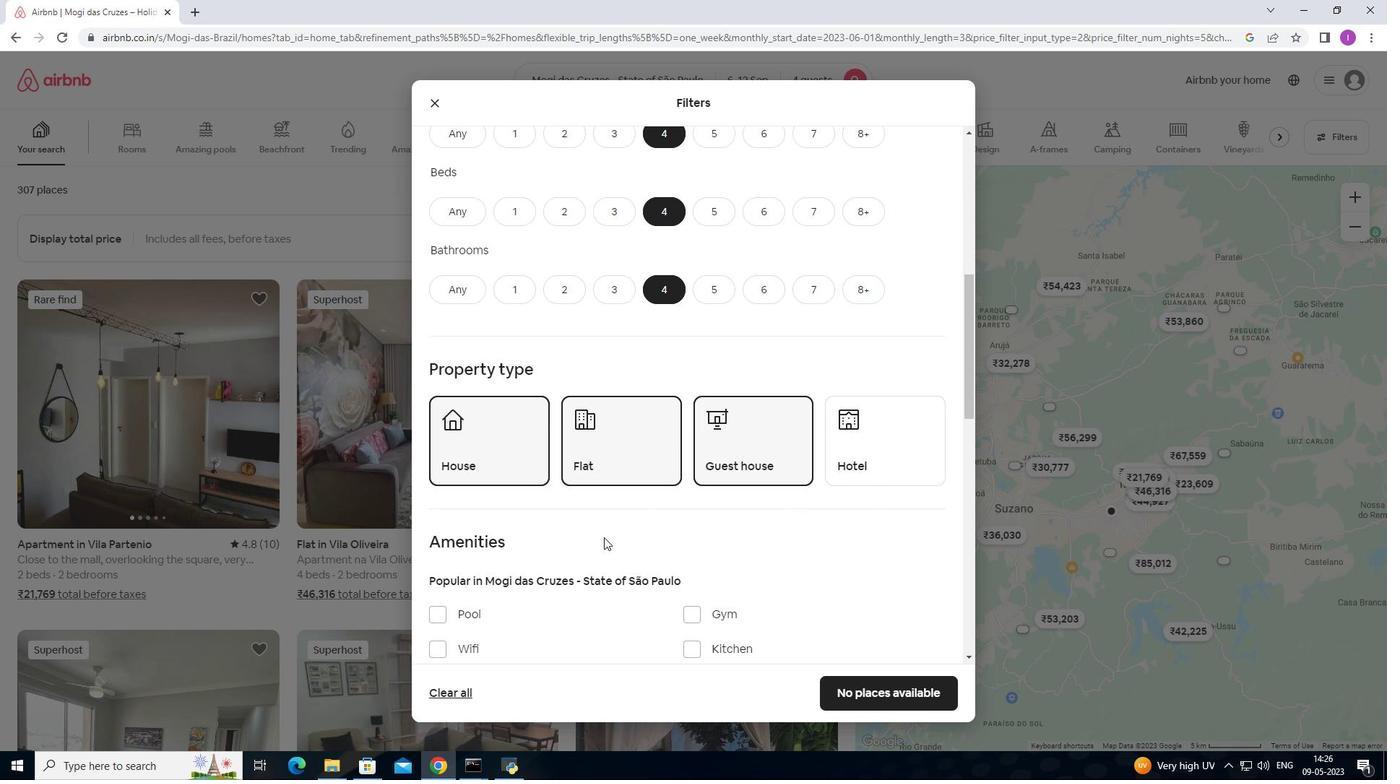 
Action: Mouse scrolled (604, 536) with delta (0, 0)
Screenshot: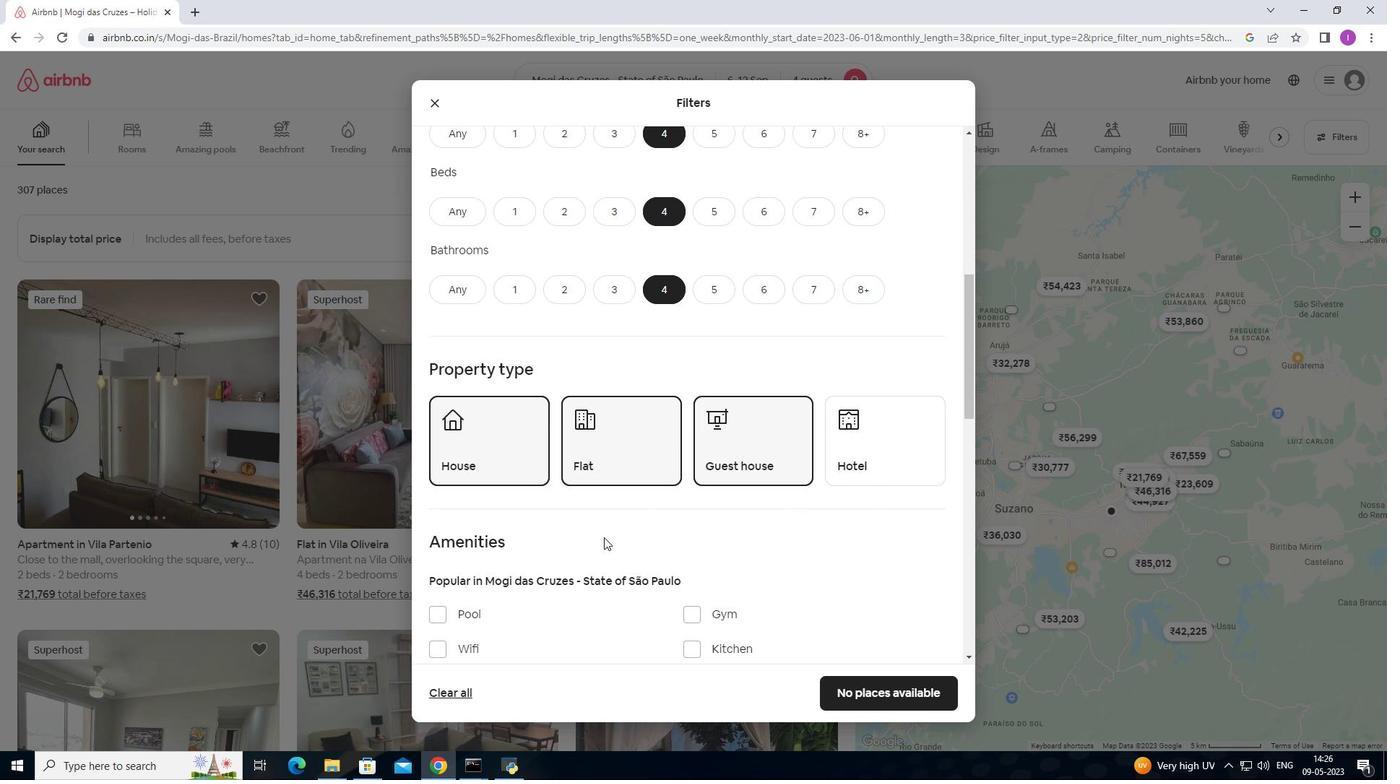 
Action: Mouse moved to (433, 505)
Screenshot: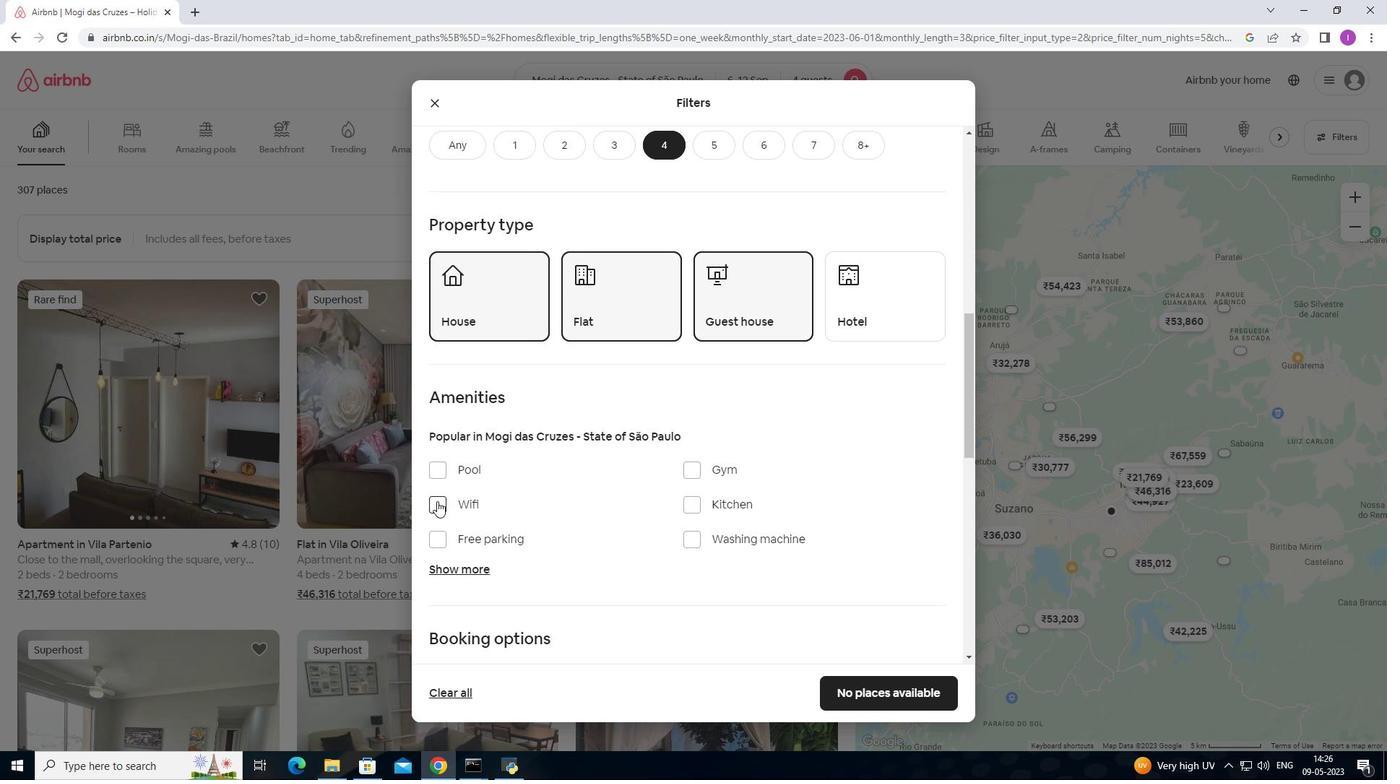 
Action: Mouse pressed left at (433, 505)
Screenshot: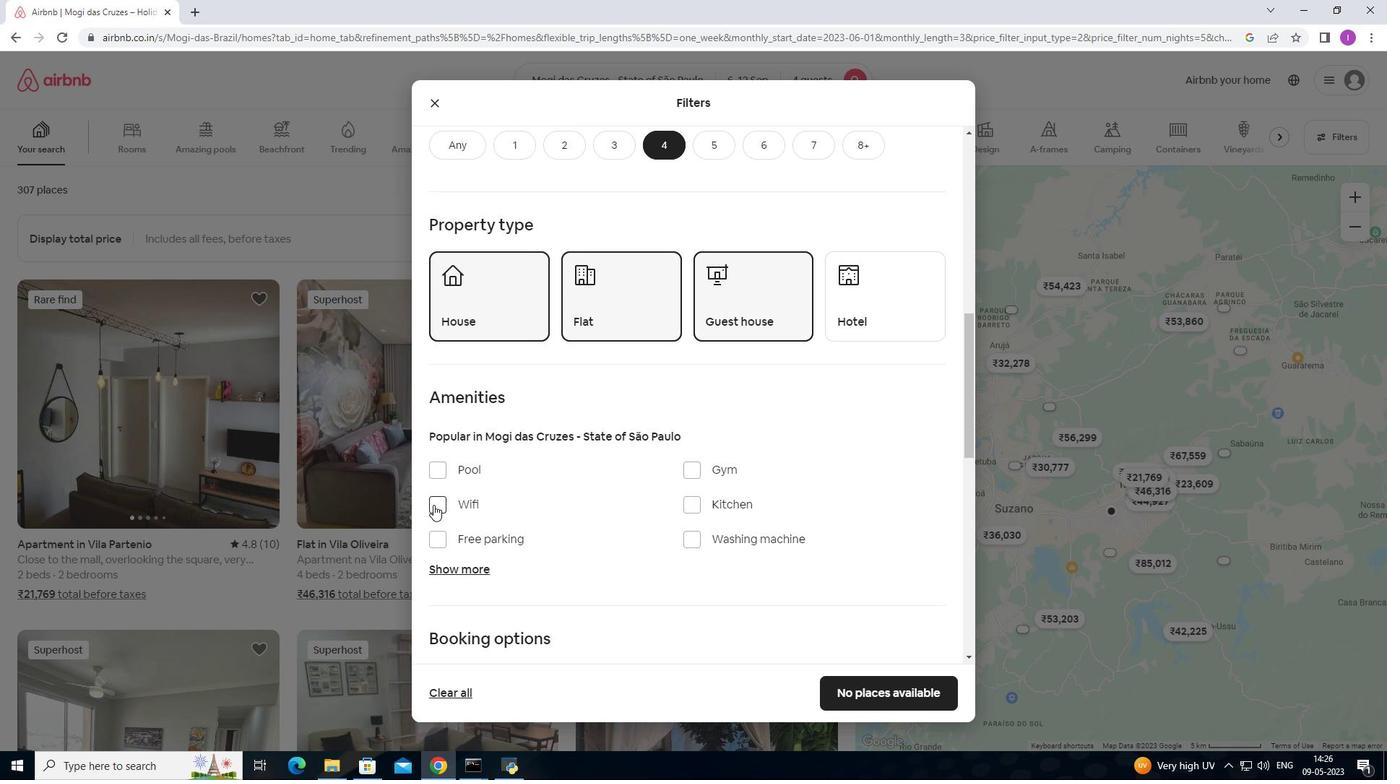 
Action: Mouse moved to (562, 484)
Screenshot: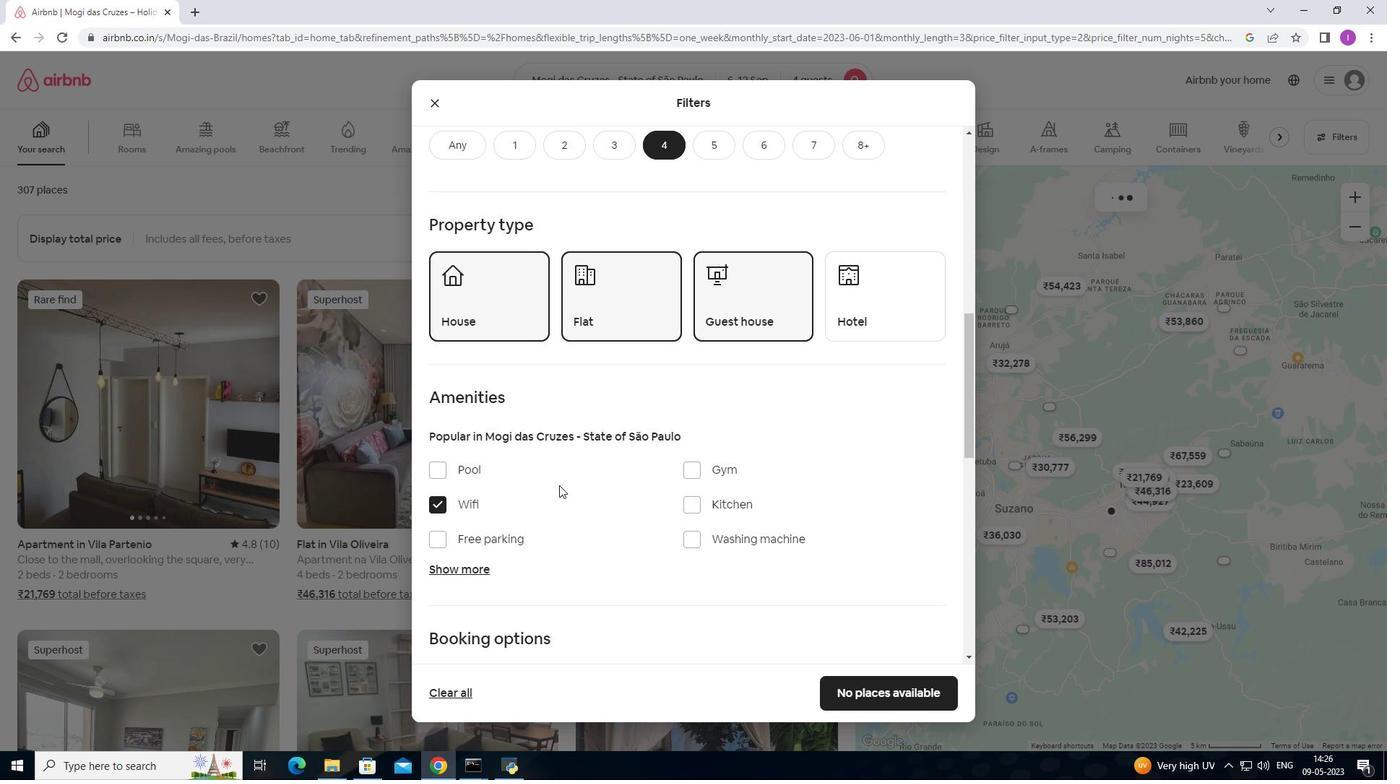 
Action: Mouse scrolled (562, 484) with delta (0, 0)
Screenshot: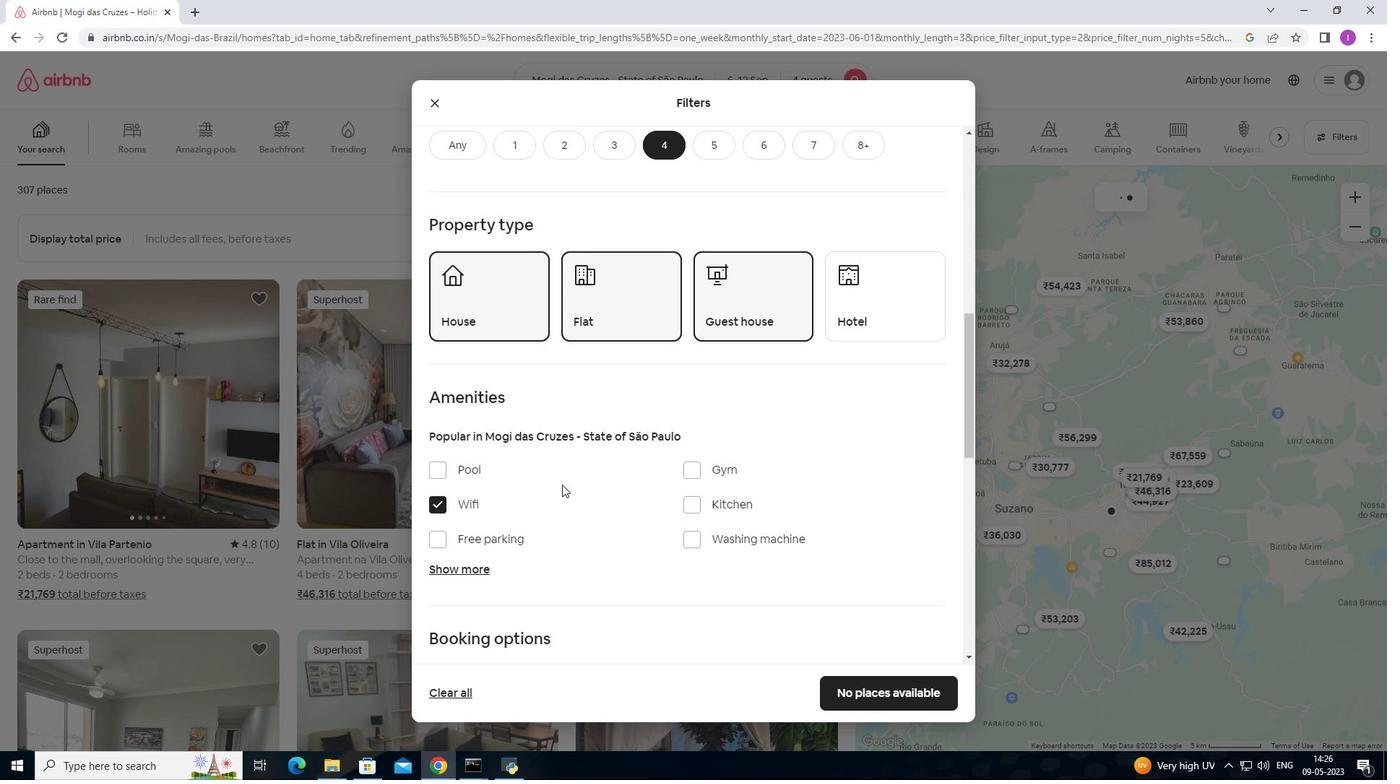 
Action: Mouse moved to (703, 403)
Screenshot: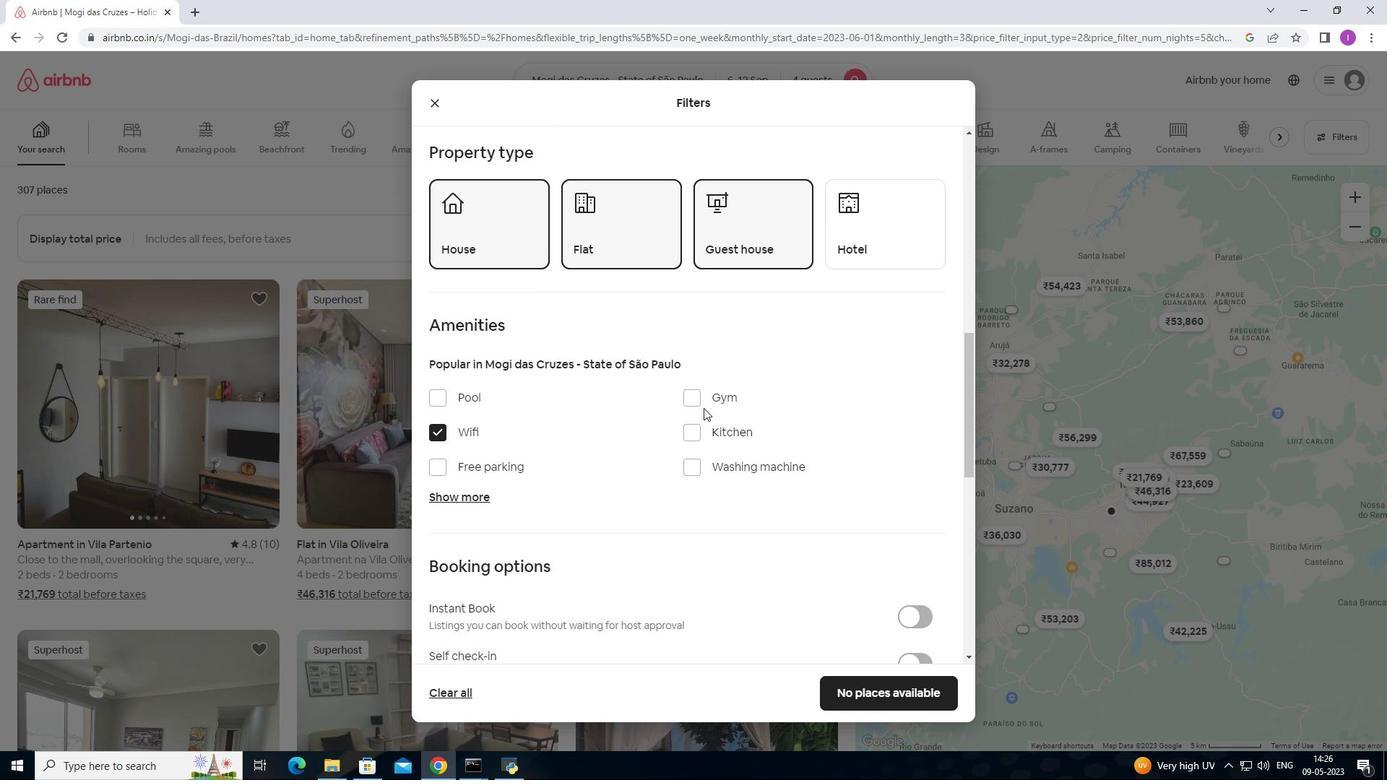 
Action: Mouse pressed left at (703, 403)
Screenshot: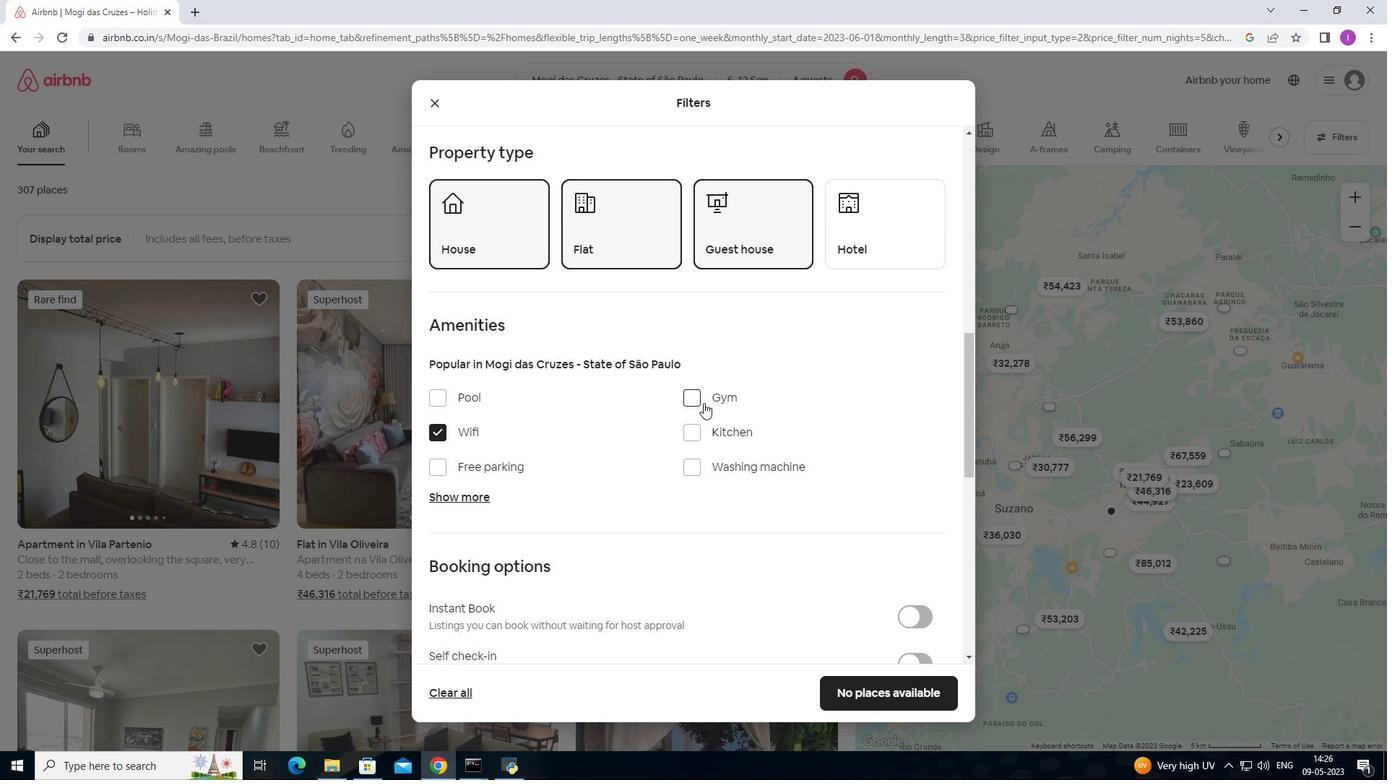 
Action: Mouse moved to (453, 470)
Screenshot: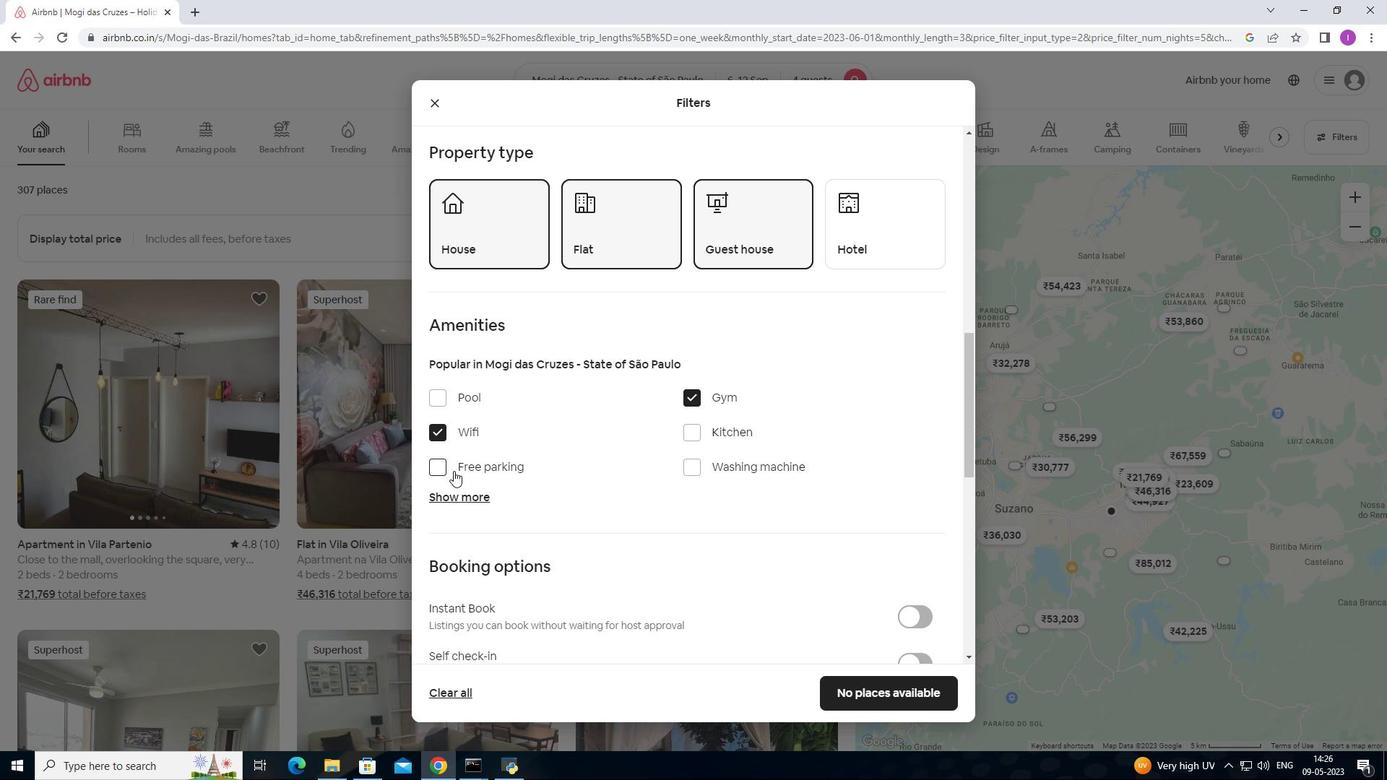 
Action: Mouse pressed left at (453, 470)
Screenshot: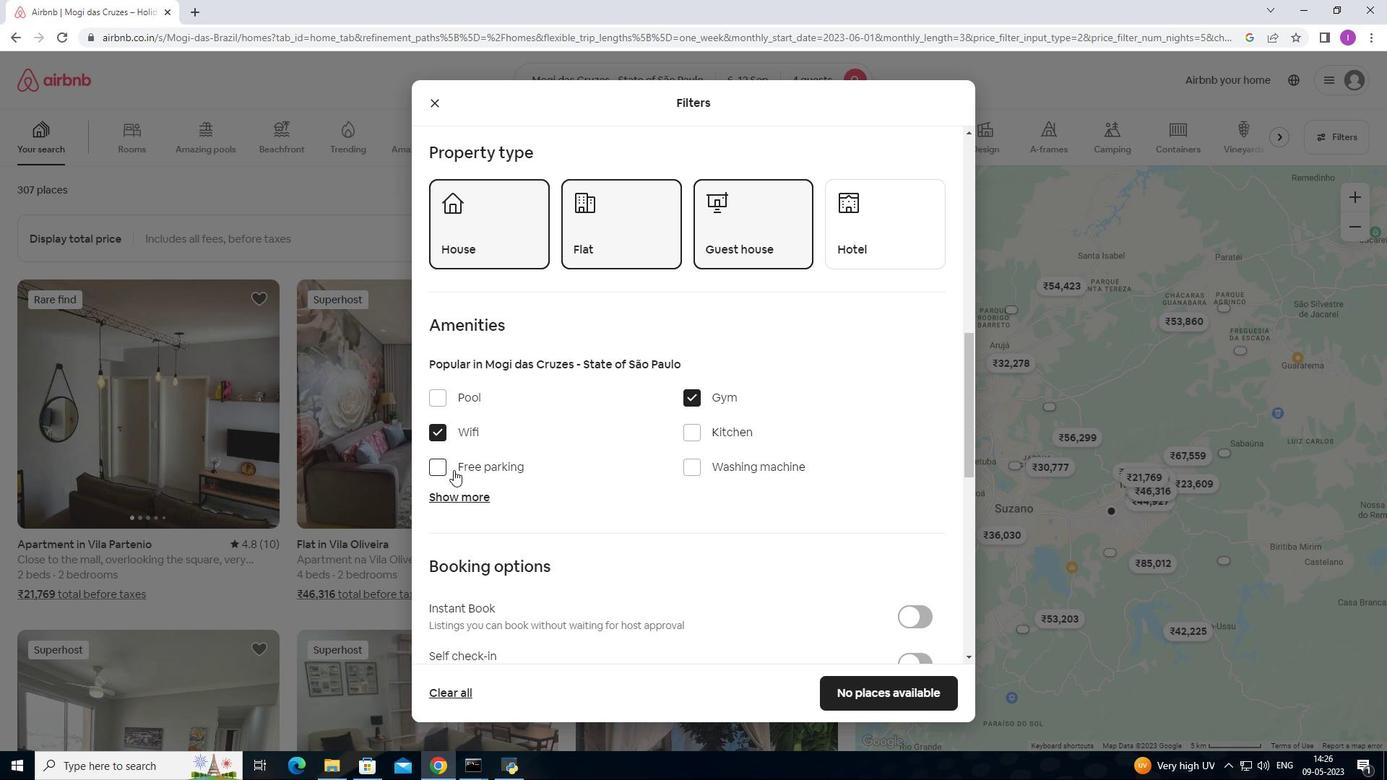 
Action: Mouse moved to (473, 492)
Screenshot: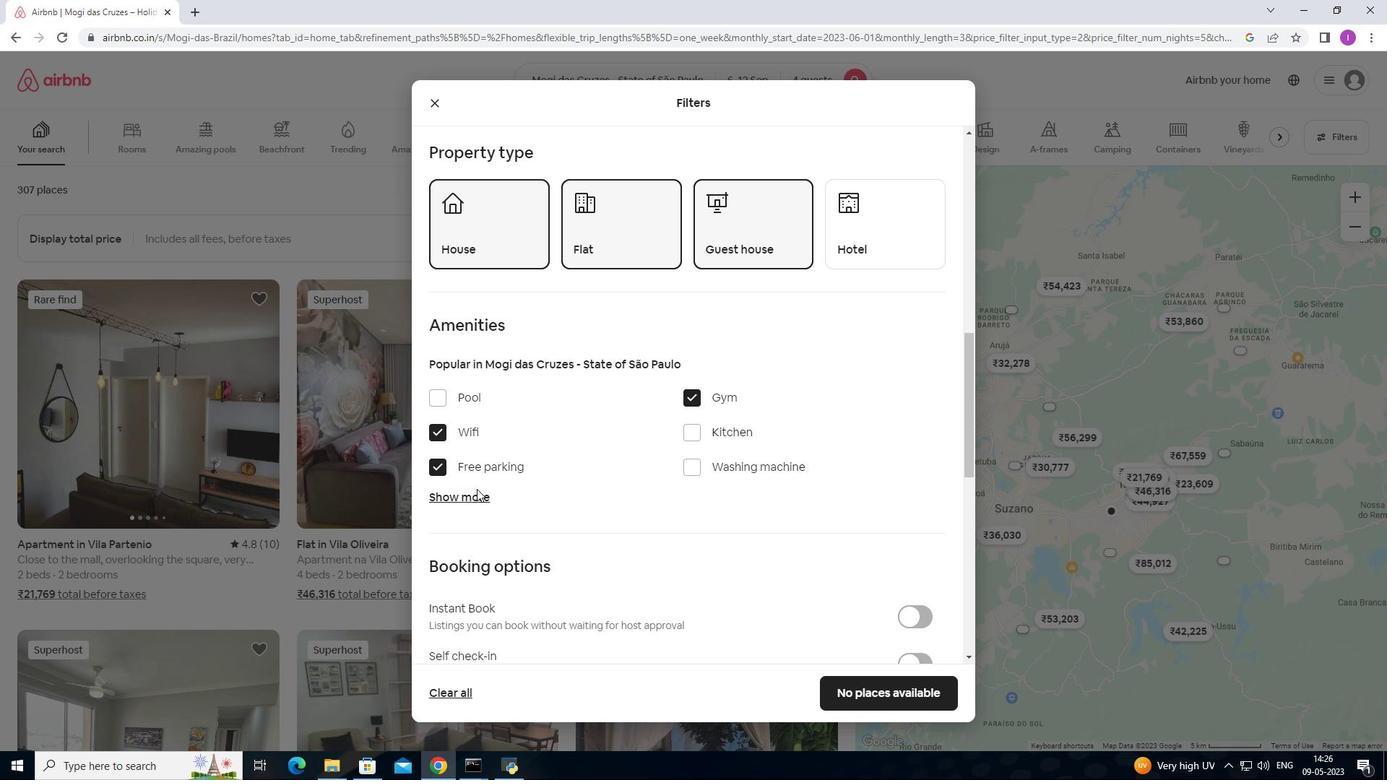 
Action: Mouse pressed left at (473, 492)
Screenshot: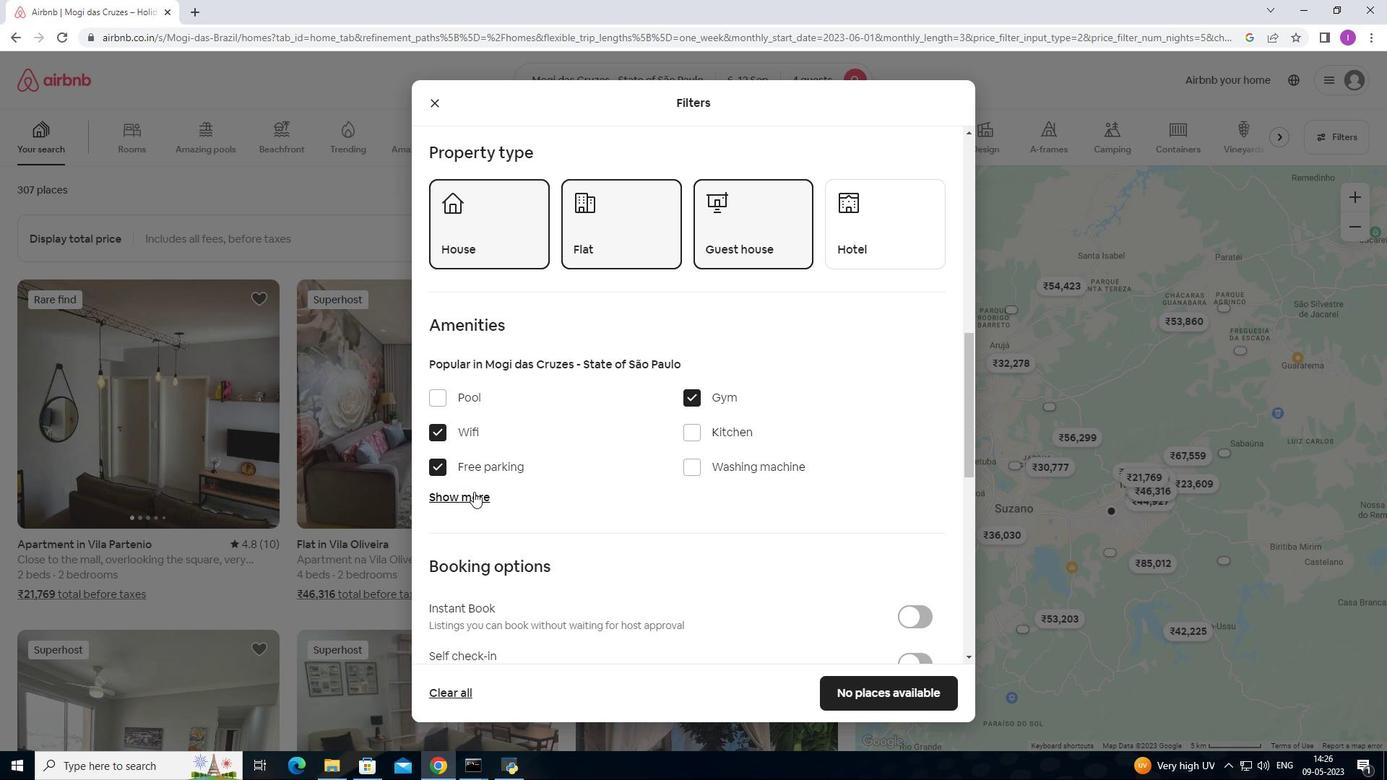 
Action: Mouse moved to (568, 520)
Screenshot: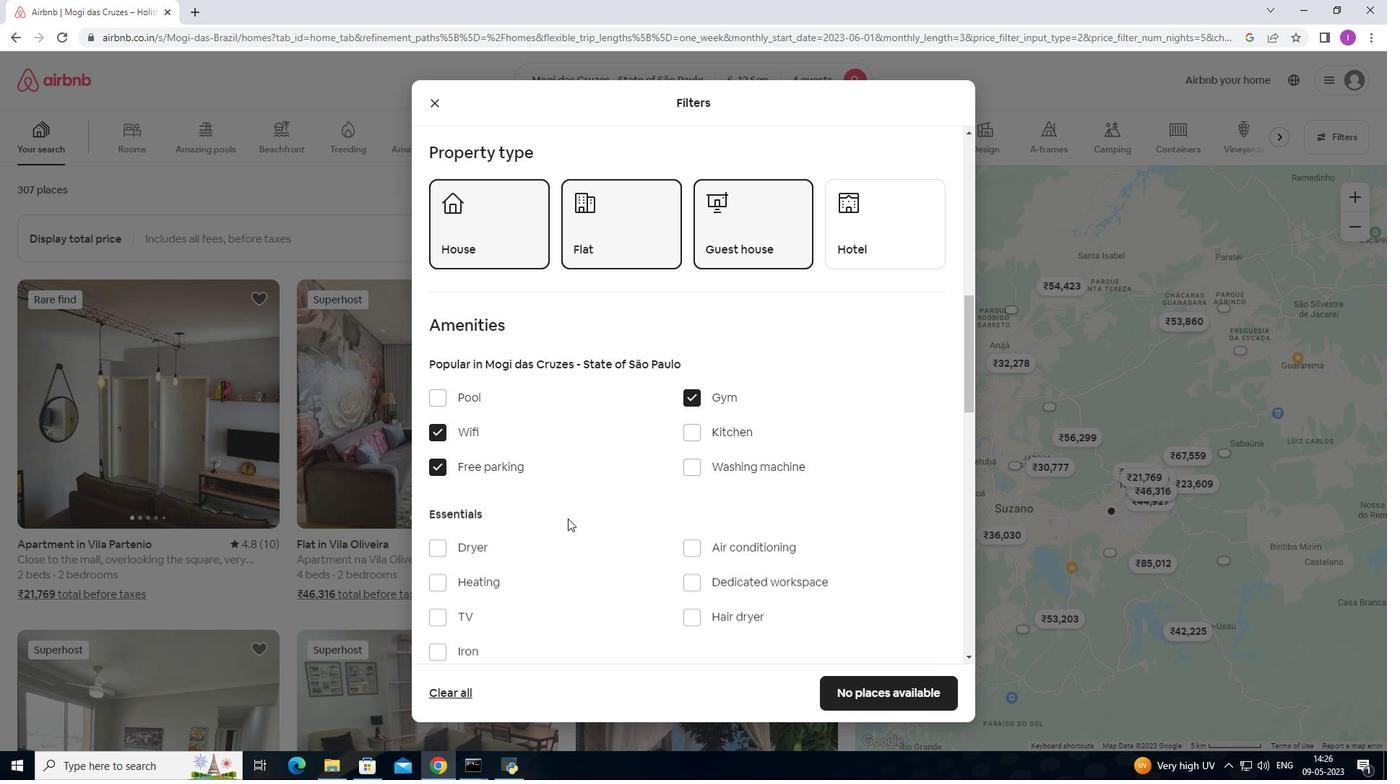 
Action: Mouse scrolled (568, 520) with delta (0, 0)
Screenshot: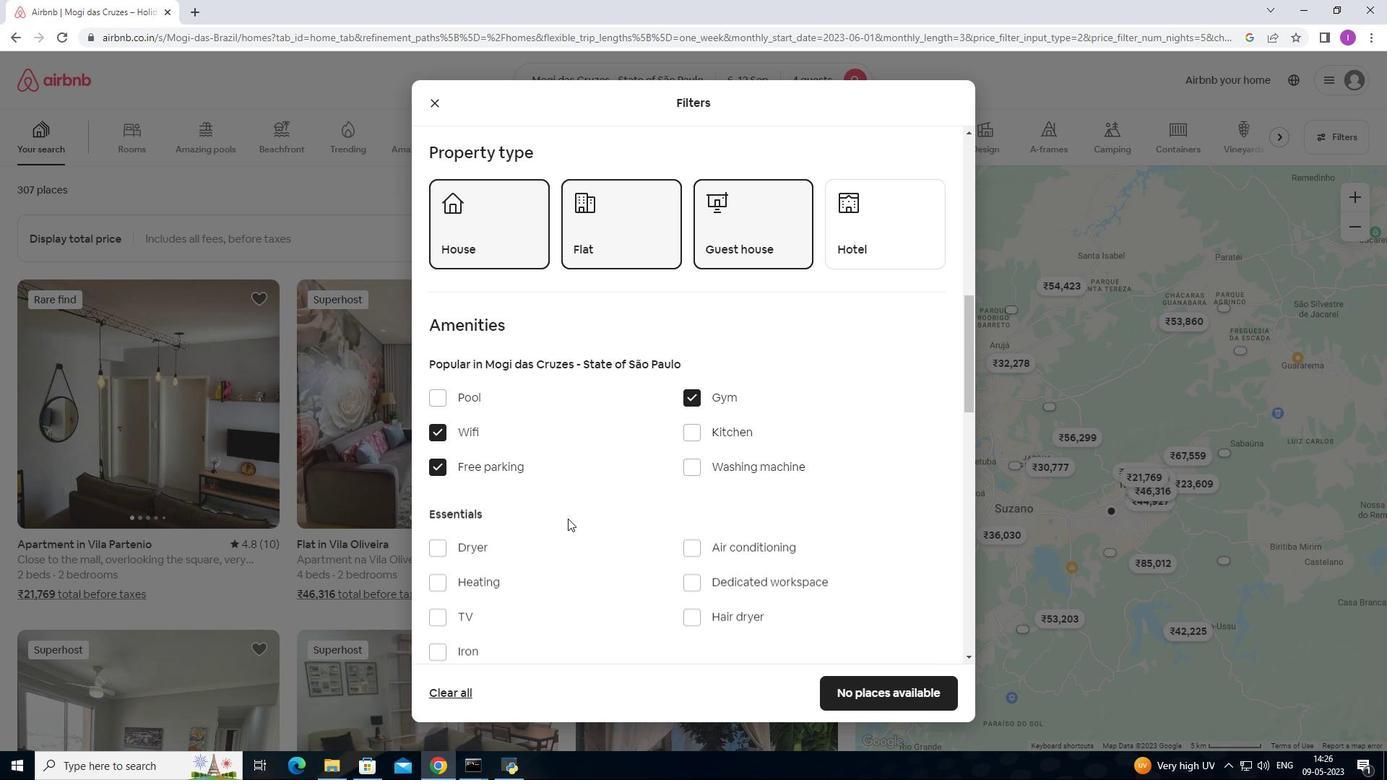 
Action: Mouse scrolled (568, 520) with delta (0, 0)
Screenshot: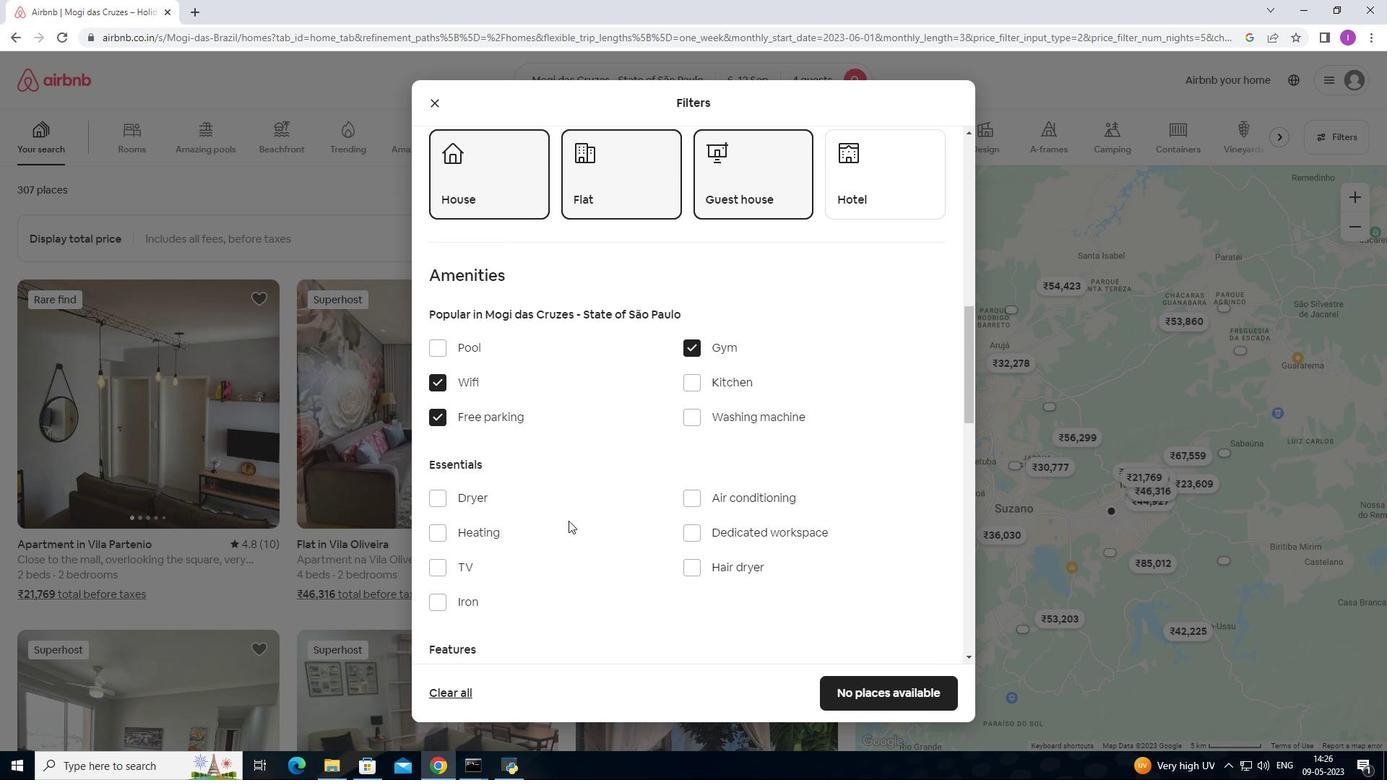 
Action: Mouse moved to (484, 507)
Screenshot: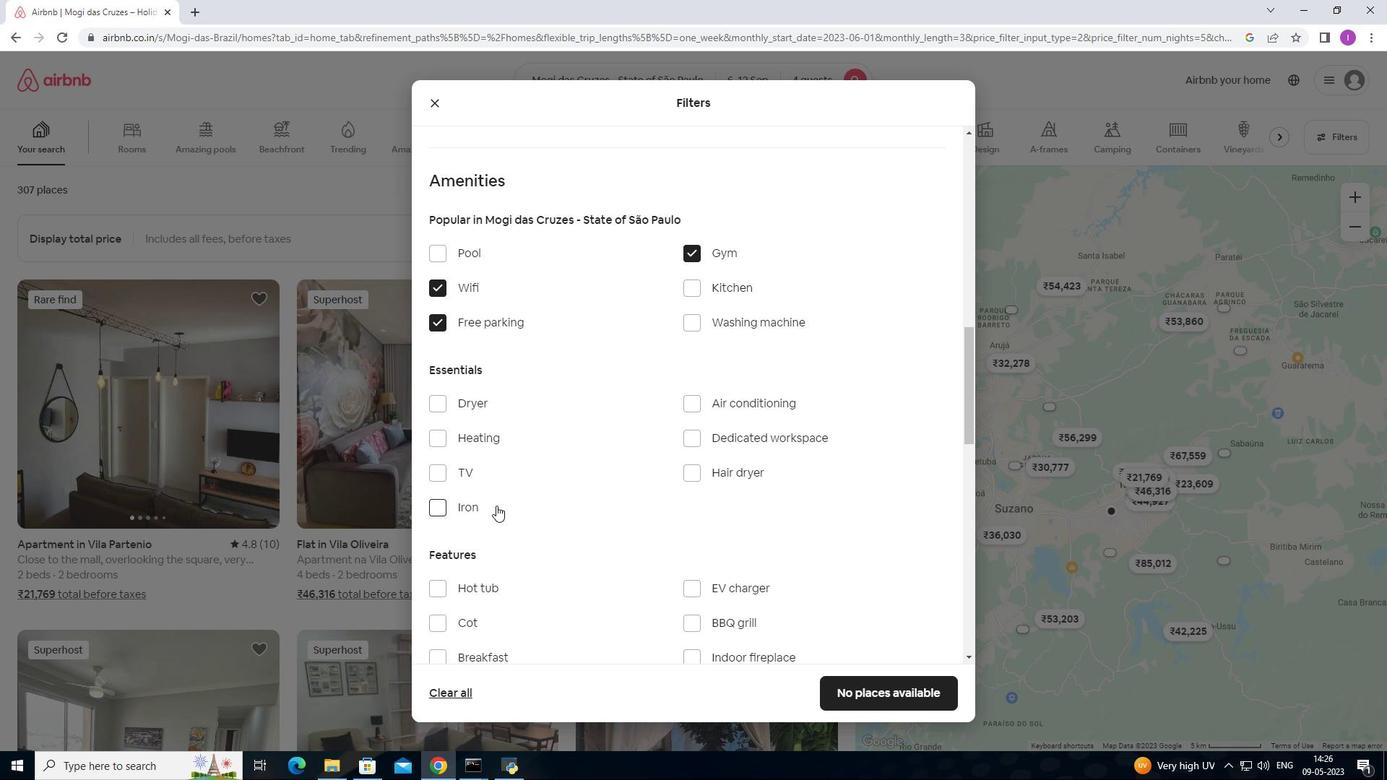 
Action: Mouse scrolled (484, 506) with delta (0, 0)
Screenshot: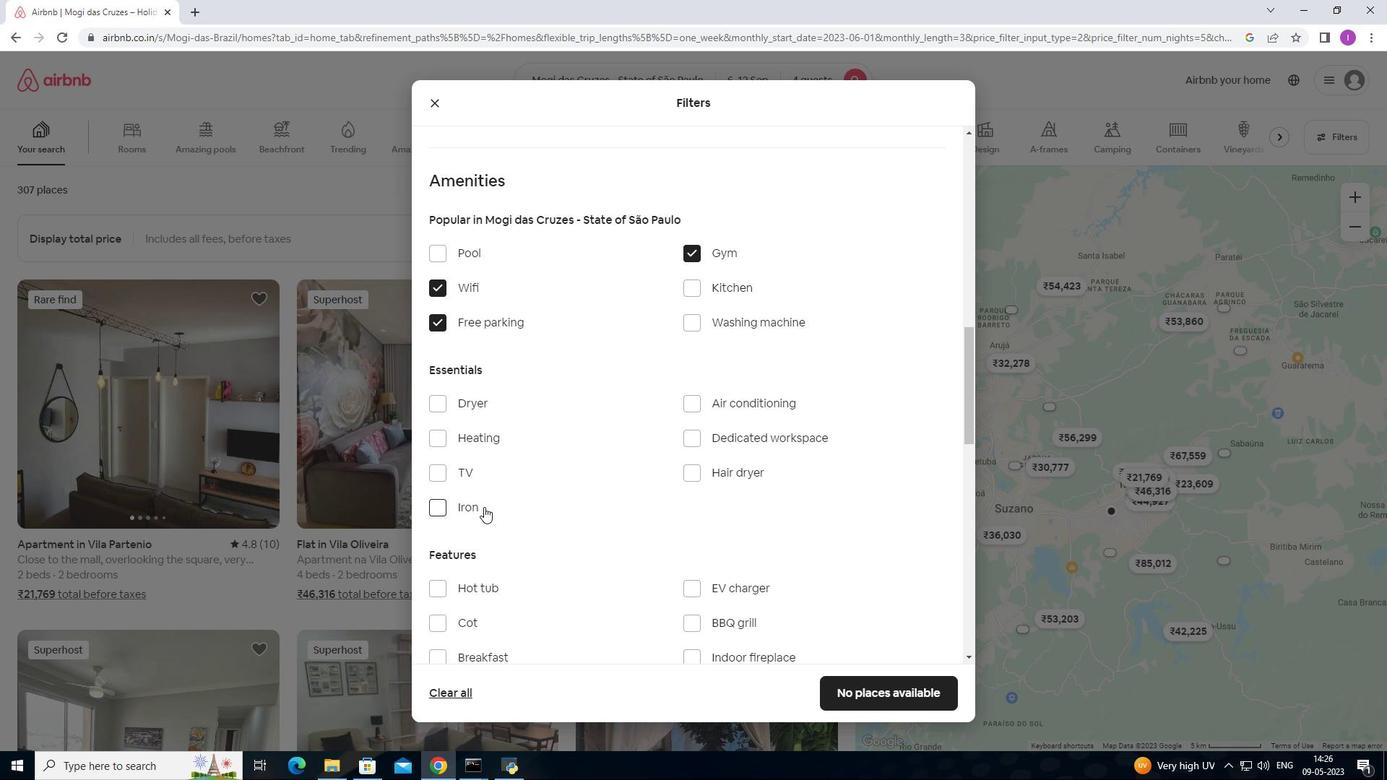 
Action: Mouse scrolled (484, 506) with delta (0, 0)
Screenshot: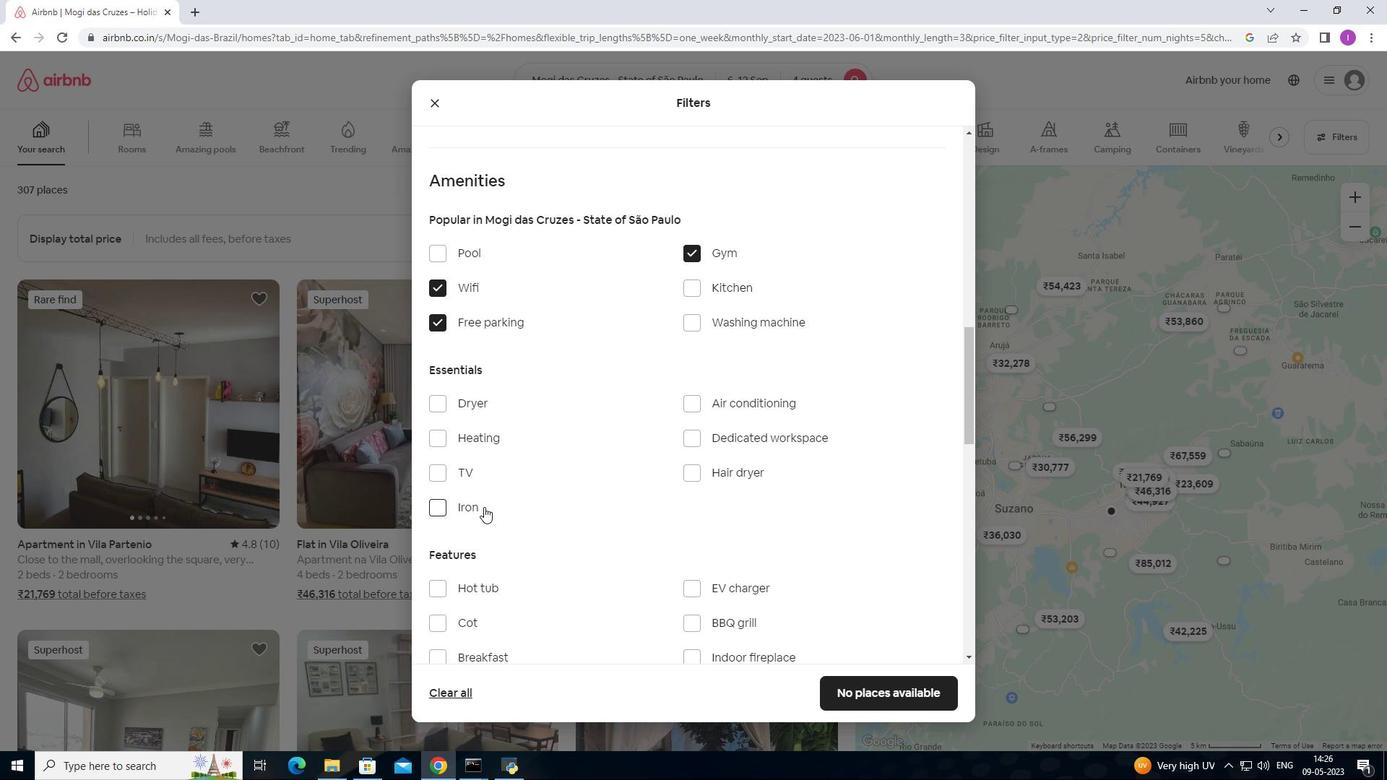 
Action: Mouse moved to (448, 512)
Screenshot: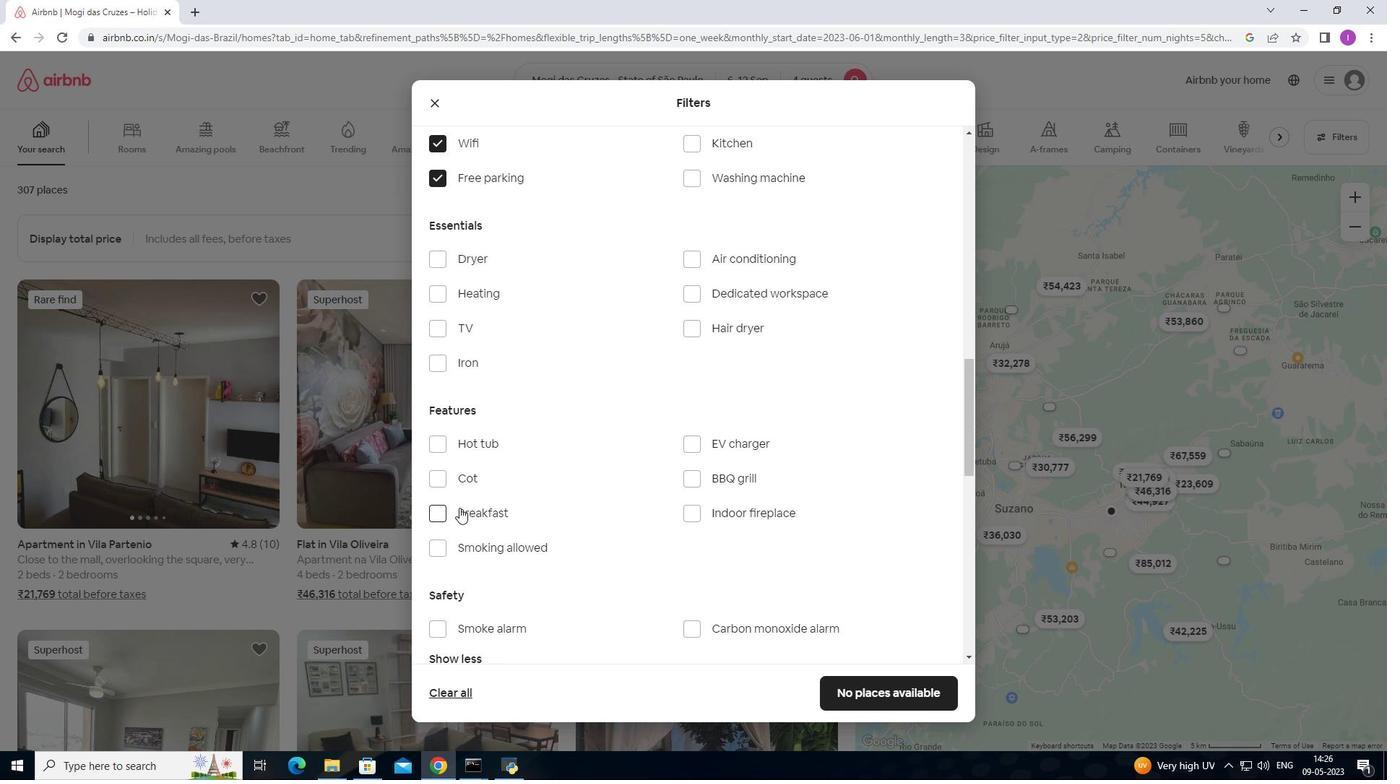 
Action: Mouse pressed left at (448, 512)
Screenshot: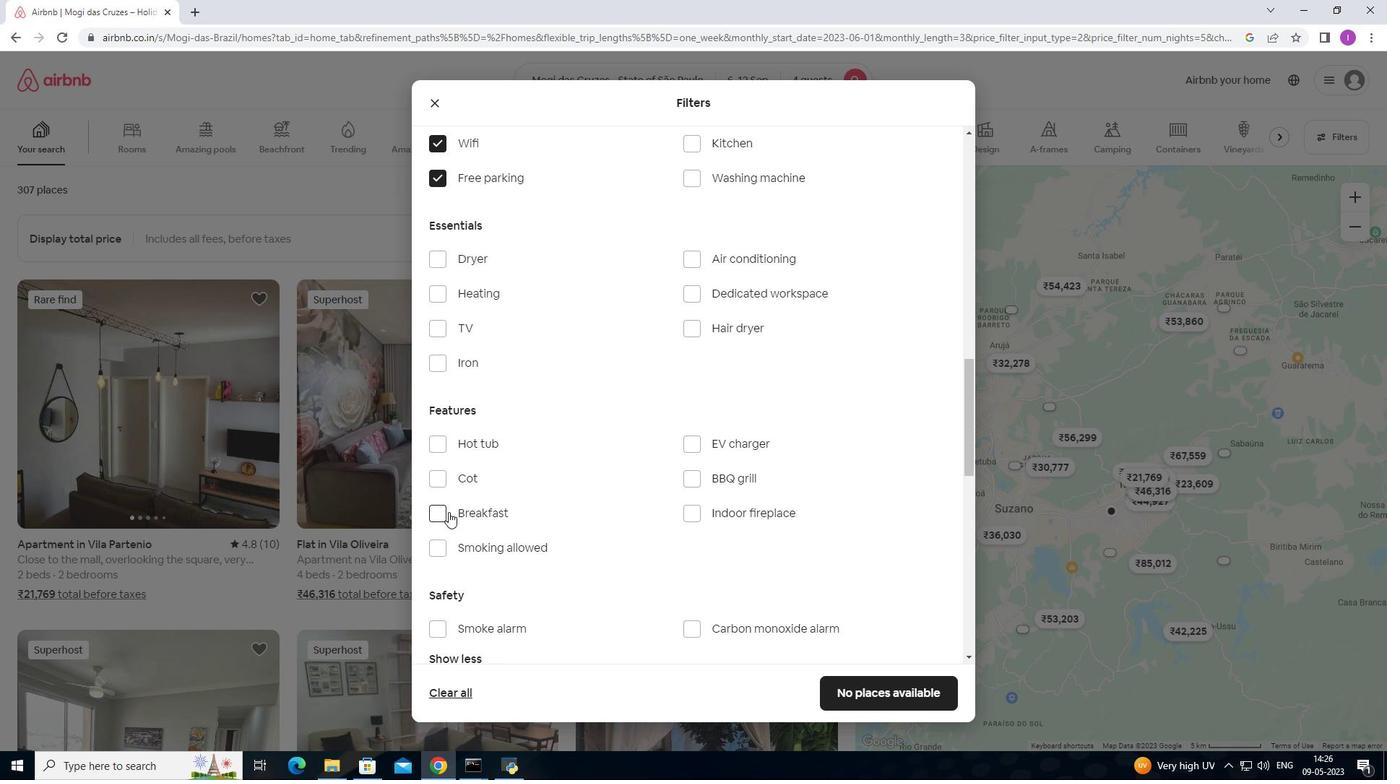 
Action: Mouse moved to (600, 529)
Screenshot: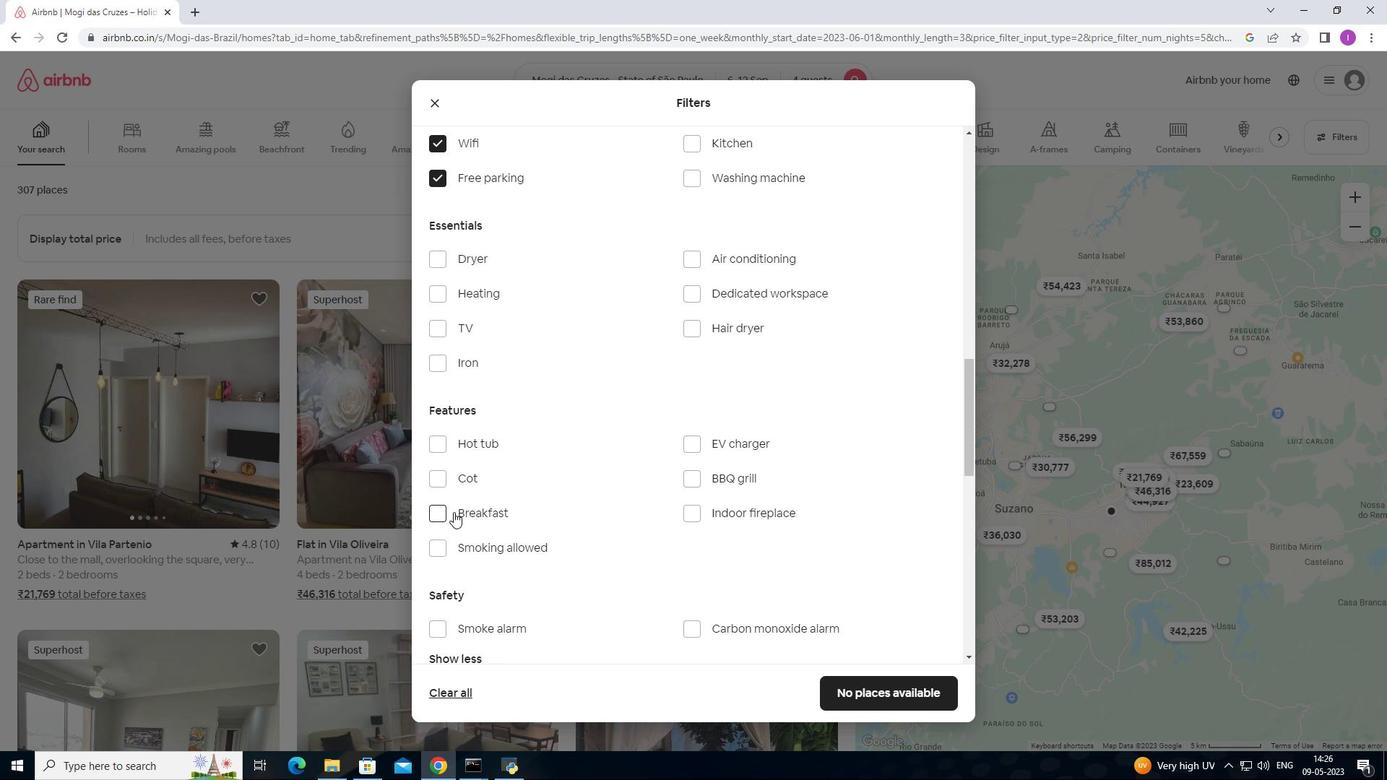 
Action: Mouse scrolled (600, 528) with delta (0, 0)
Screenshot: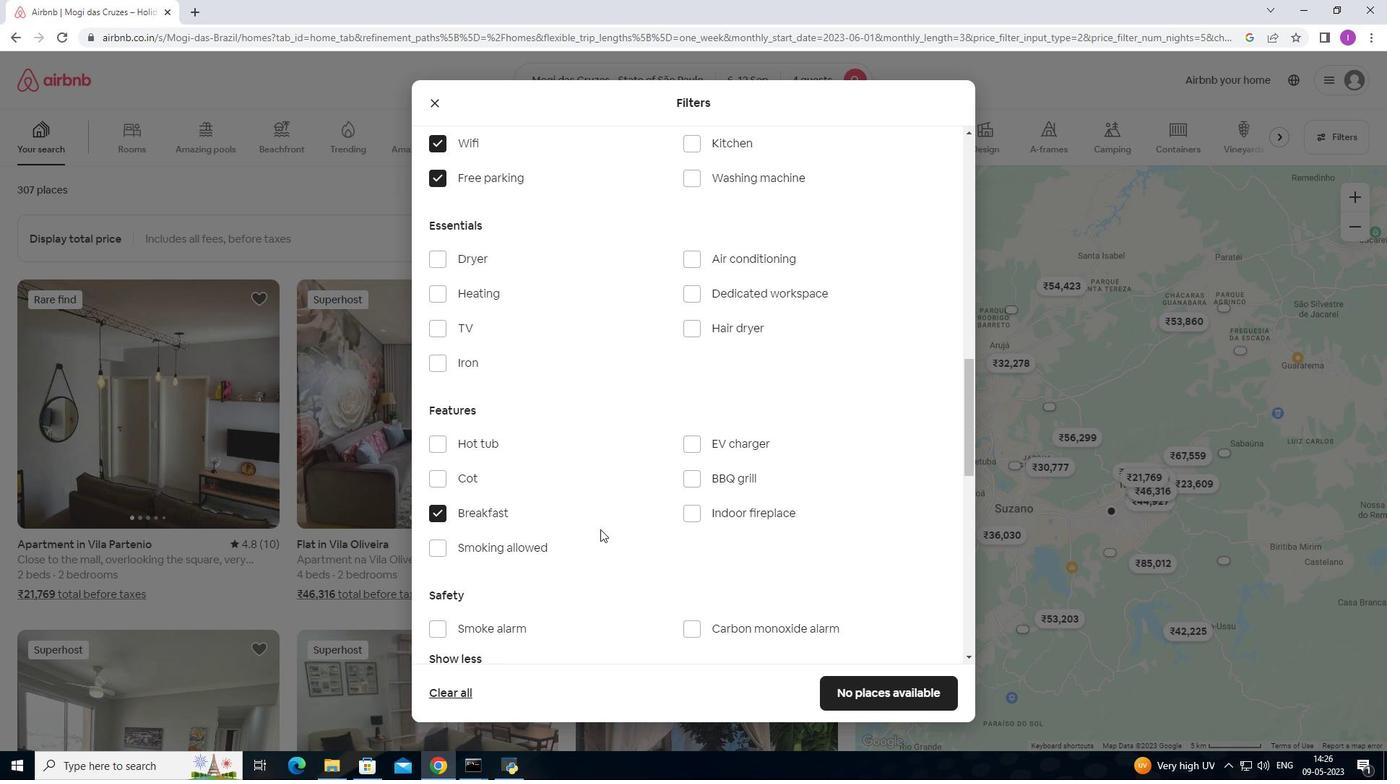 
Action: Mouse scrolled (600, 528) with delta (0, 0)
Screenshot: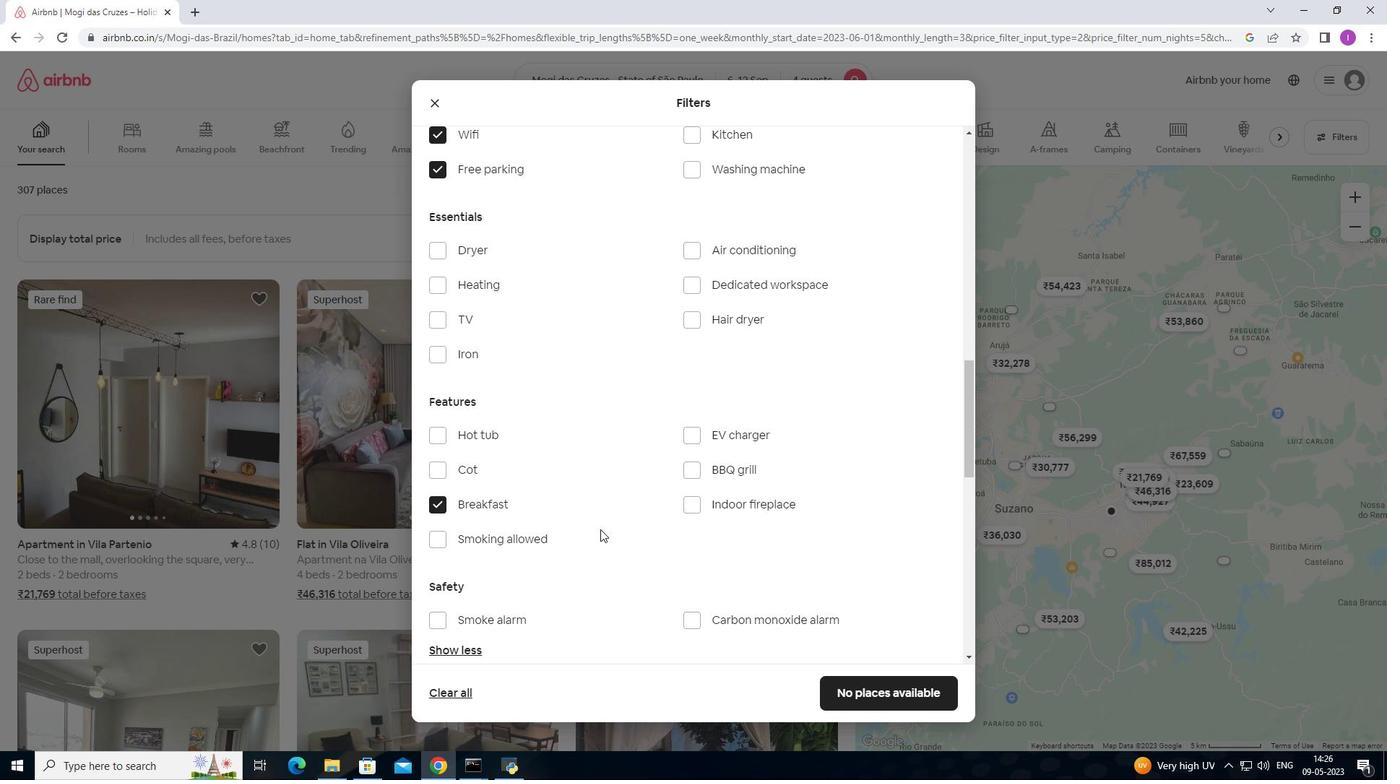 
Action: Mouse scrolled (600, 528) with delta (0, 0)
Screenshot: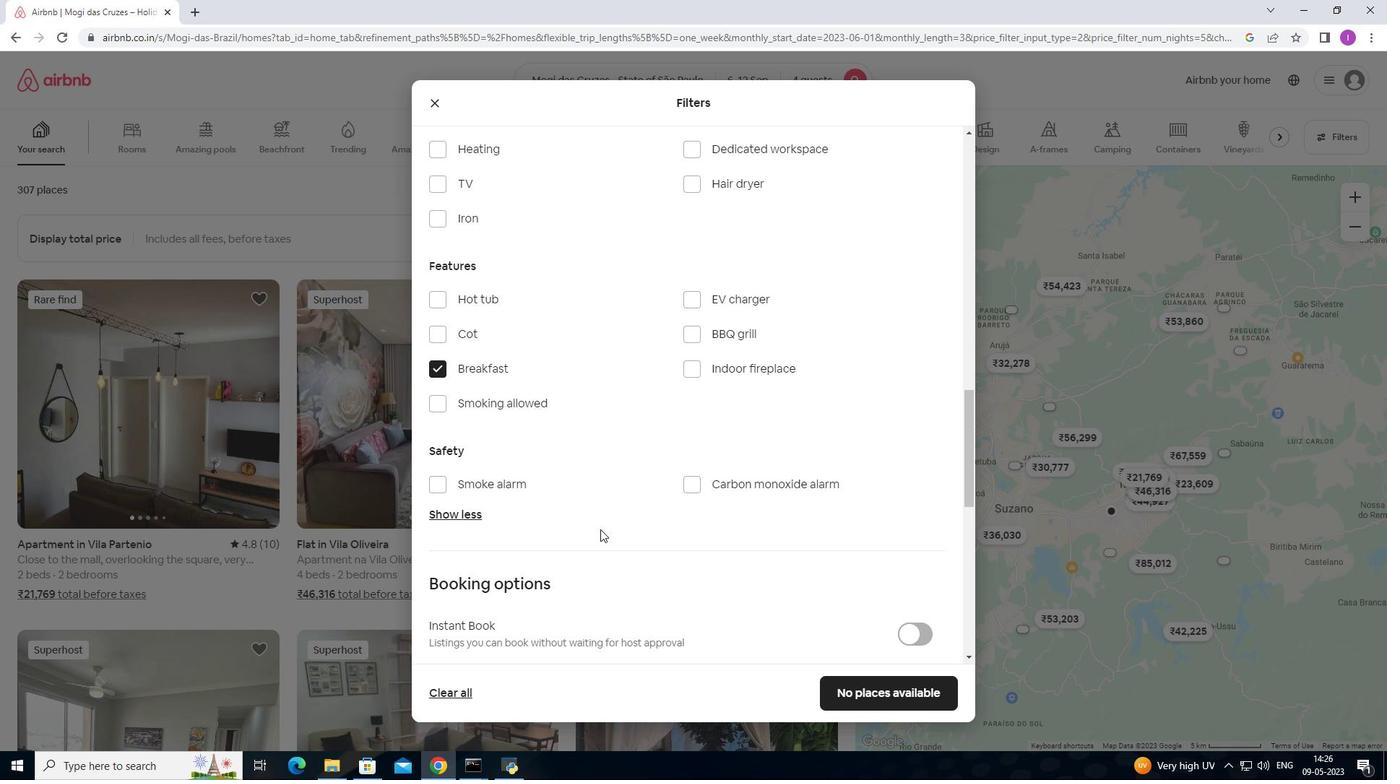 
Action: Mouse scrolled (600, 528) with delta (0, 0)
Screenshot: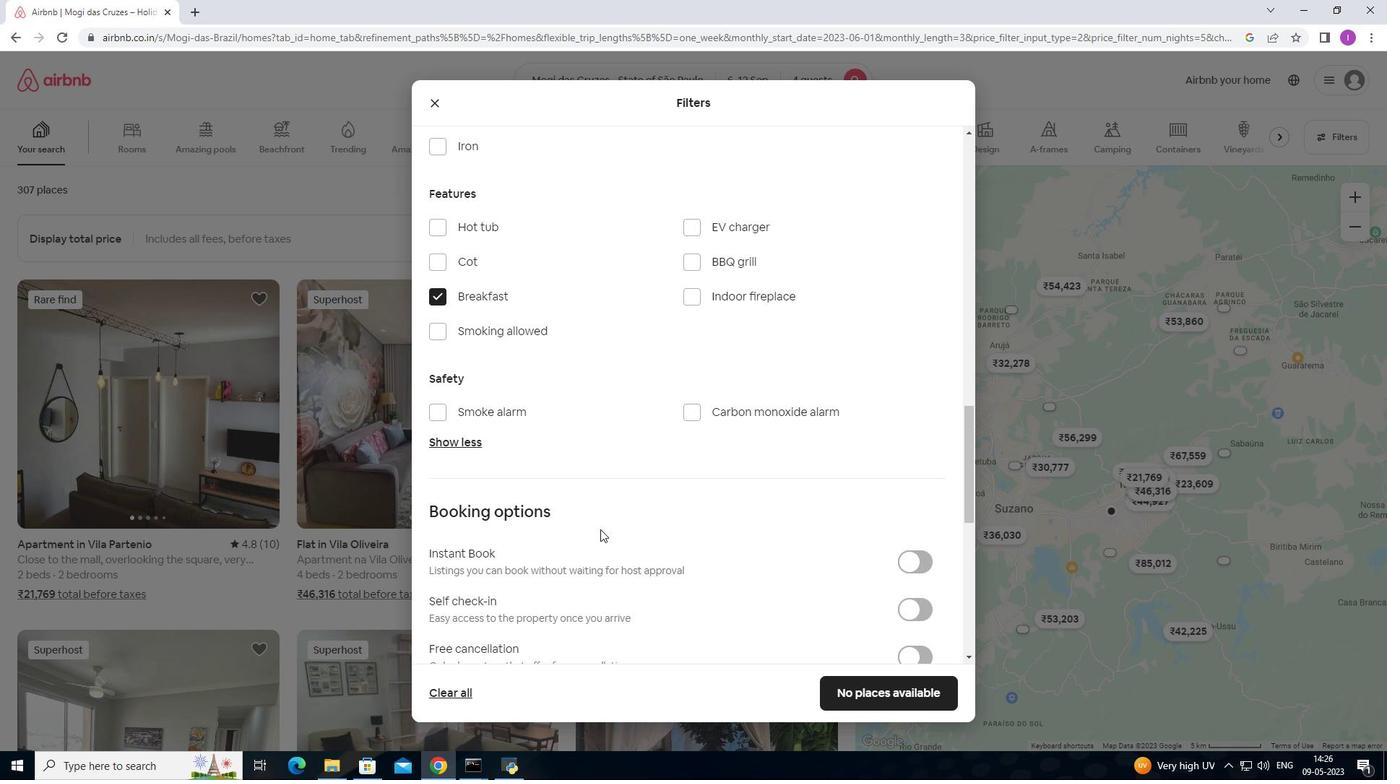 
Action: Mouse scrolled (600, 528) with delta (0, 0)
Screenshot: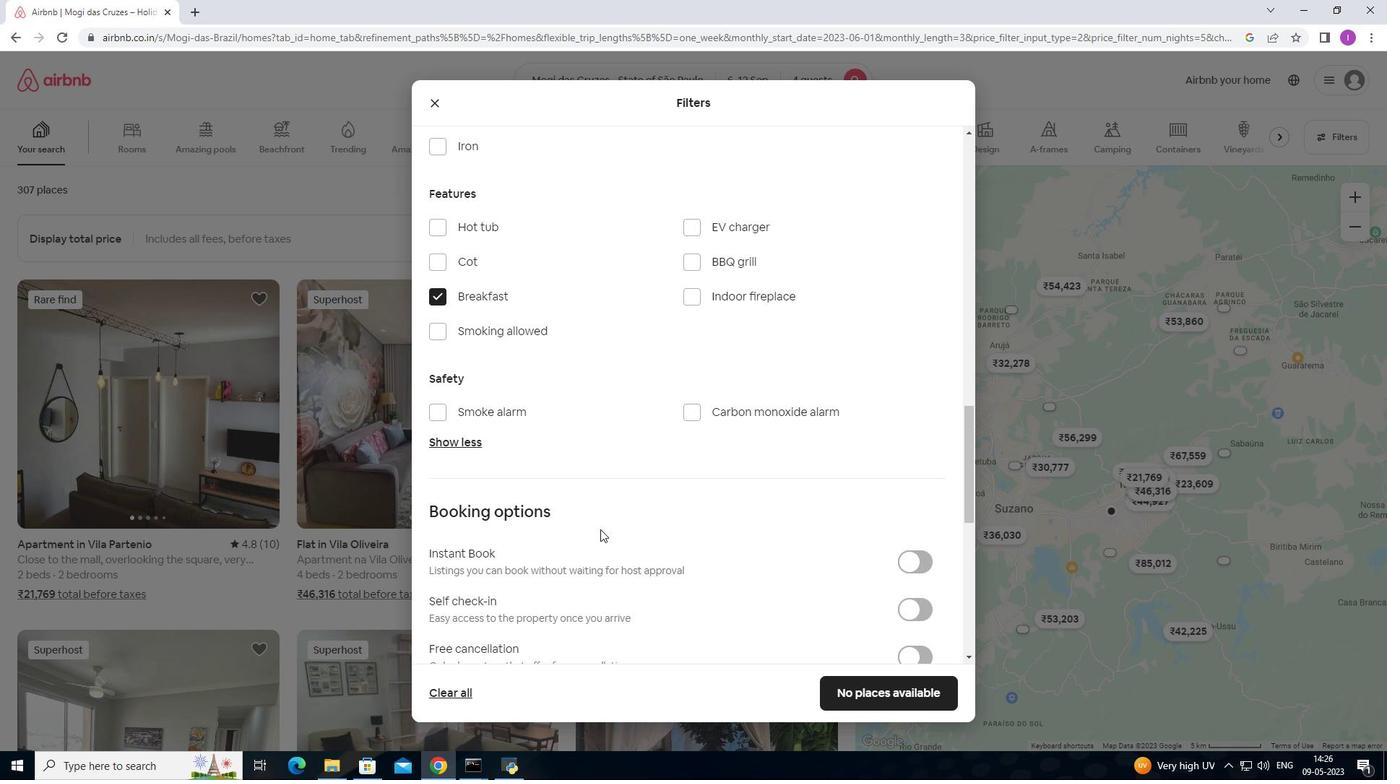 
Action: Mouse moved to (923, 460)
Screenshot: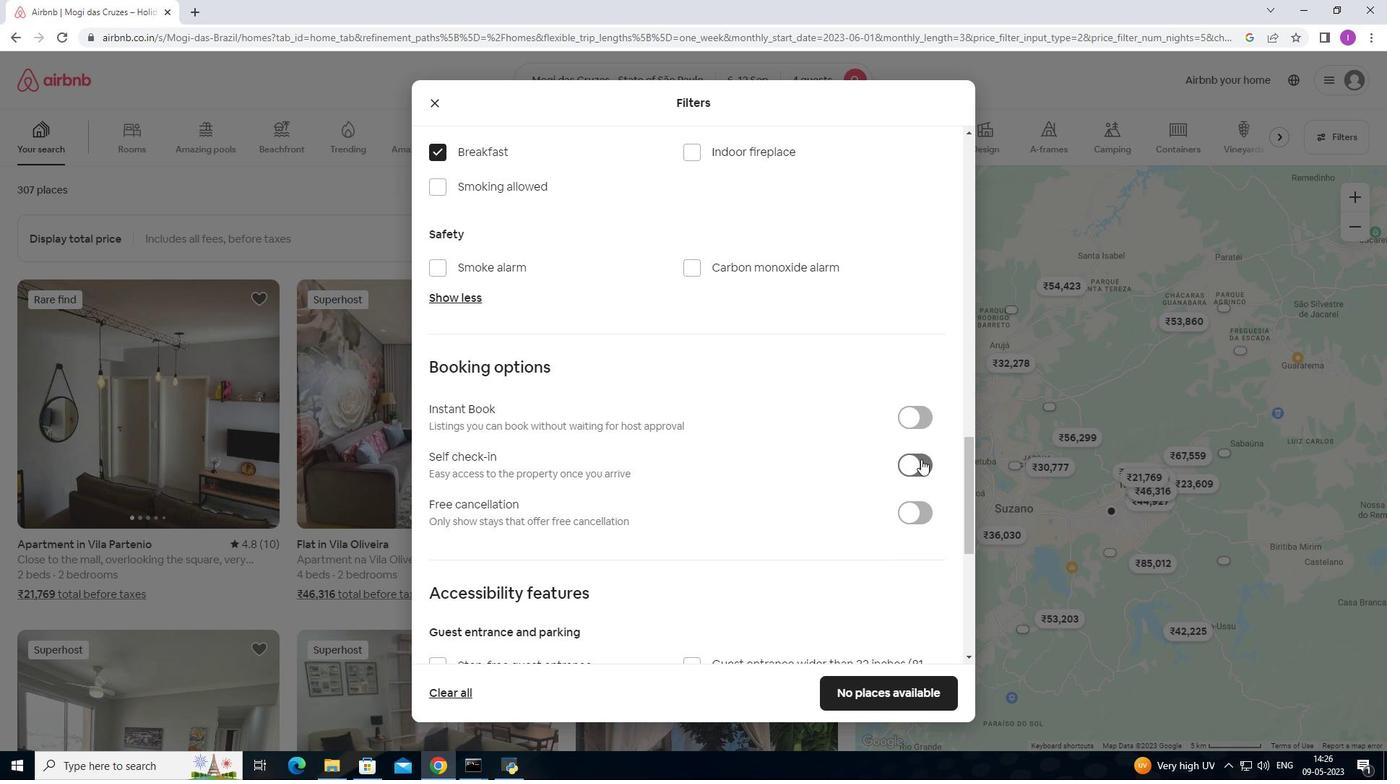 
Action: Mouse pressed left at (923, 460)
Screenshot: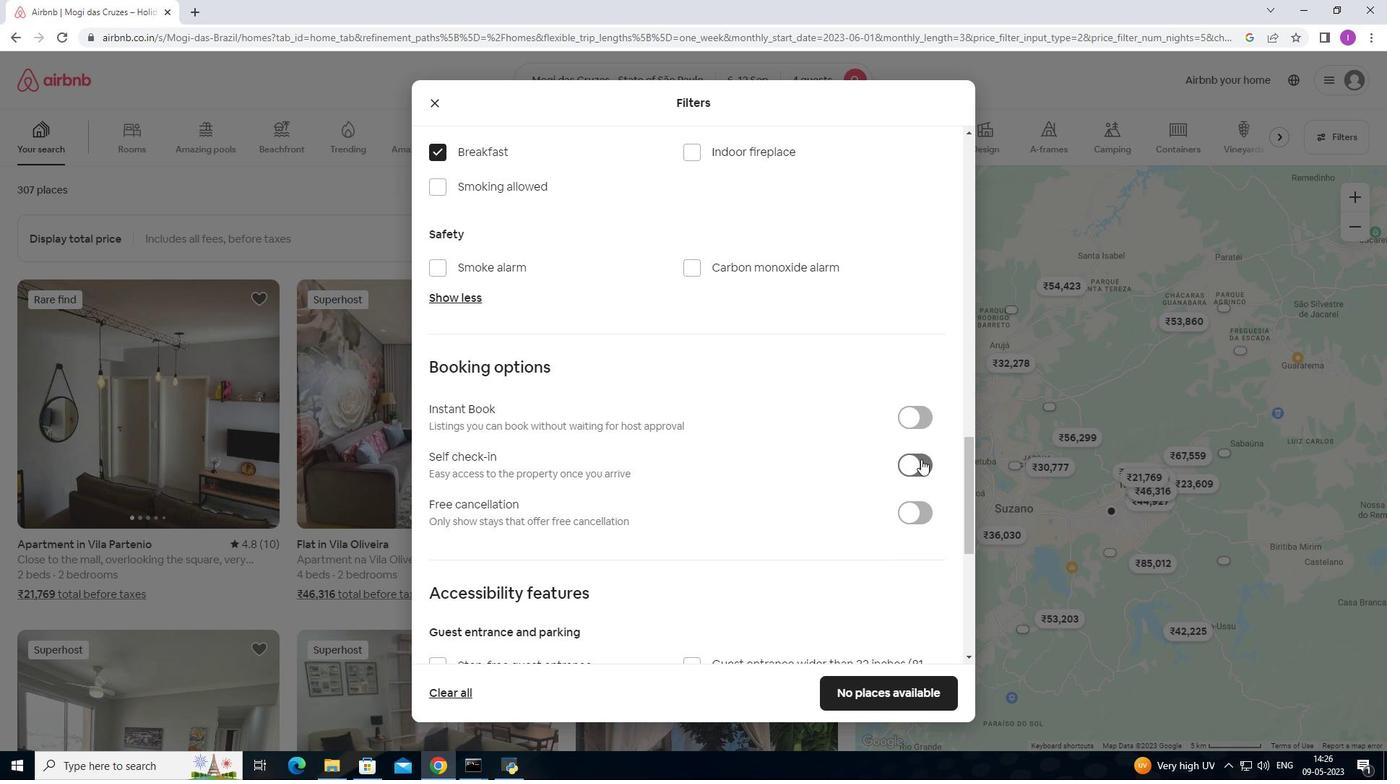 
Action: Mouse moved to (847, 517)
Screenshot: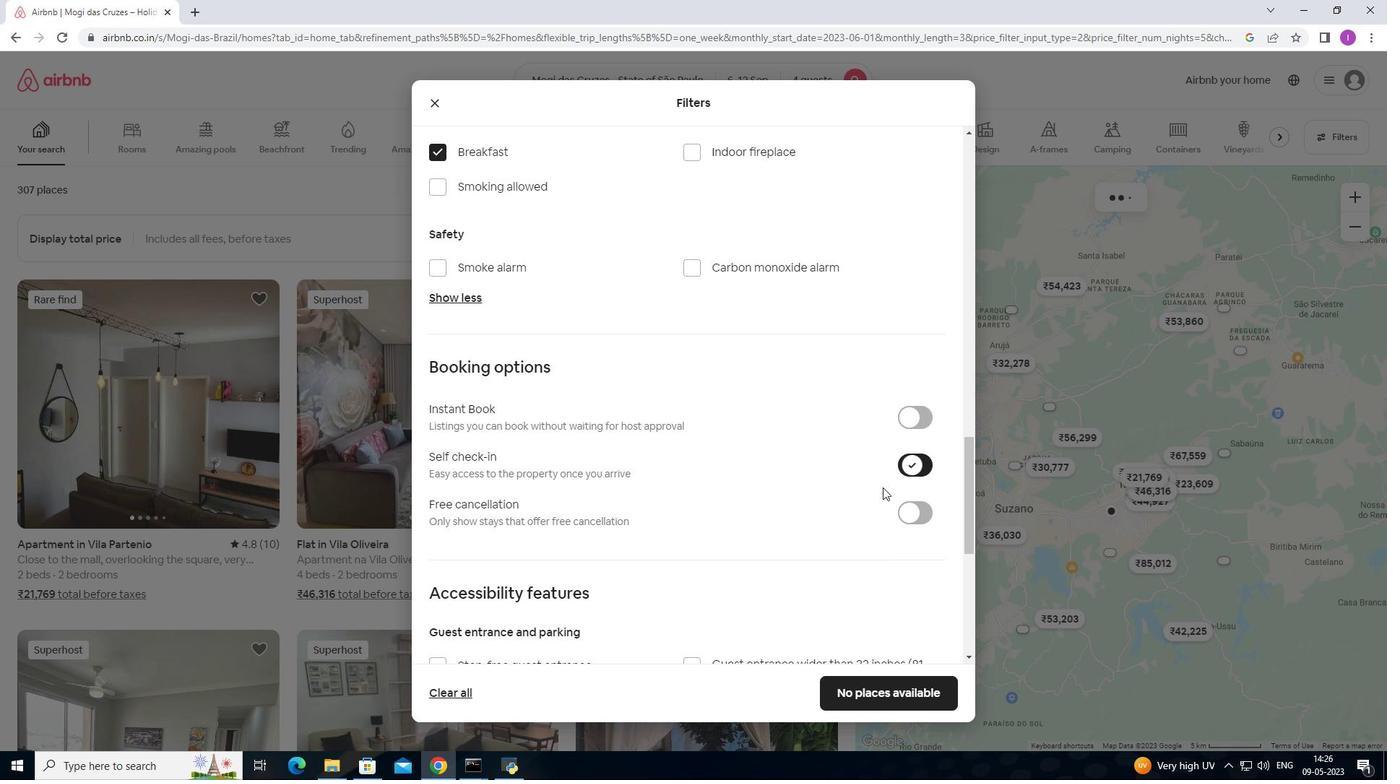 
Action: Mouse scrolled (847, 516) with delta (0, 0)
Screenshot: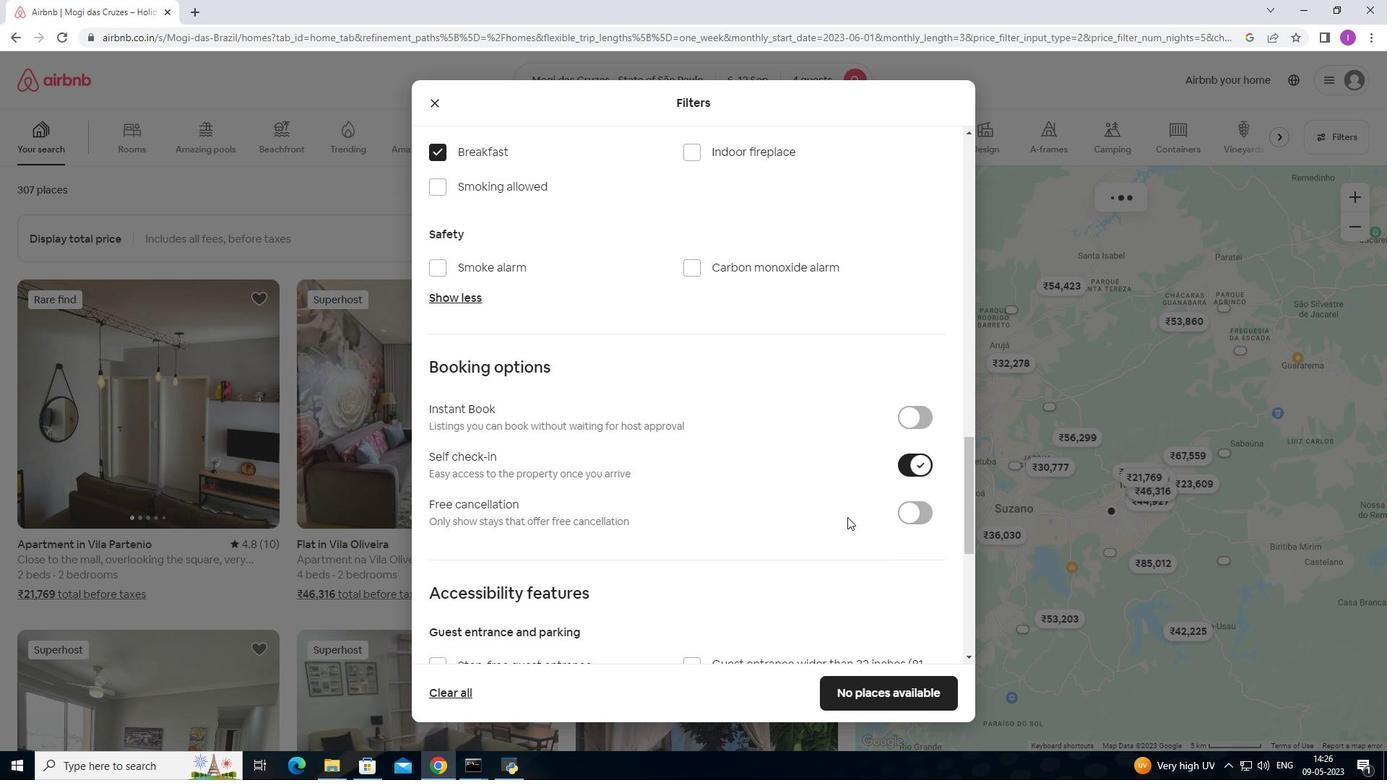 
Action: Mouse moved to (847, 518)
Screenshot: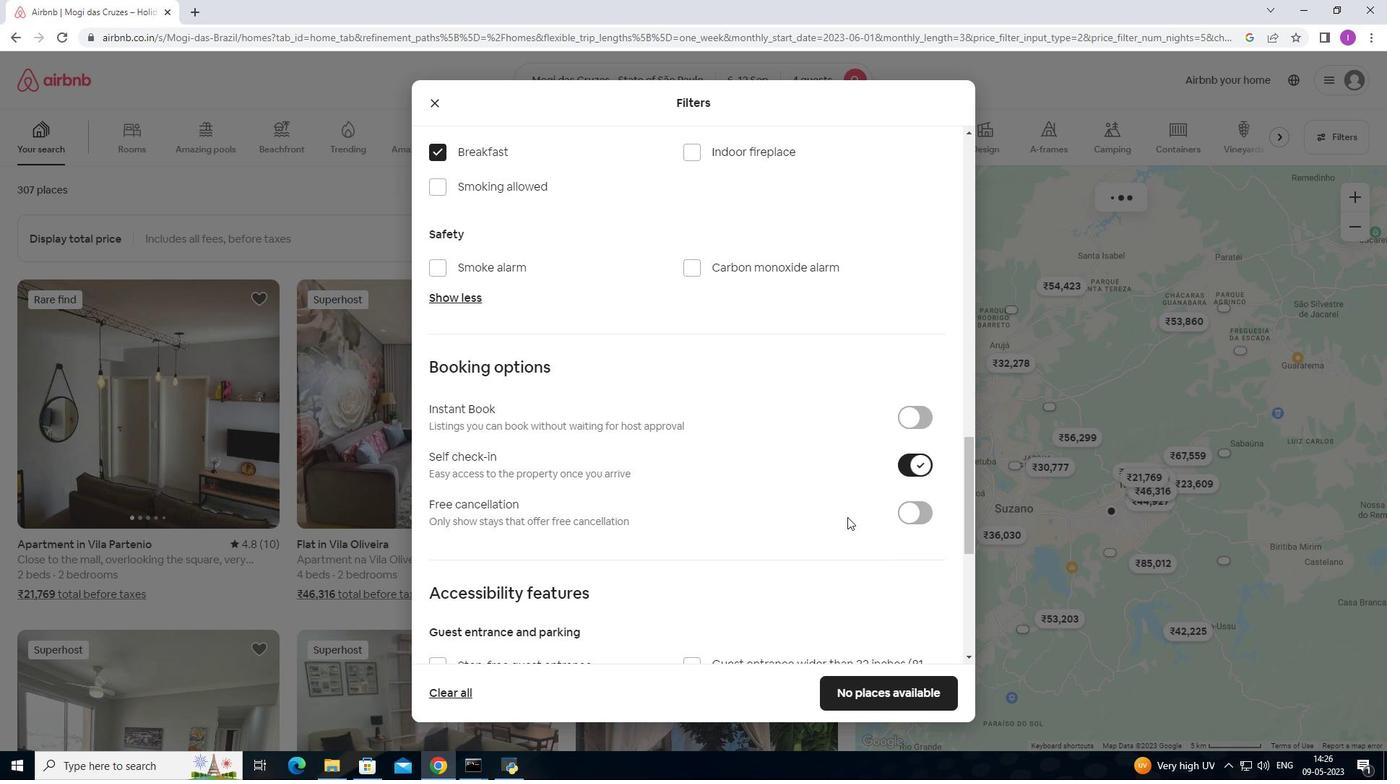 
Action: Mouse scrolled (847, 517) with delta (0, 0)
Screenshot: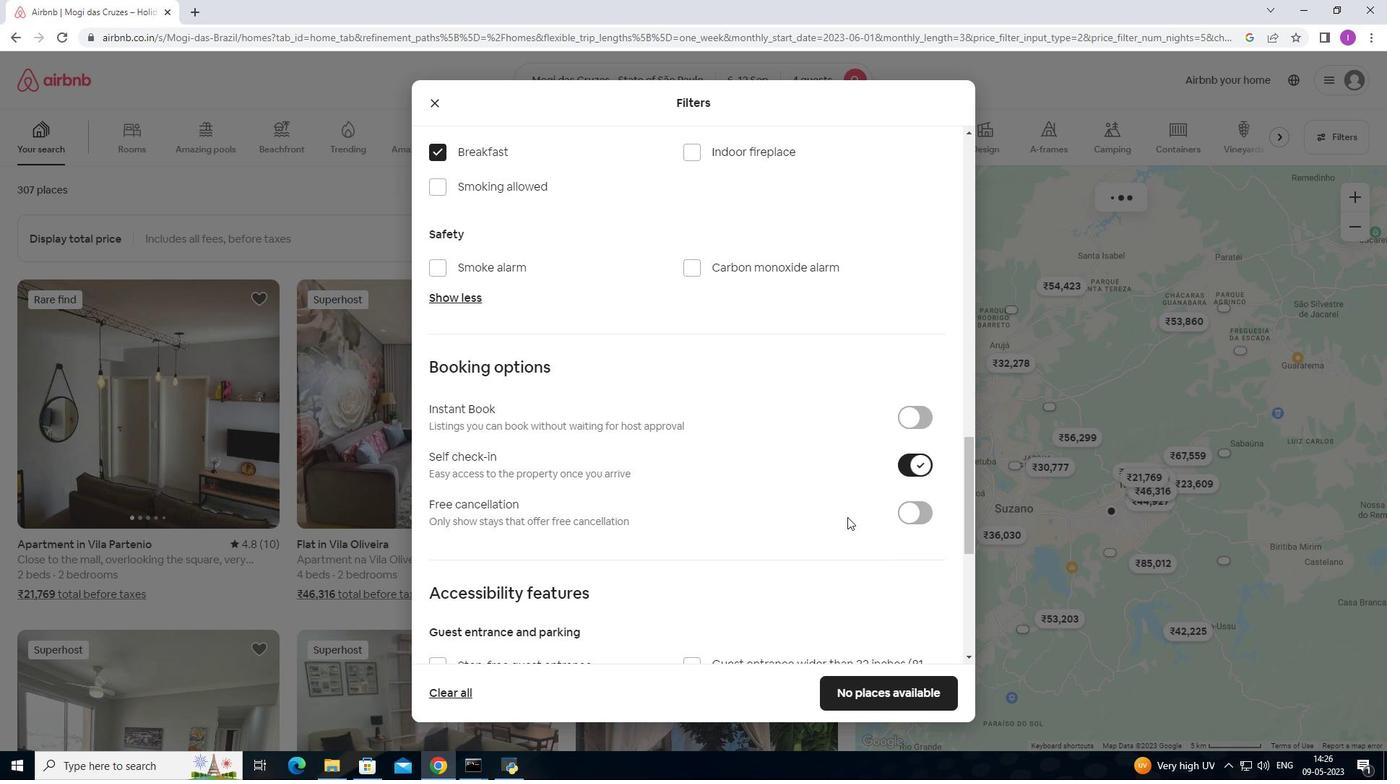 
Action: Mouse scrolled (847, 517) with delta (0, 0)
Screenshot: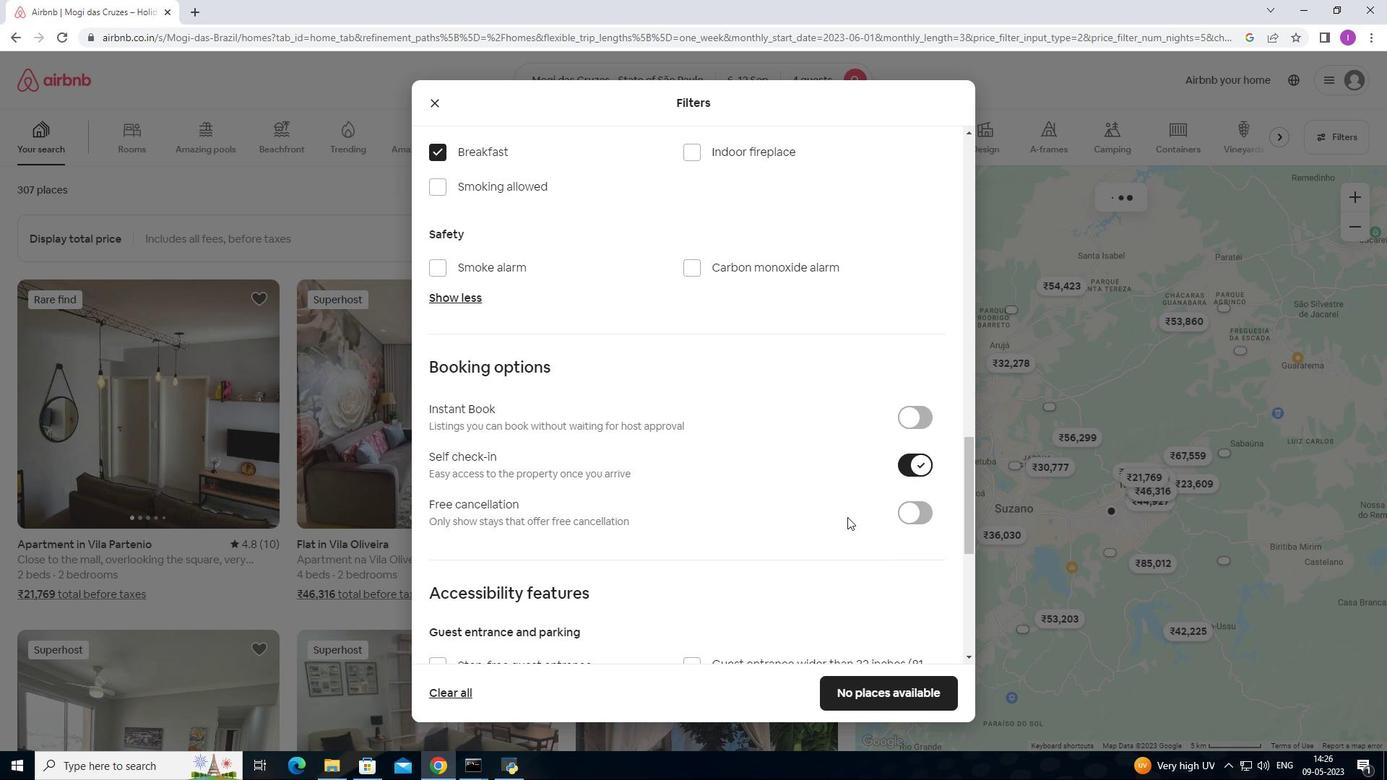 
Action: Mouse moved to (847, 518)
Screenshot: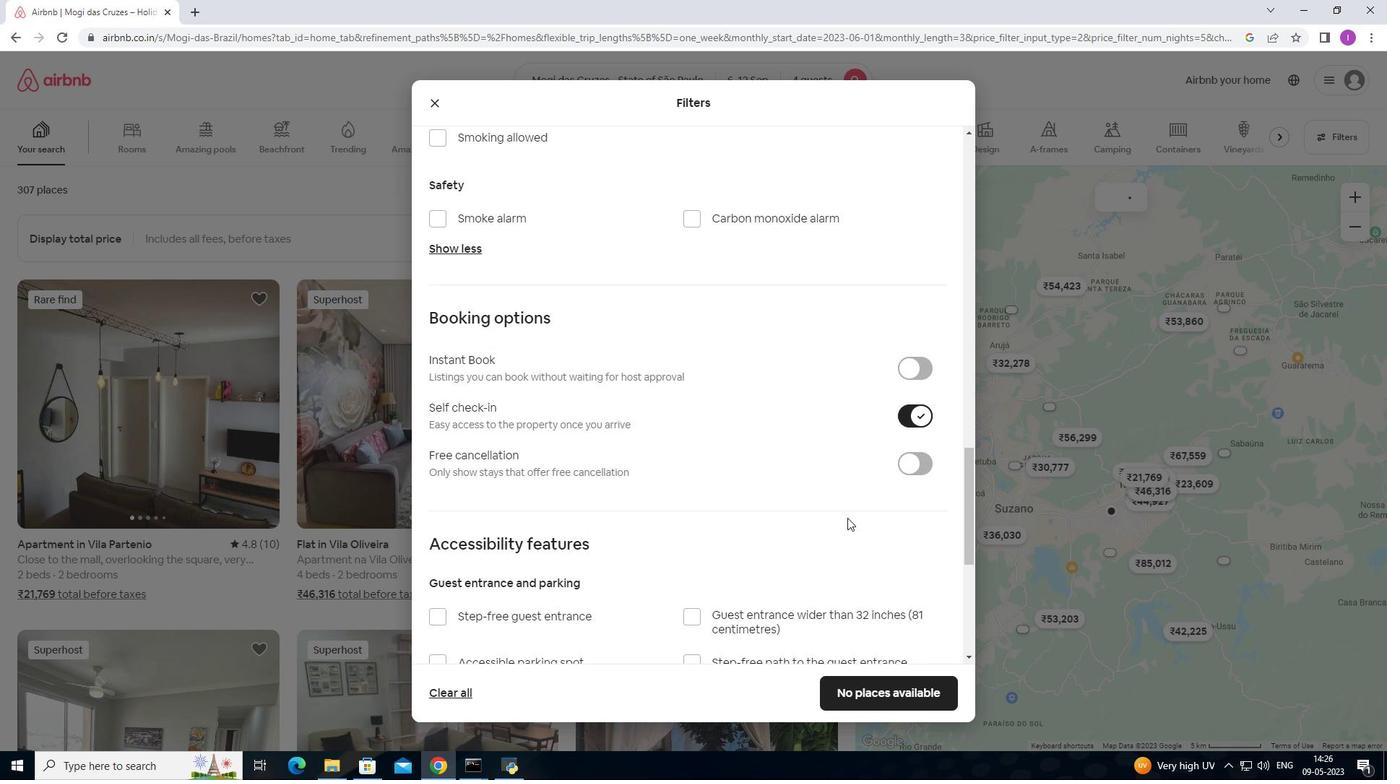 
Action: Mouse scrolled (847, 518) with delta (0, 0)
Screenshot: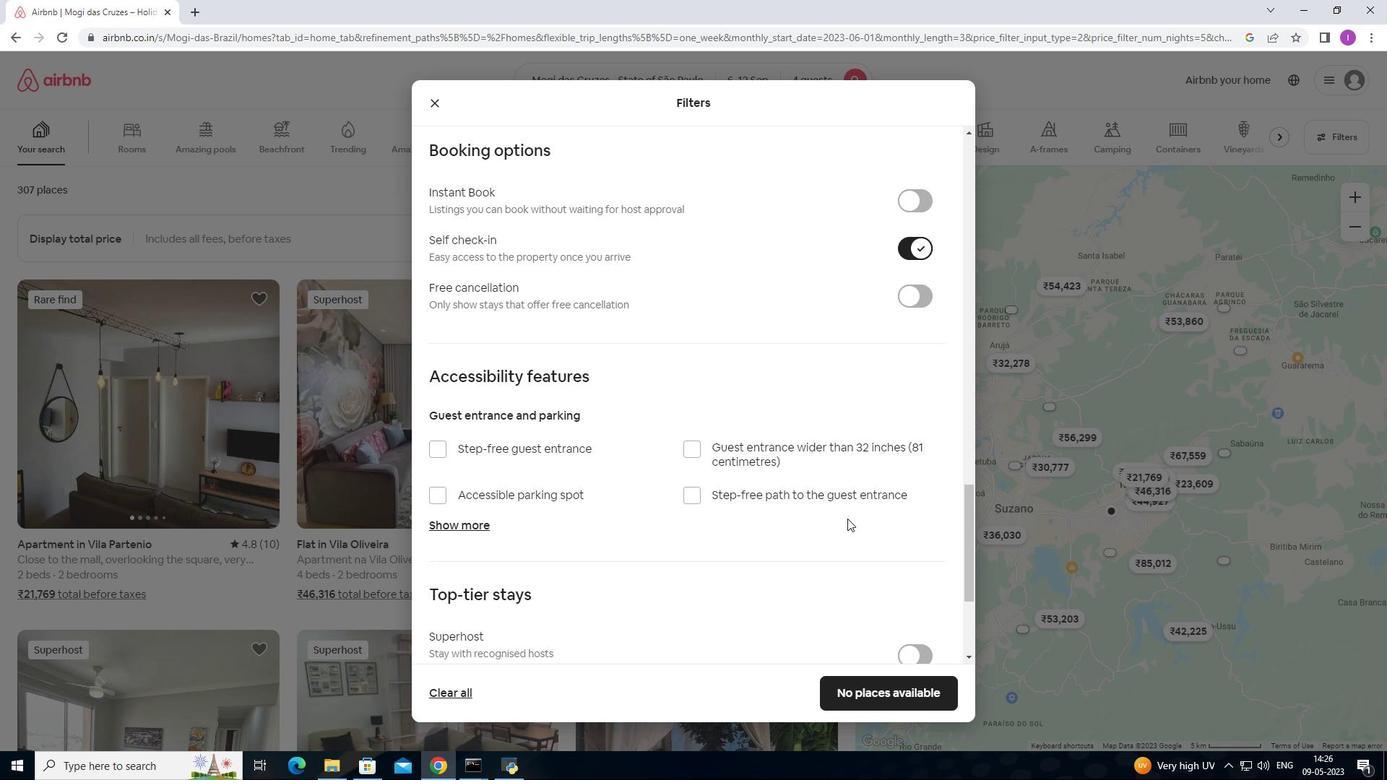 
Action: Mouse scrolled (847, 518) with delta (0, 0)
Screenshot: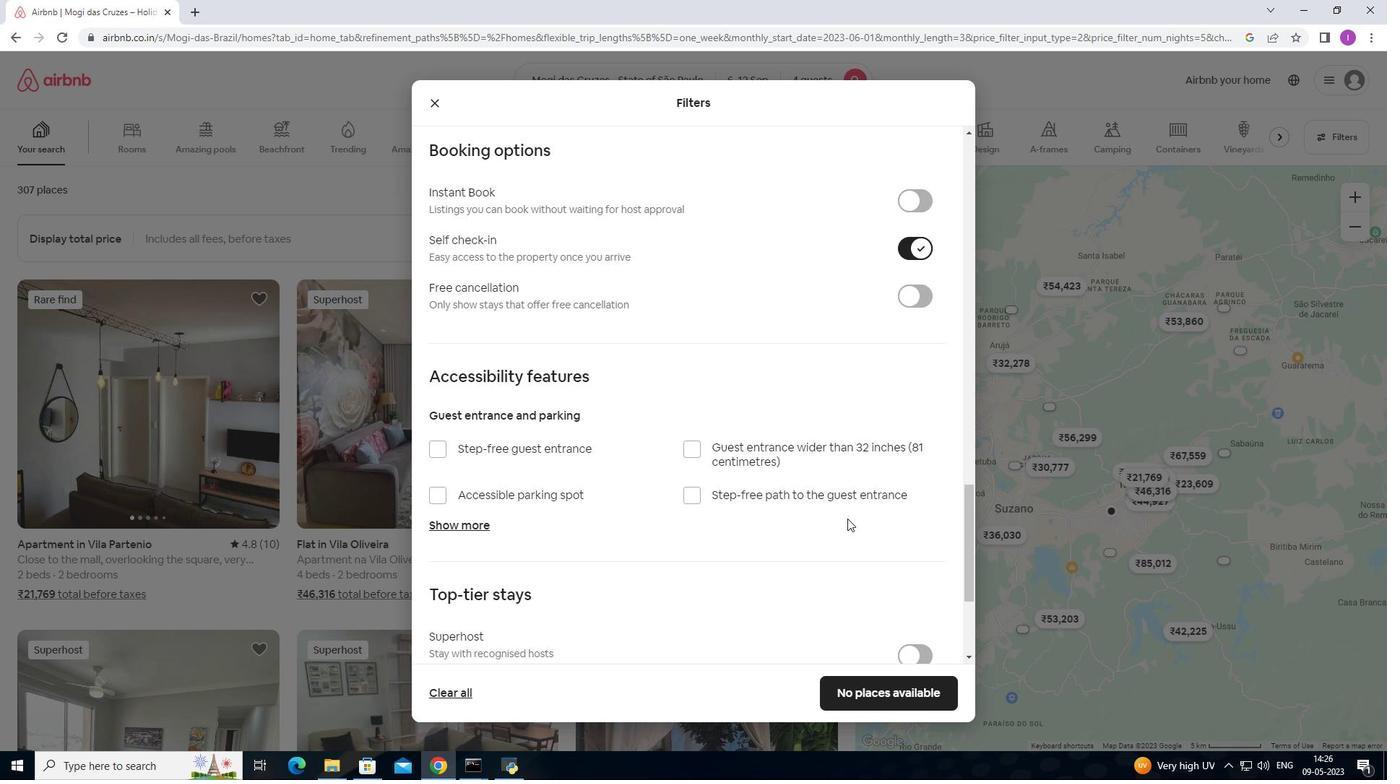 
Action: Mouse scrolled (847, 518) with delta (0, 0)
Screenshot: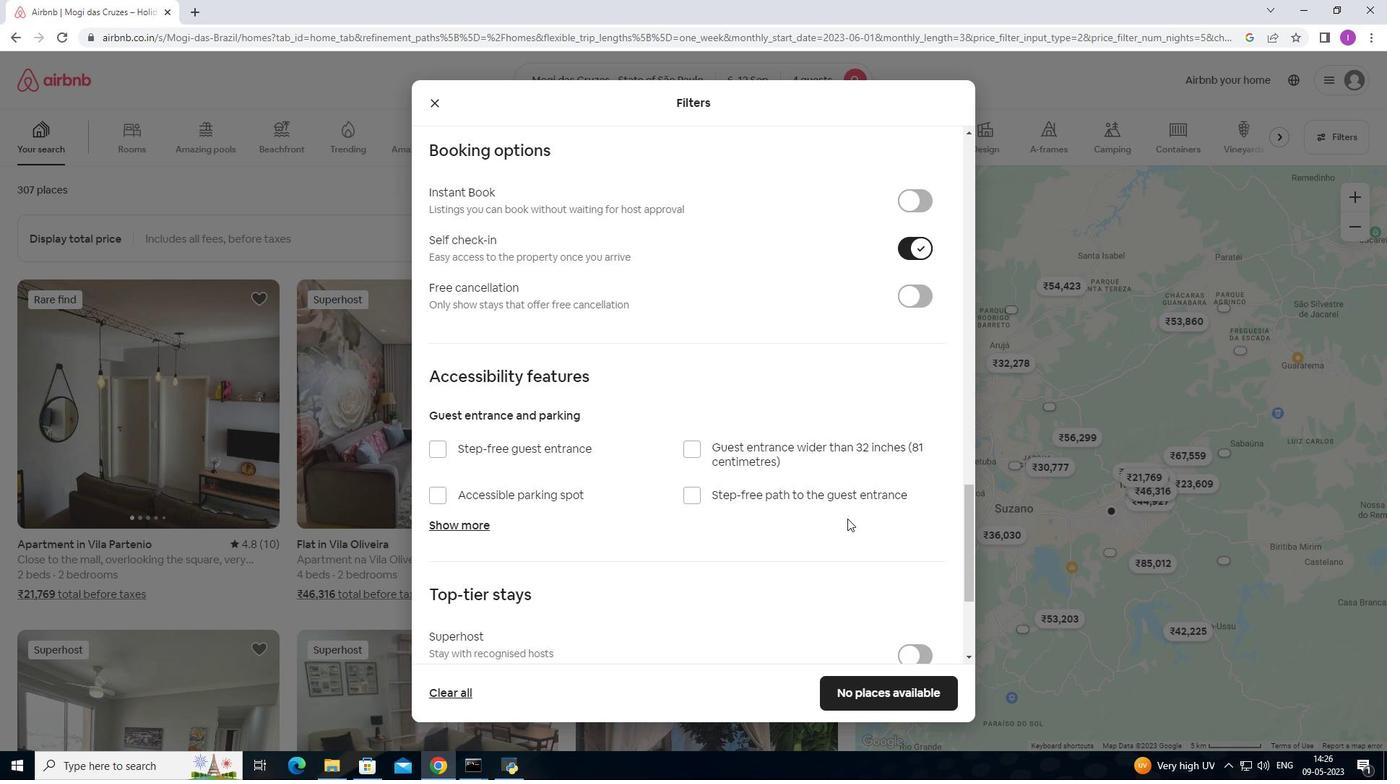 
Action: Mouse scrolled (847, 518) with delta (0, 0)
Screenshot: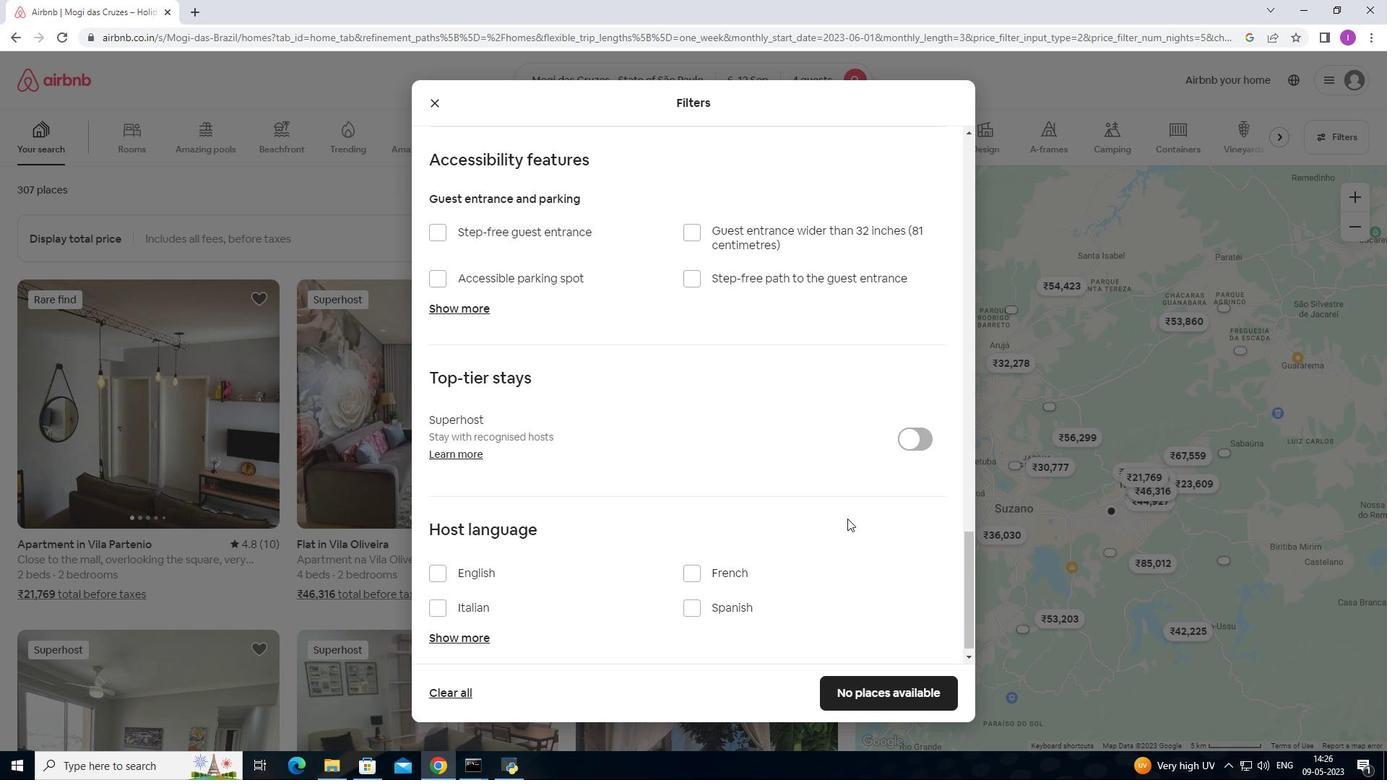 
Action: Mouse scrolled (847, 518) with delta (0, 0)
Screenshot: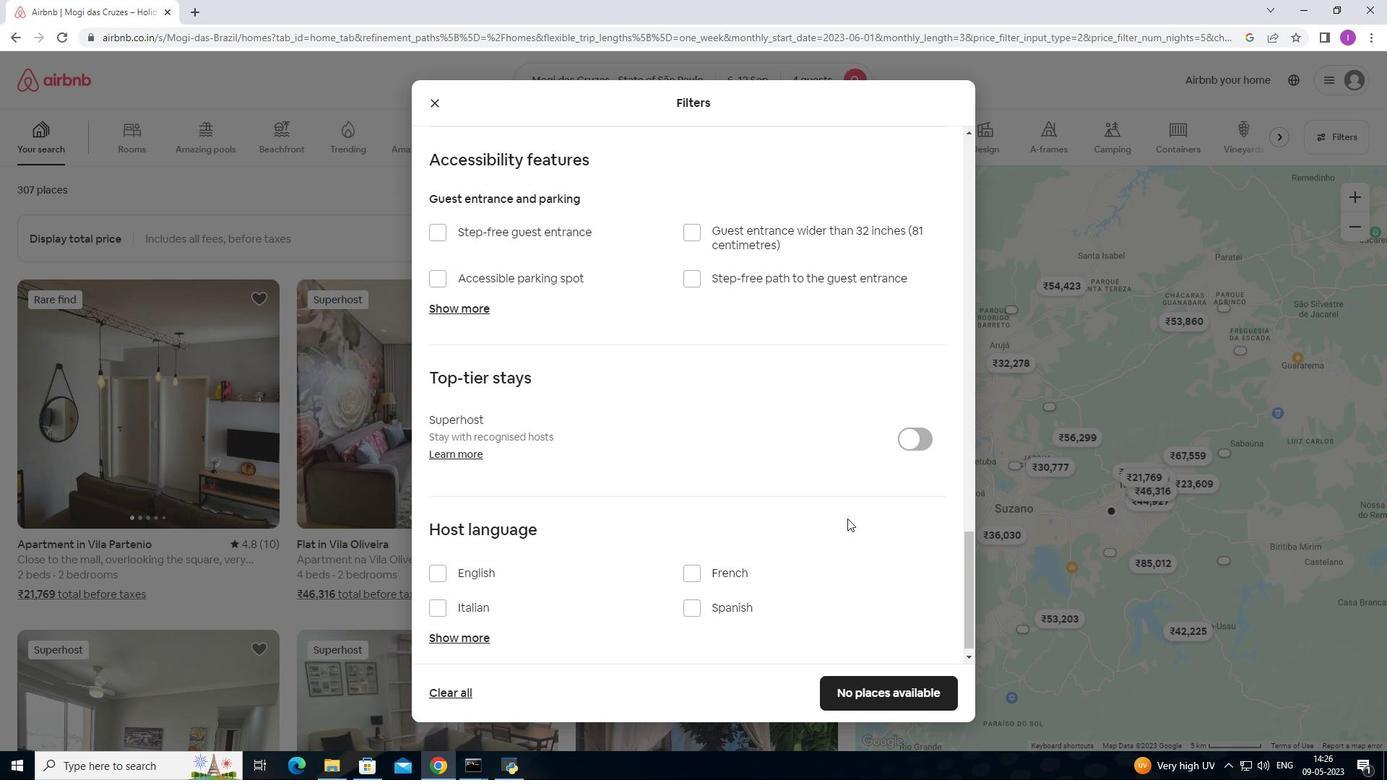 
Action: Mouse scrolled (847, 518) with delta (0, 0)
Screenshot: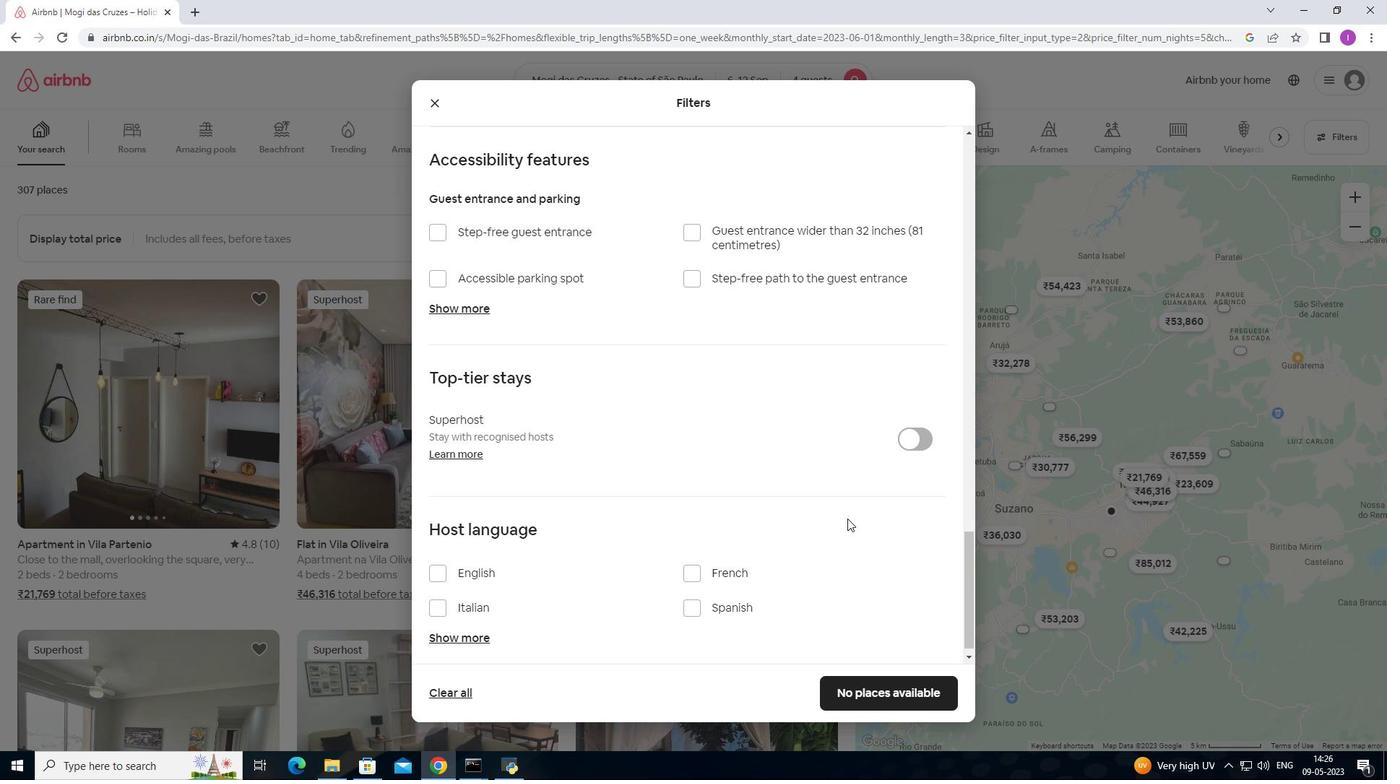 
Action: Mouse scrolled (847, 518) with delta (0, 0)
Screenshot: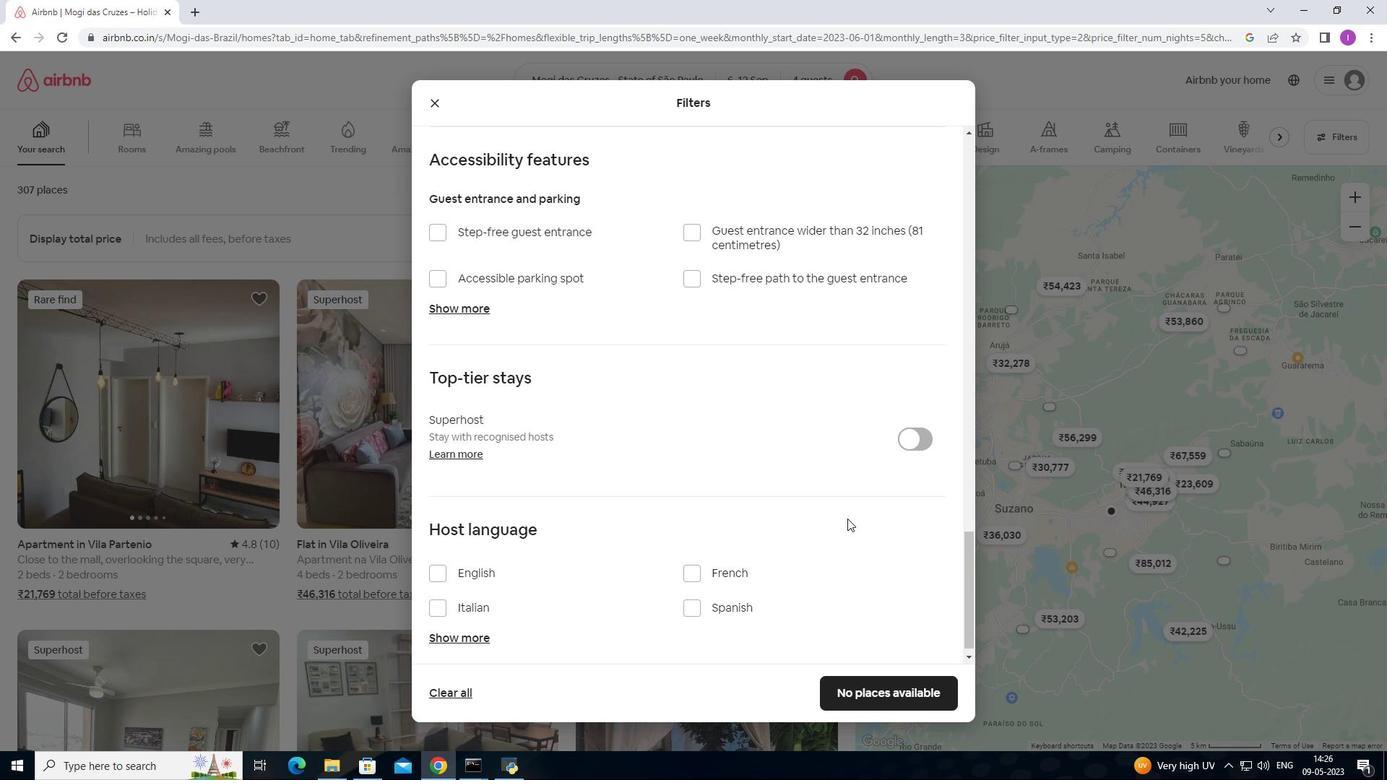
Action: Mouse moved to (435, 562)
Screenshot: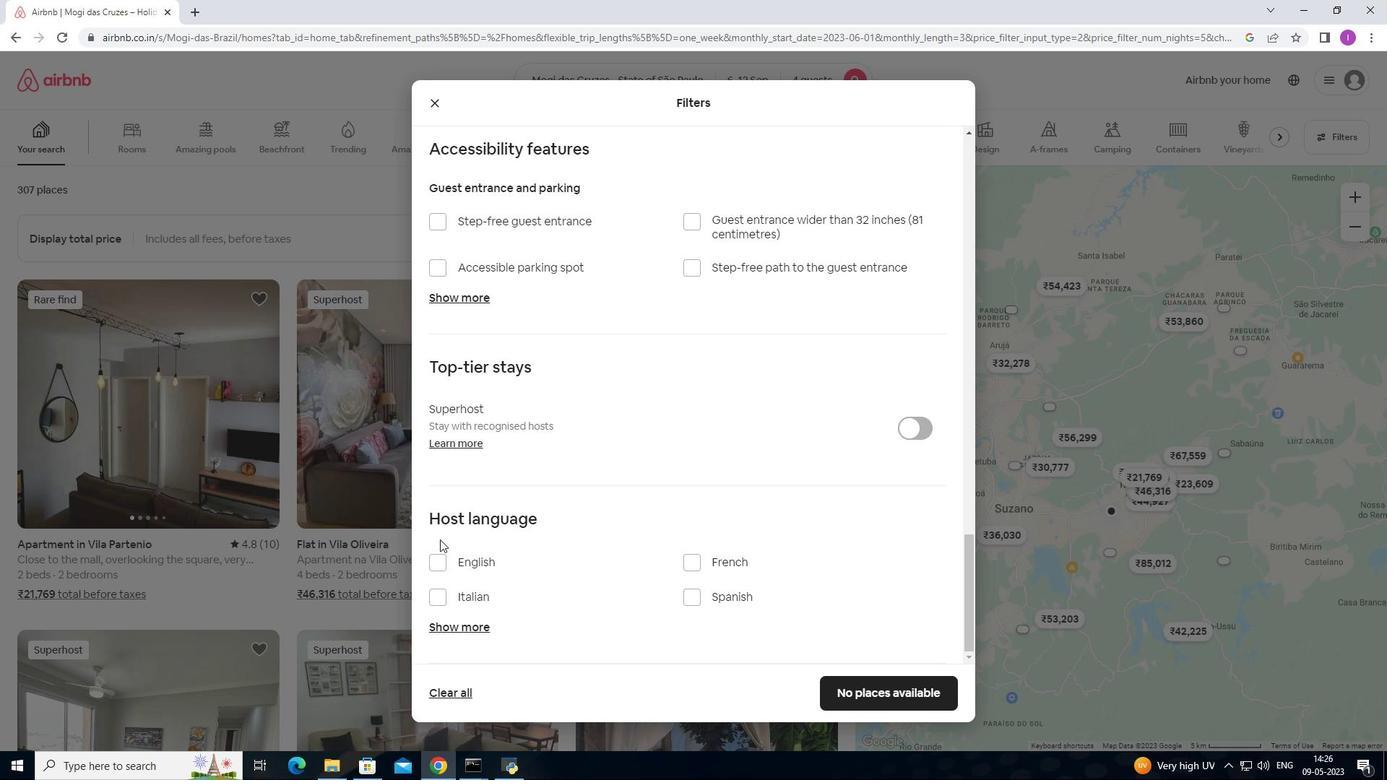 
Action: Mouse pressed left at (435, 562)
Screenshot: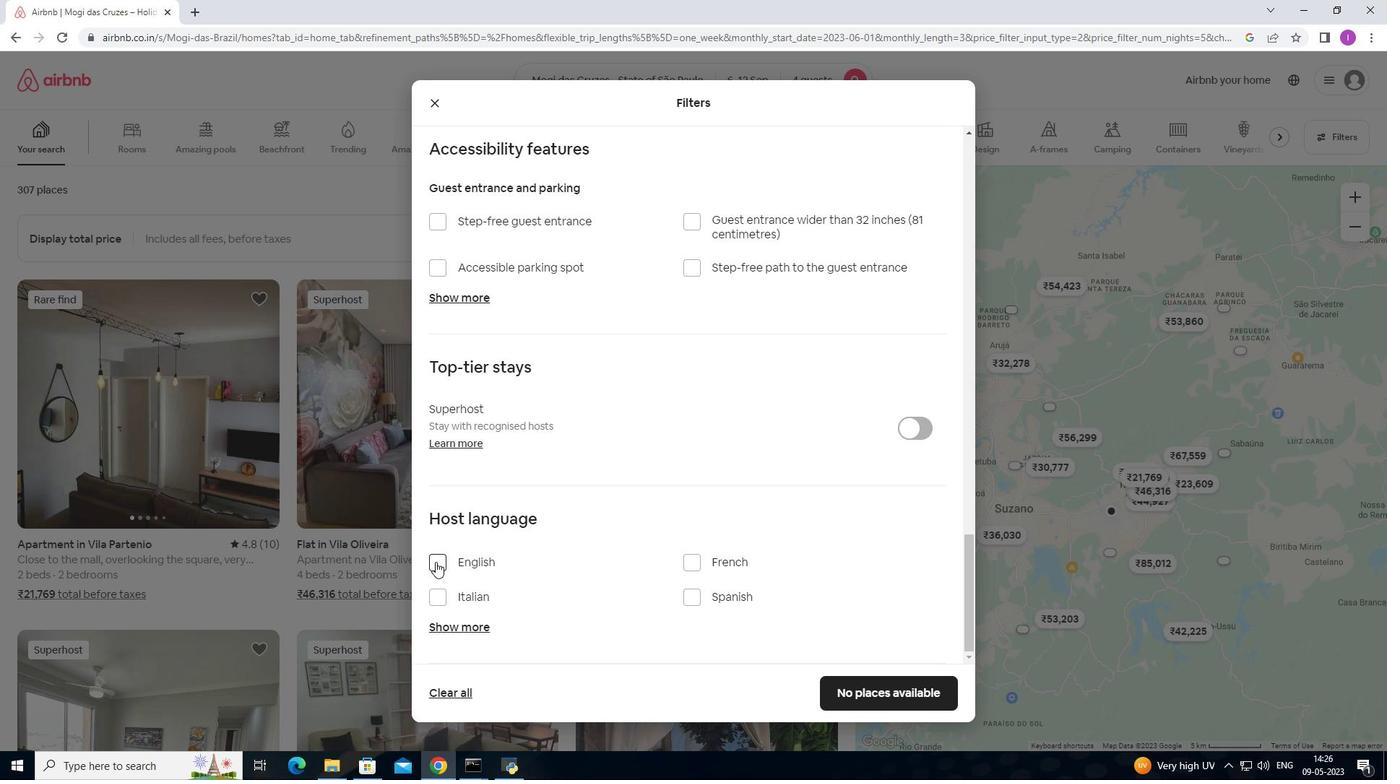 
Action: Mouse moved to (906, 698)
Screenshot: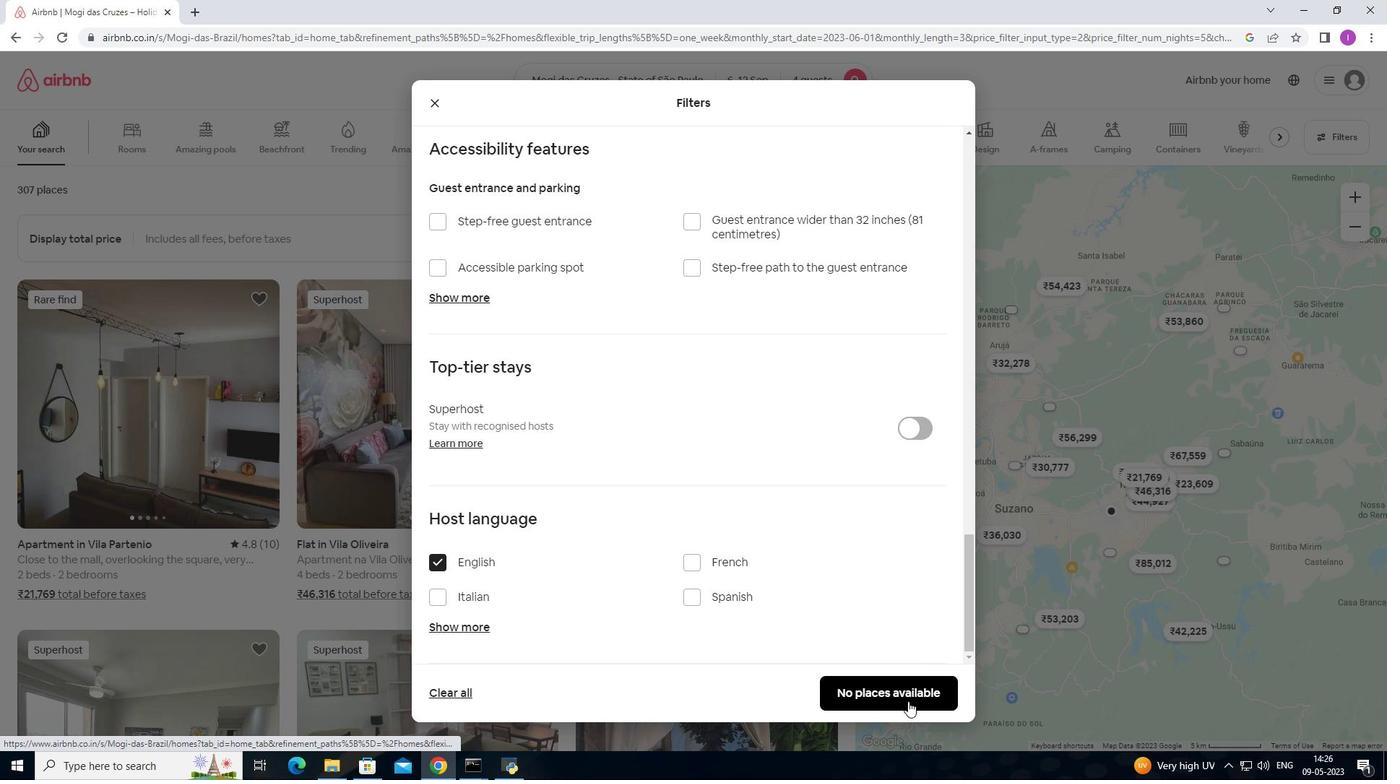 
Action: Mouse pressed left at (906, 698)
Screenshot: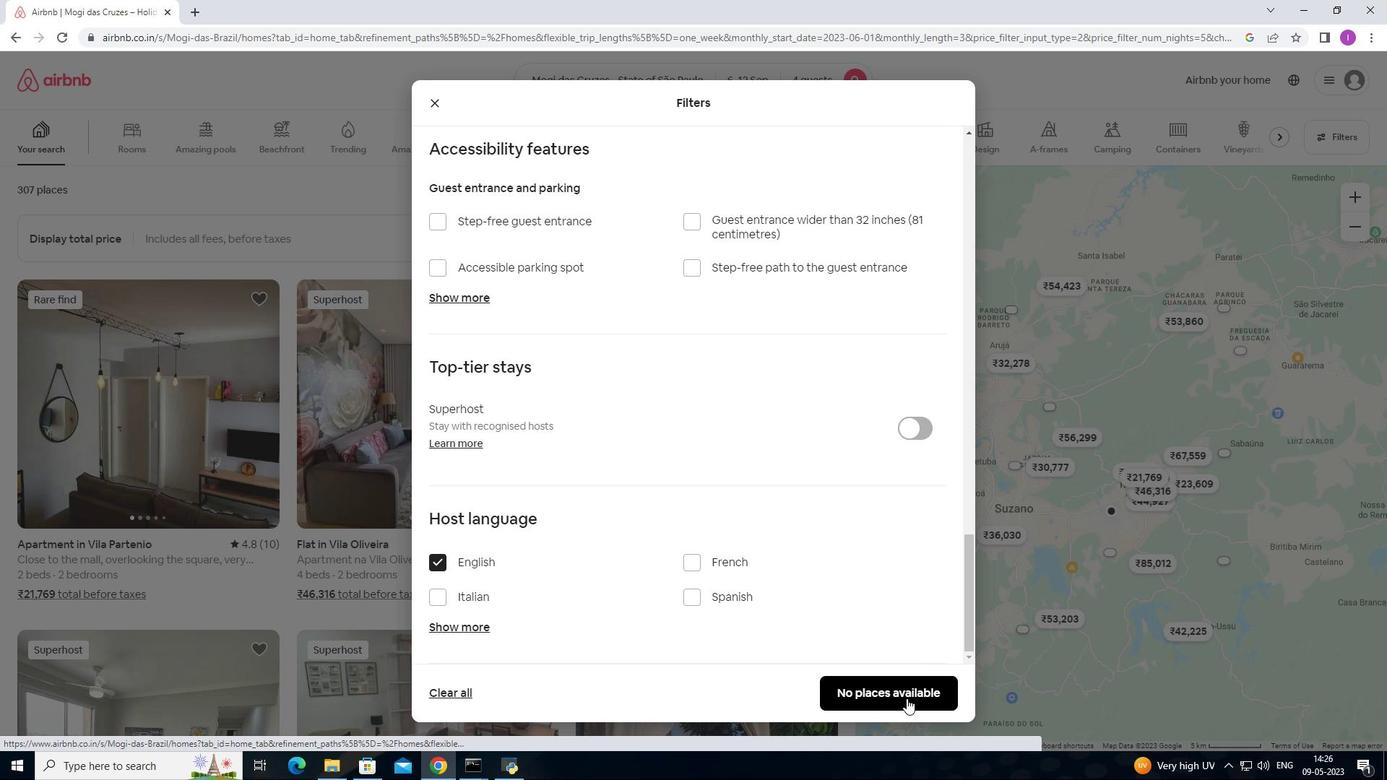 
Action: Mouse moved to (856, 694)
Screenshot: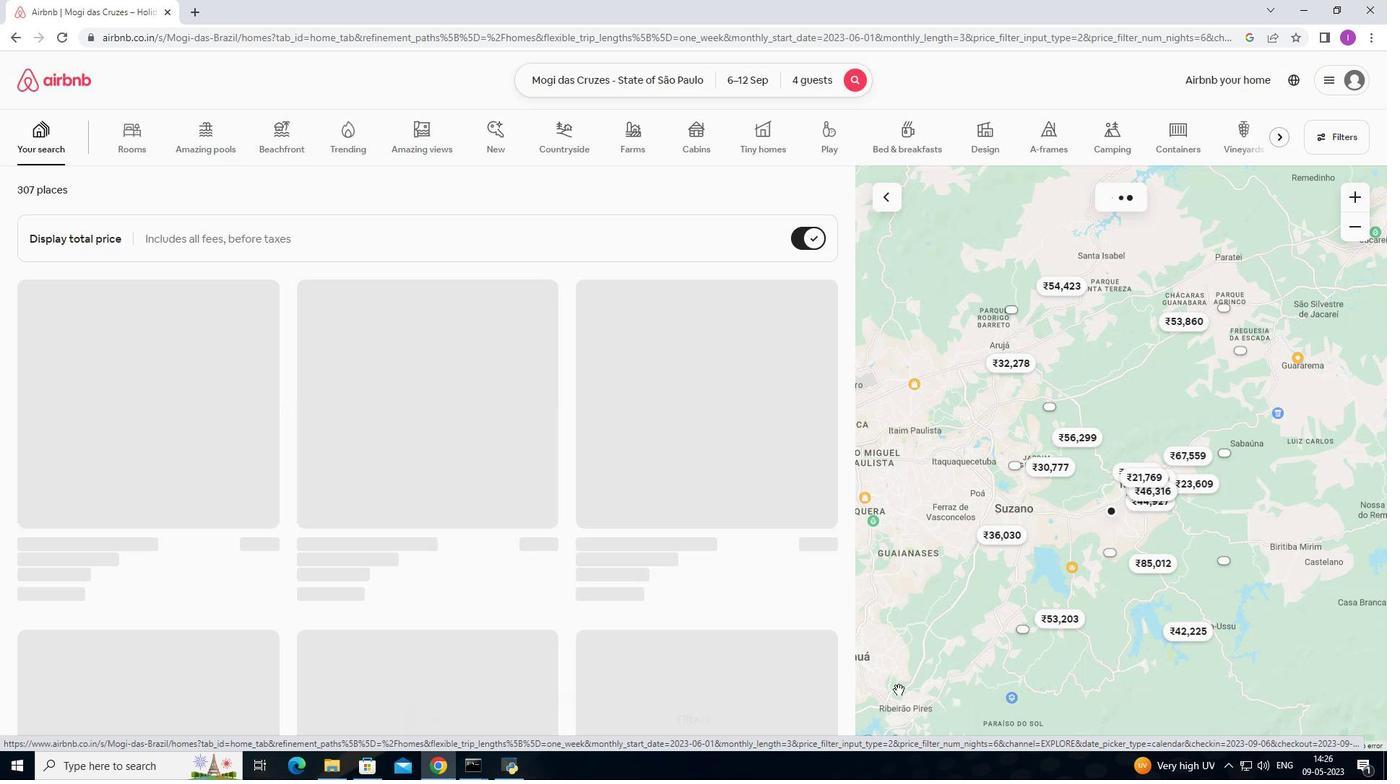 
